 Task: Search one way flight ticket for 4 adults, 1 infant in seat and 1 infant on lap in premium economy from Utqiagvik(barrow): Wiley Postwill Rogers Memorial Airport to Sheridan: Sheridan County Airport on 8-6-2023. Number of bags: 1 checked bag. Price is upto 40000. Outbound departure time preference is 19:15.
Action: Mouse moved to (400, 161)
Screenshot: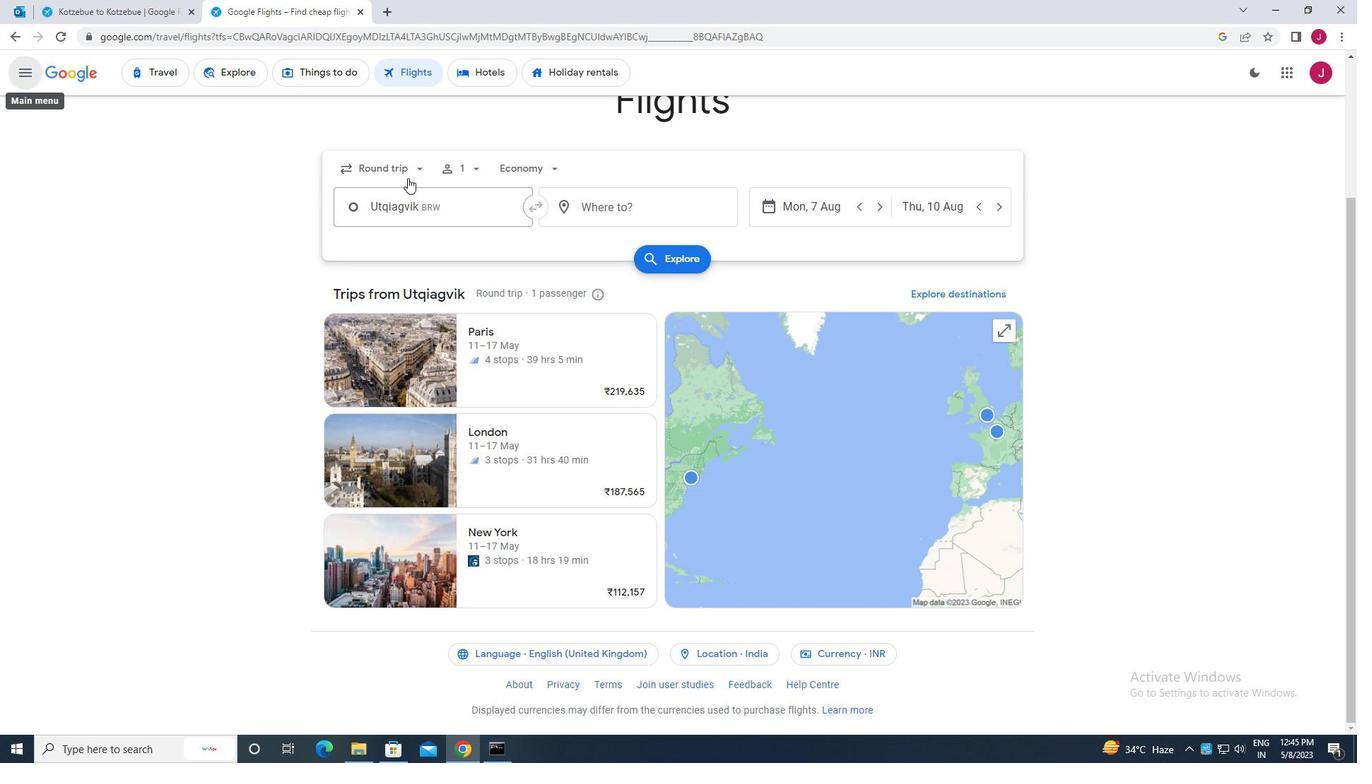 
Action: Mouse pressed left at (400, 161)
Screenshot: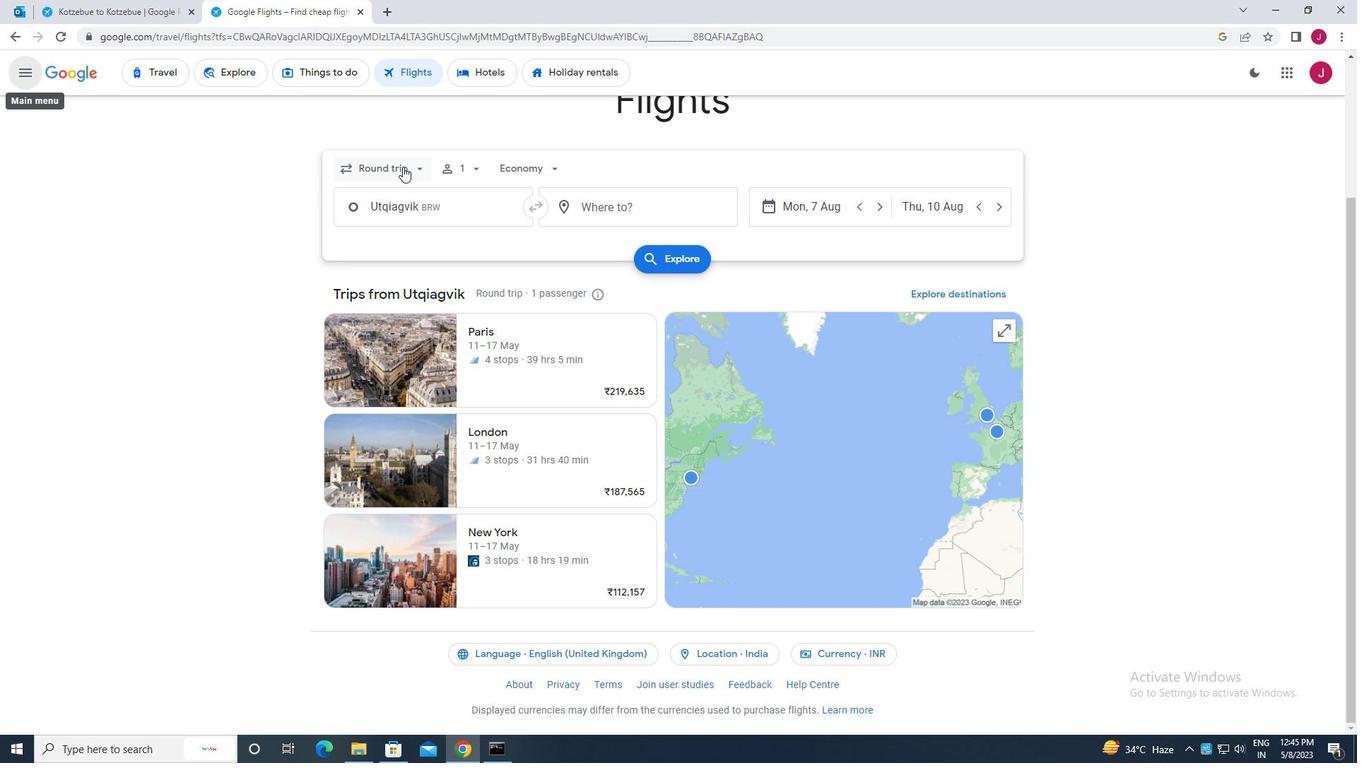 
Action: Mouse moved to (413, 234)
Screenshot: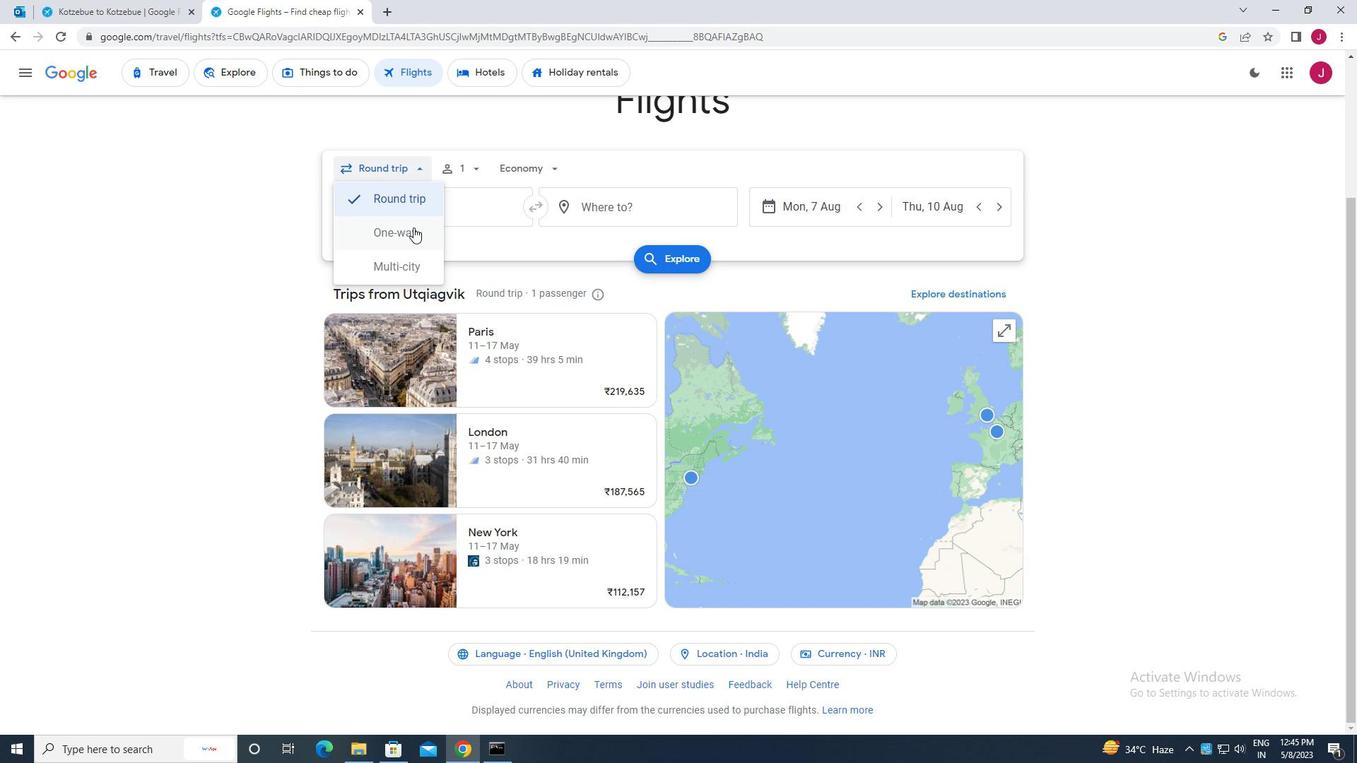 
Action: Mouse pressed left at (413, 234)
Screenshot: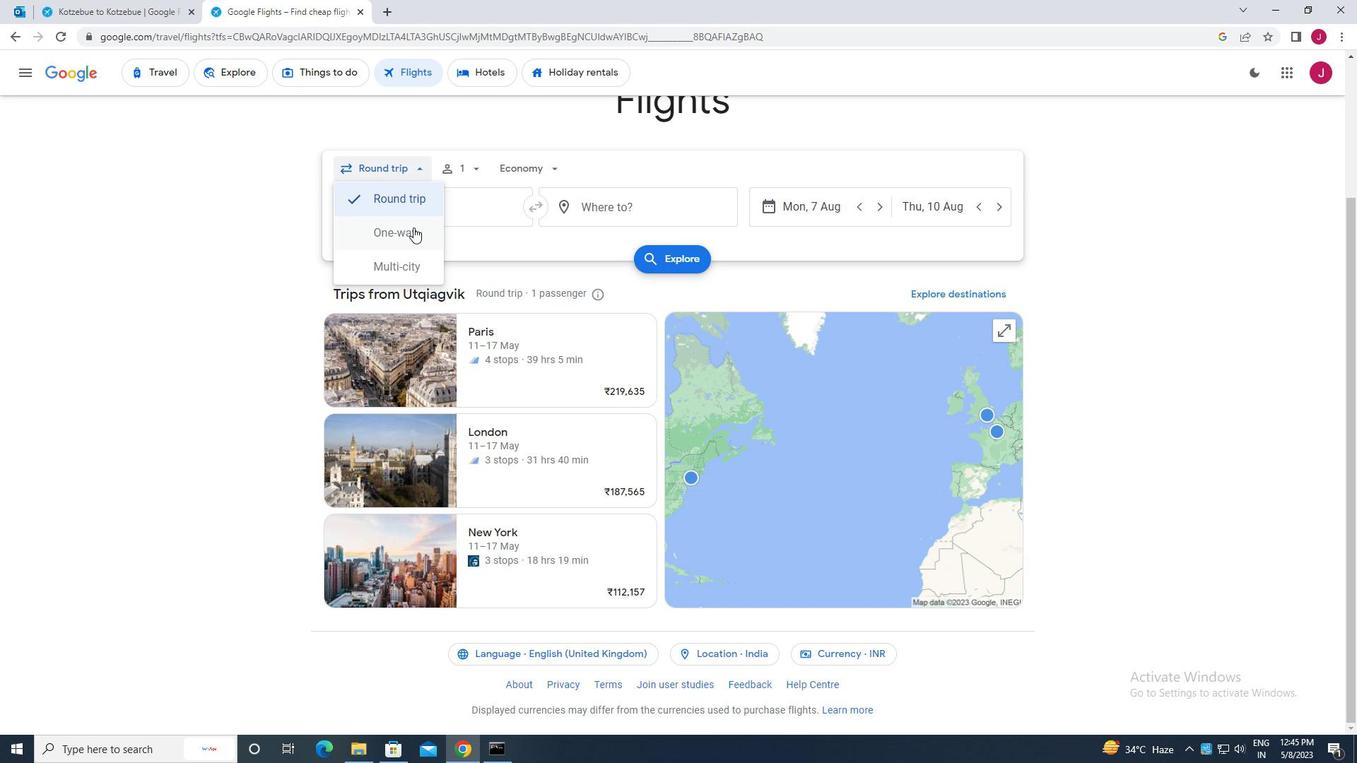 
Action: Mouse moved to (471, 168)
Screenshot: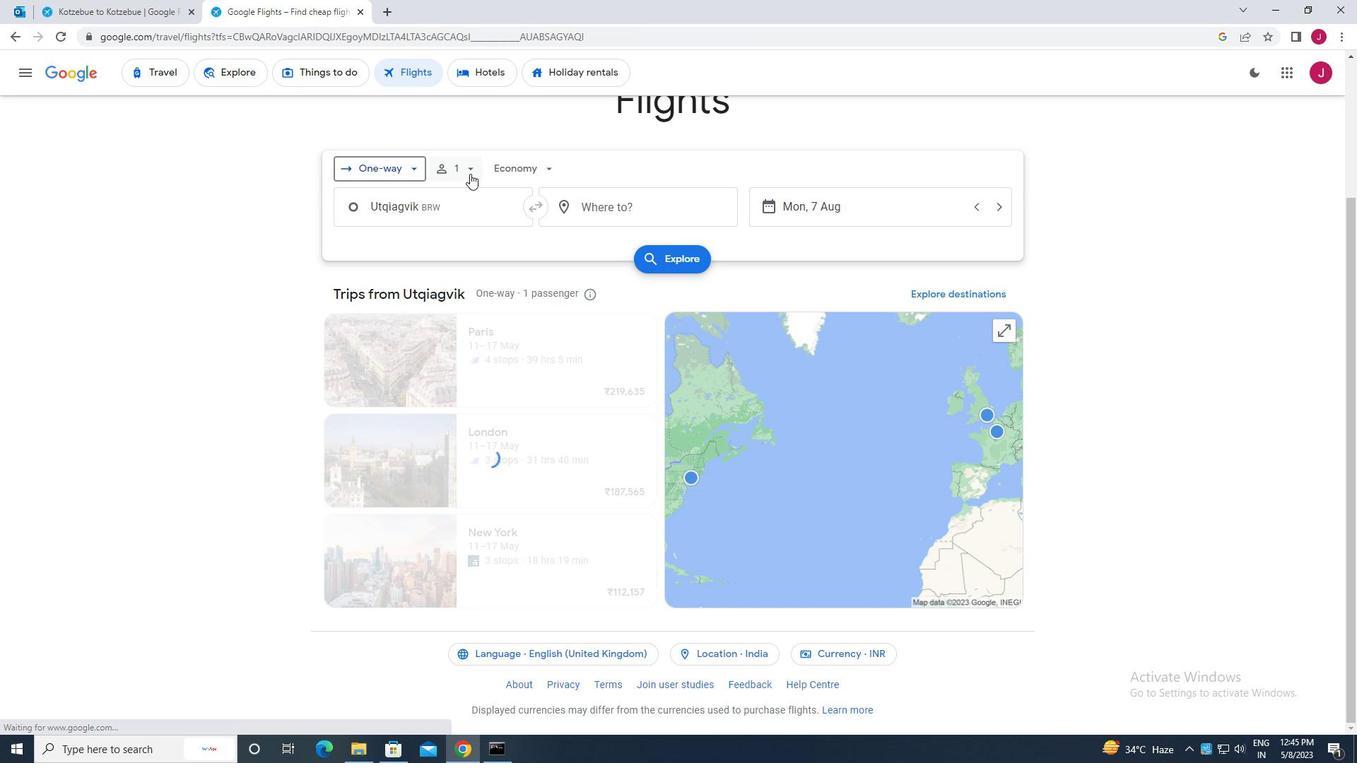 
Action: Mouse pressed left at (471, 168)
Screenshot: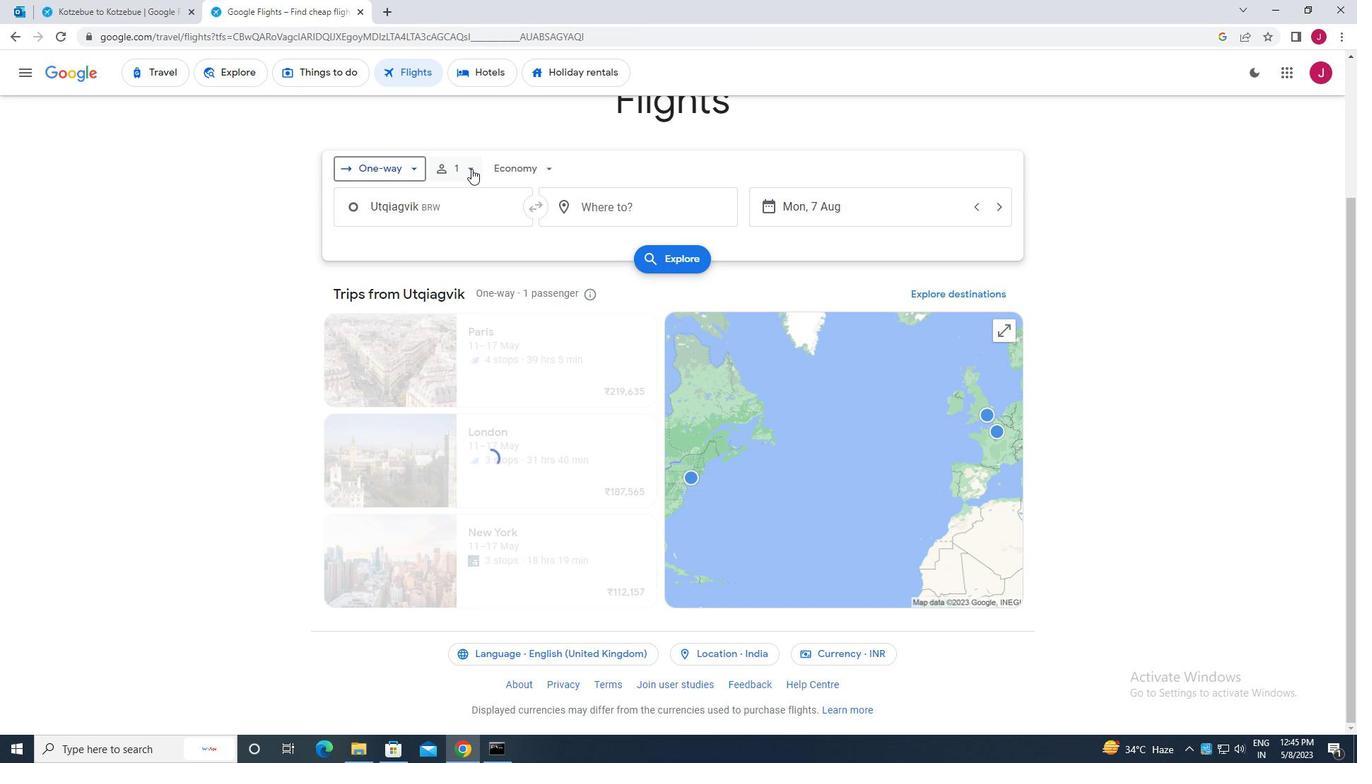 
Action: Mouse moved to (573, 202)
Screenshot: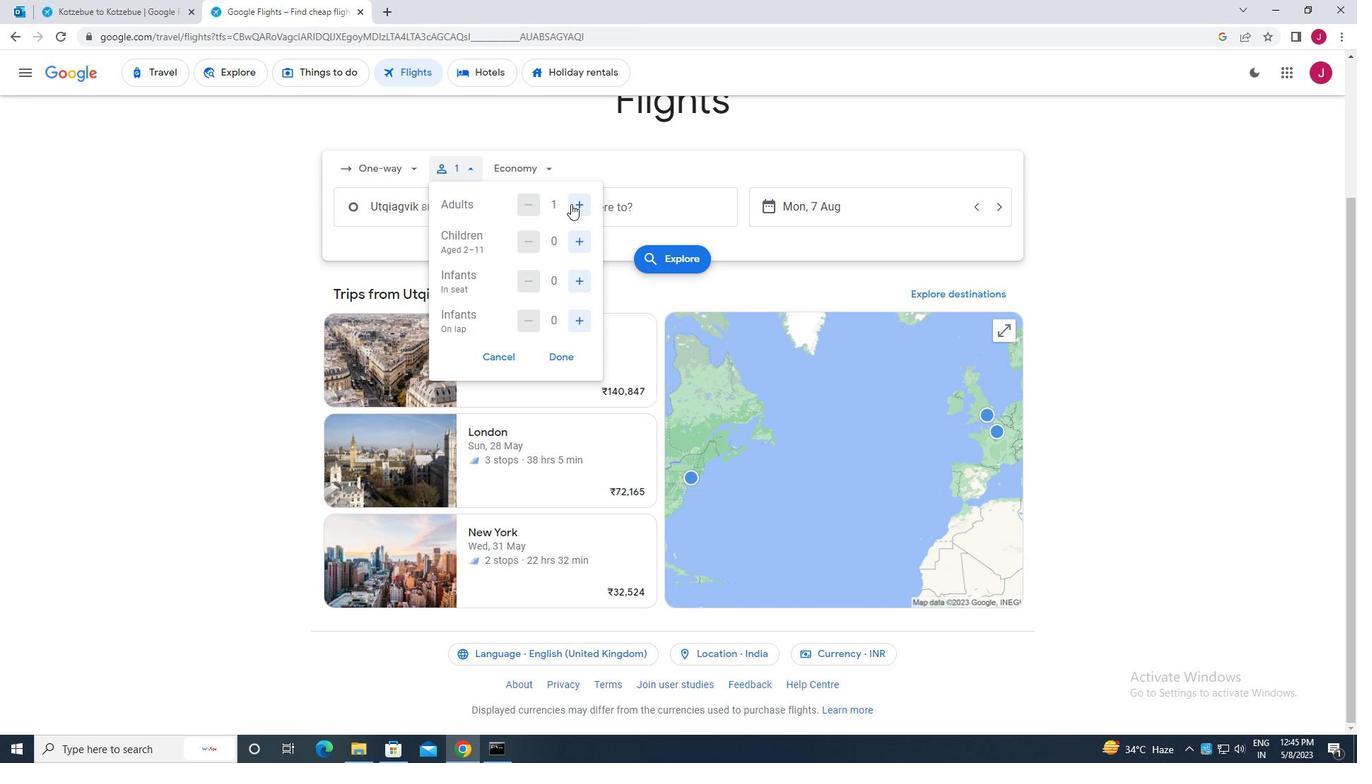 
Action: Mouse pressed left at (573, 202)
Screenshot: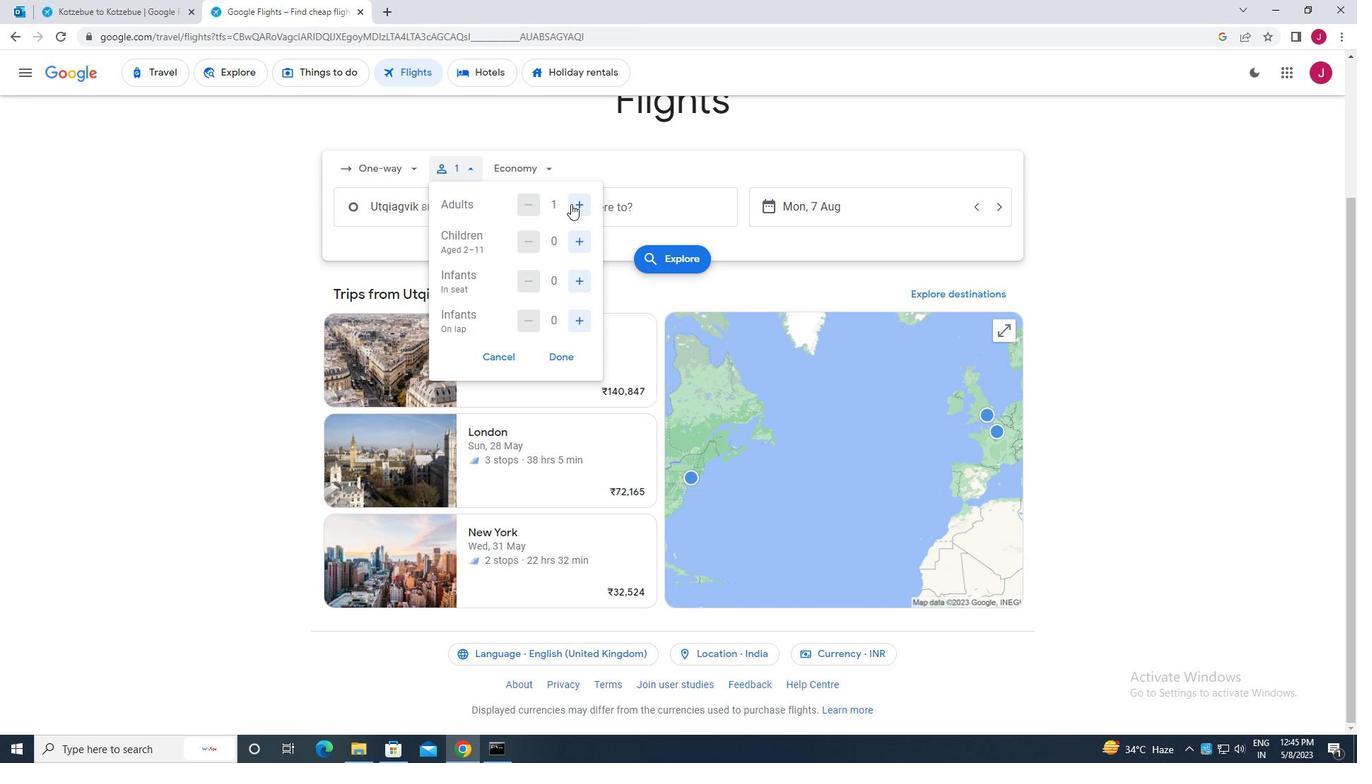 
Action: Mouse moved to (573, 202)
Screenshot: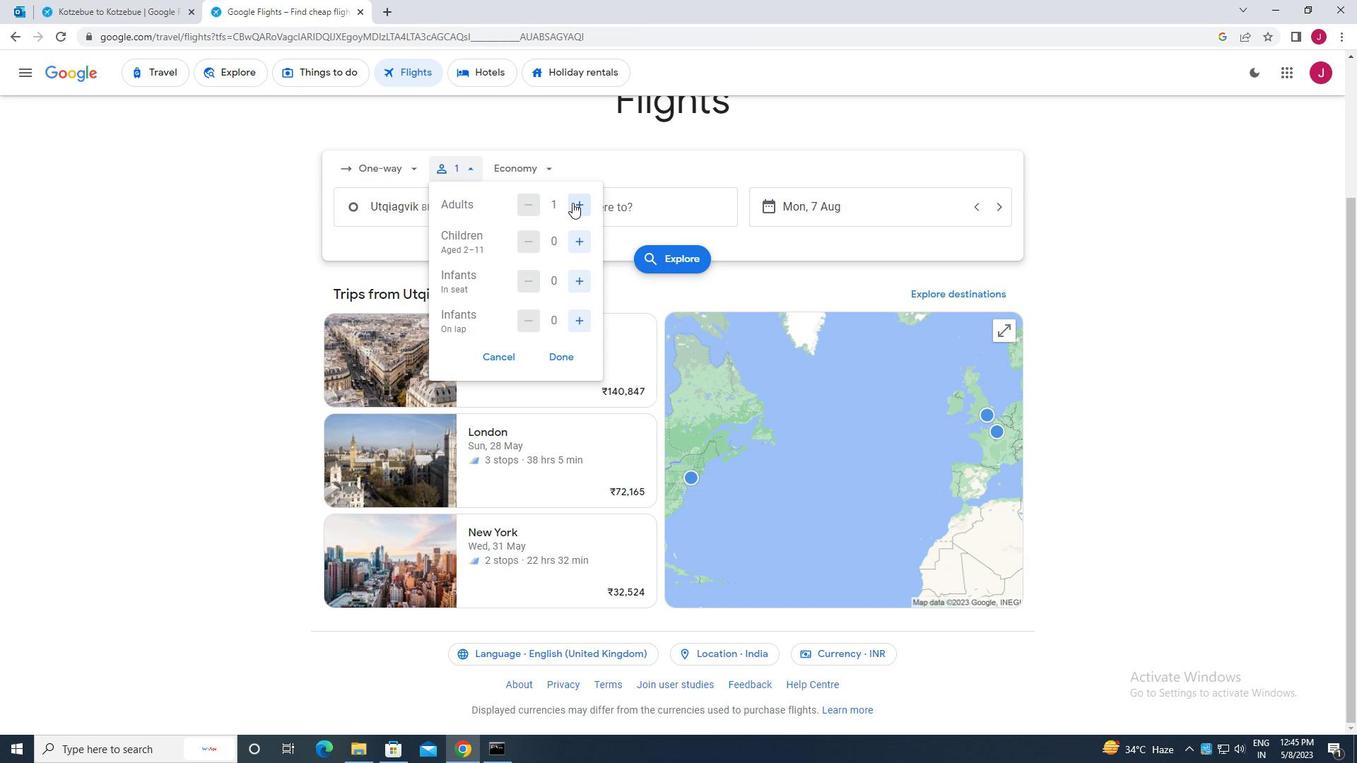 
Action: Mouse pressed left at (573, 202)
Screenshot: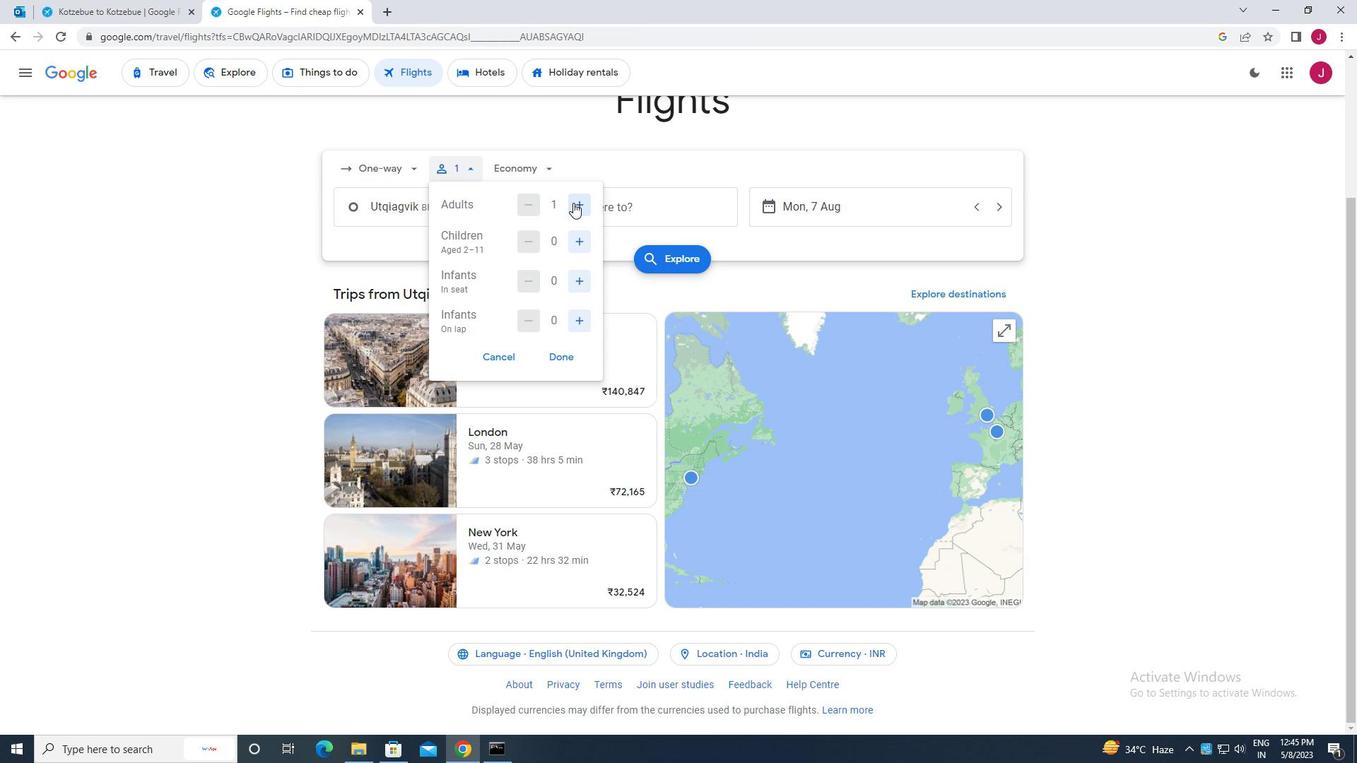 
Action: Mouse pressed left at (573, 202)
Screenshot: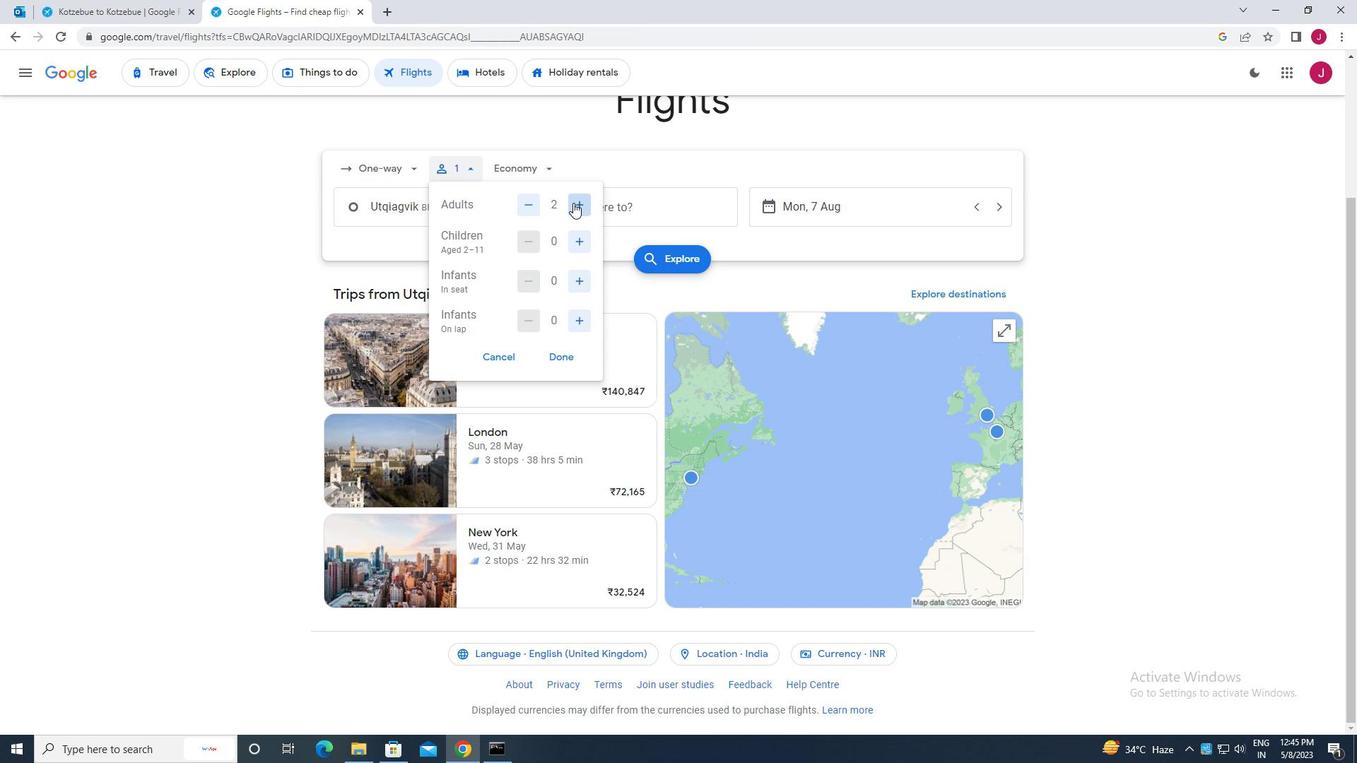 
Action: Mouse moved to (583, 243)
Screenshot: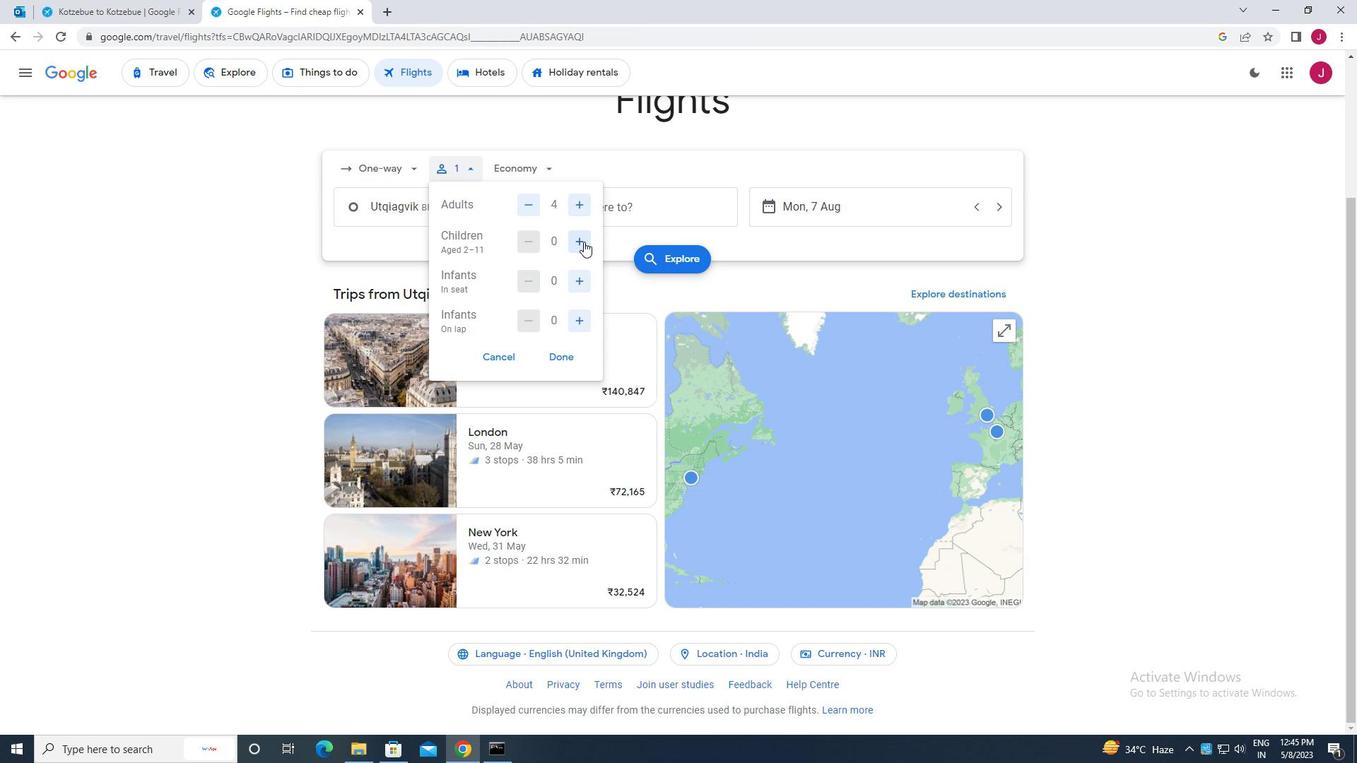 
Action: Mouse pressed left at (583, 243)
Screenshot: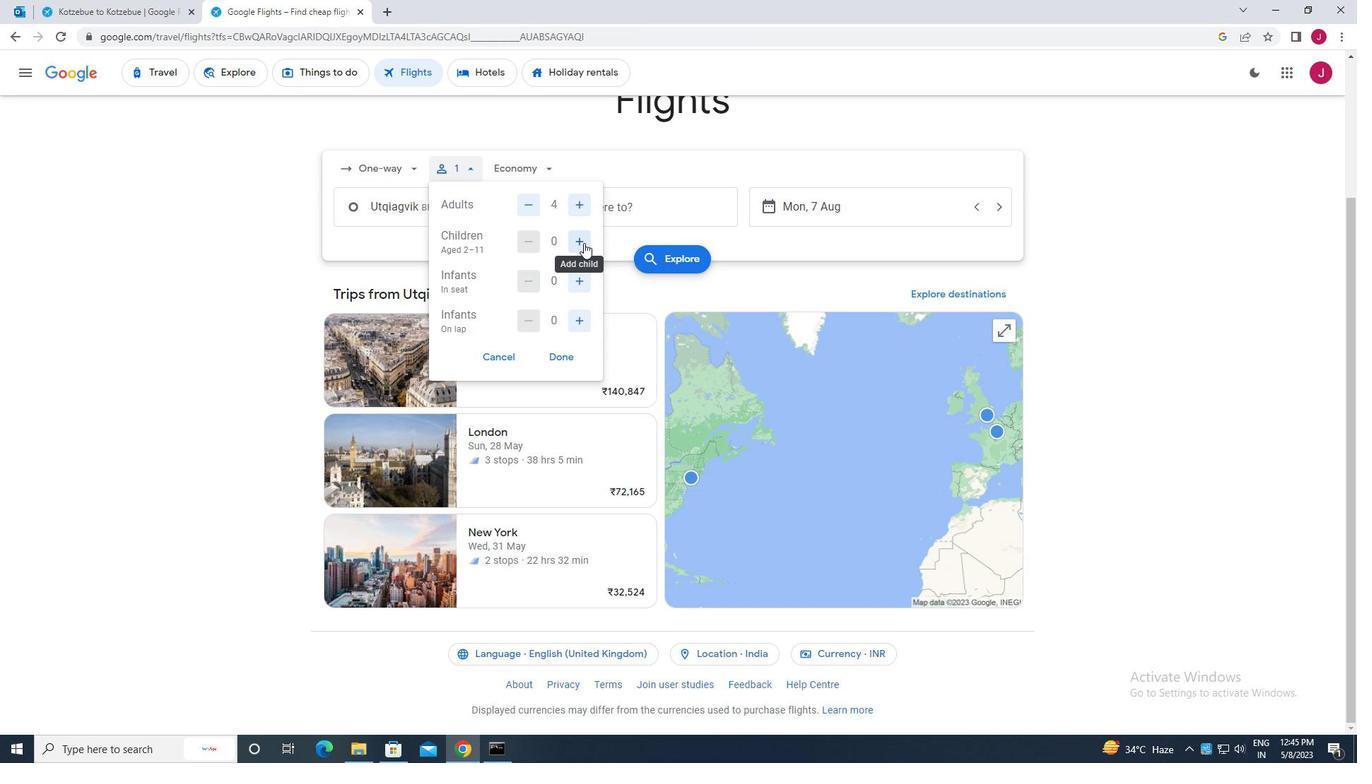 
Action: Mouse moved to (525, 242)
Screenshot: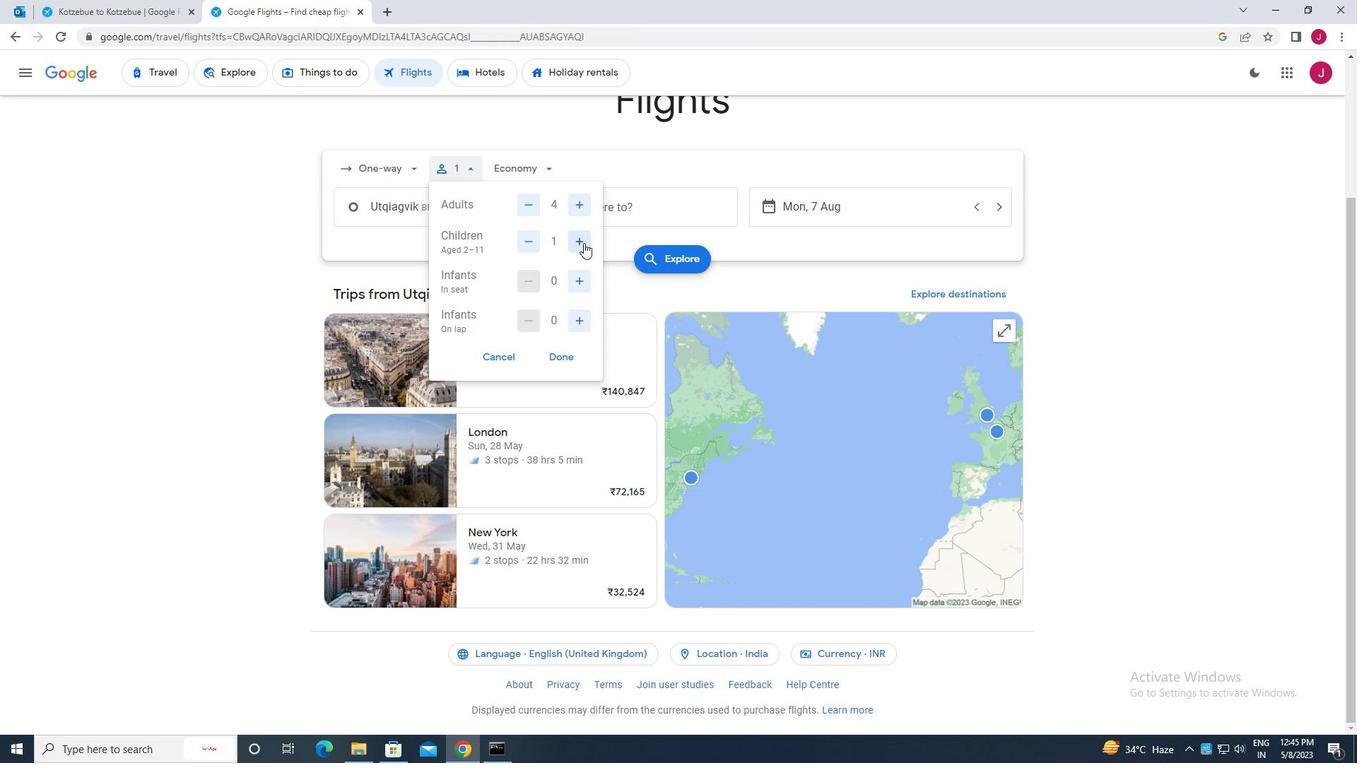 
Action: Mouse pressed left at (525, 242)
Screenshot: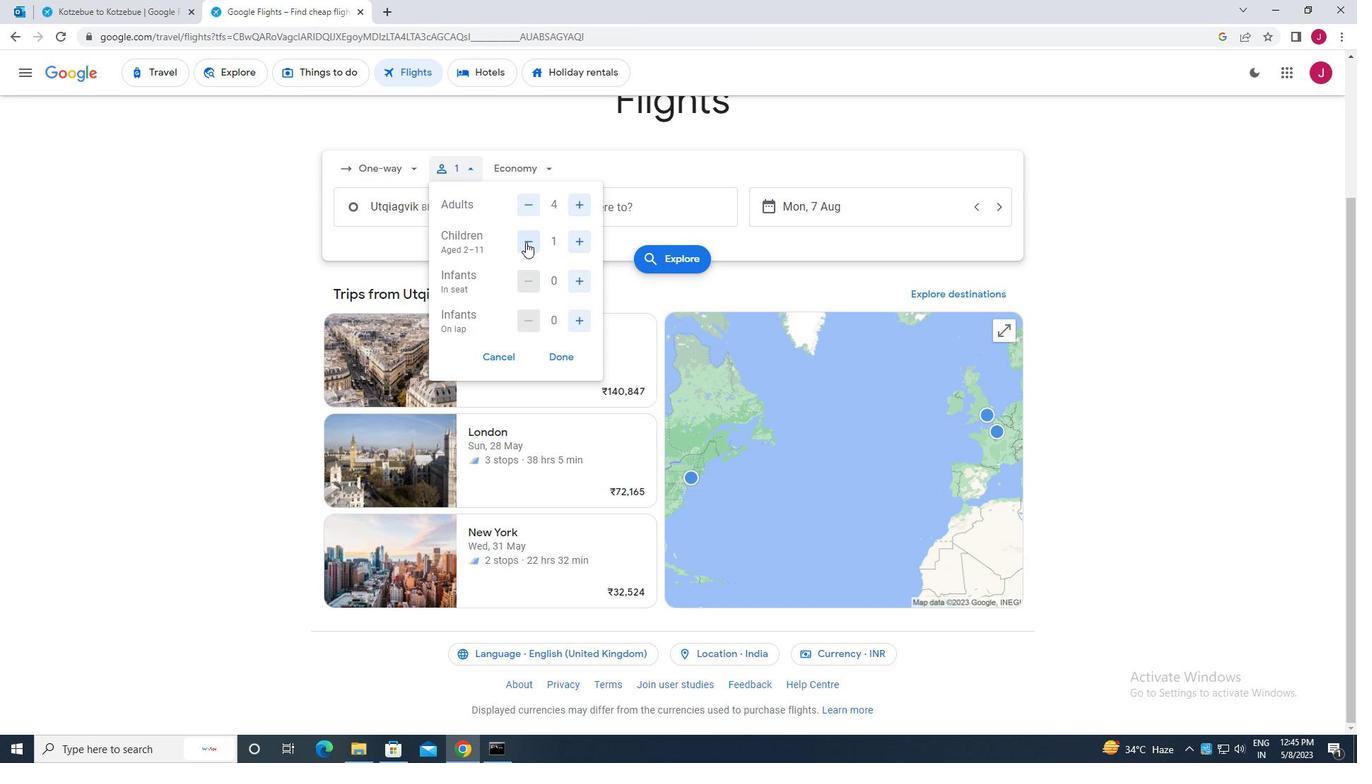 
Action: Mouse moved to (583, 284)
Screenshot: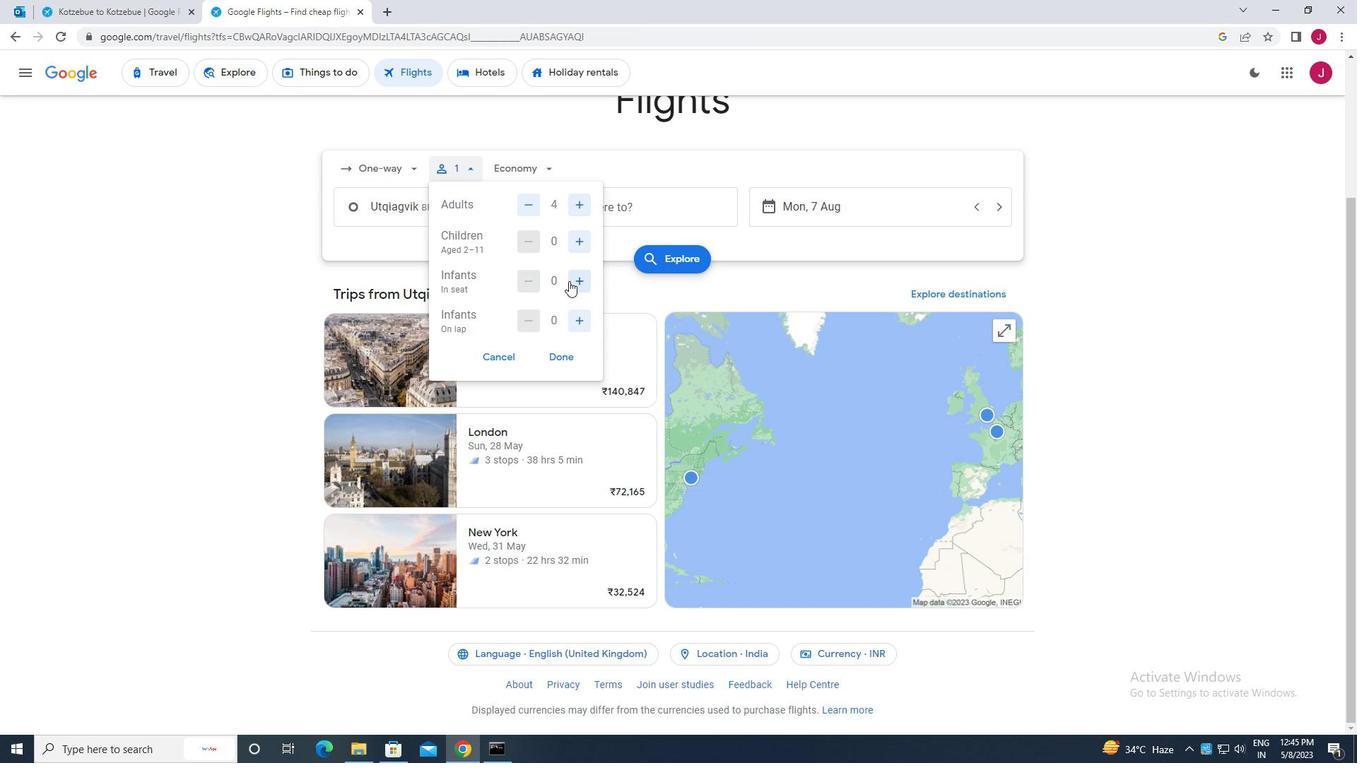 
Action: Mouse pressed left at (583, 284)
Screenshot: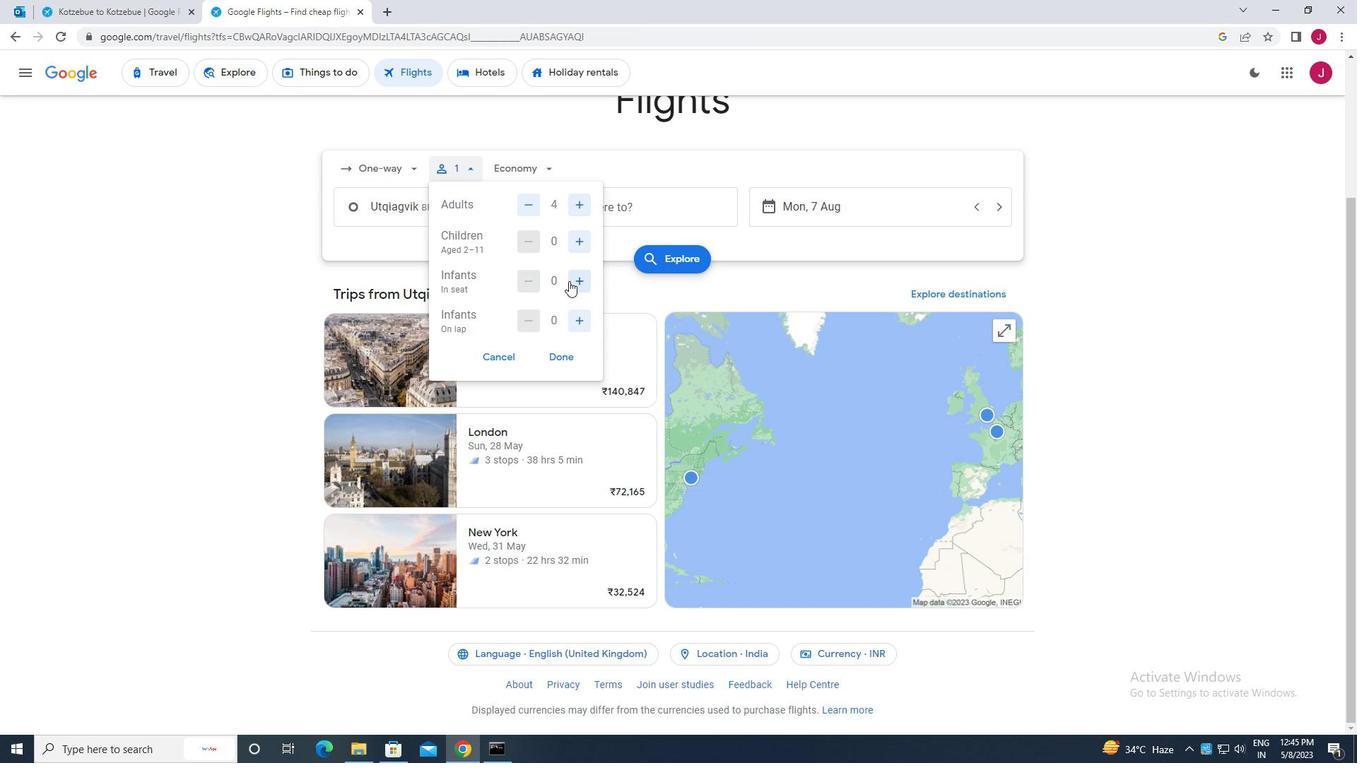 
Action: Mouse moved to (580, 320)
Screenshot: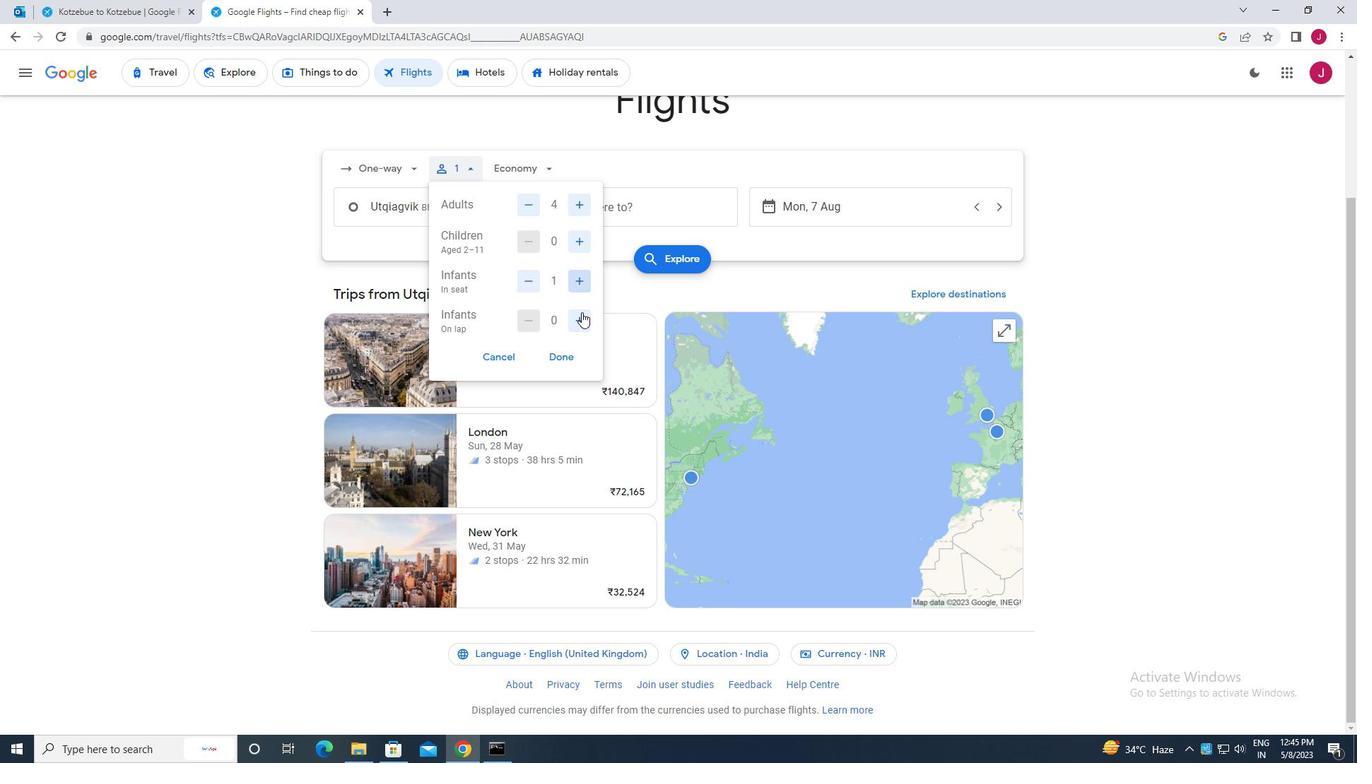 
Action: Mouse pressed left at (580, 320)
Screenshot: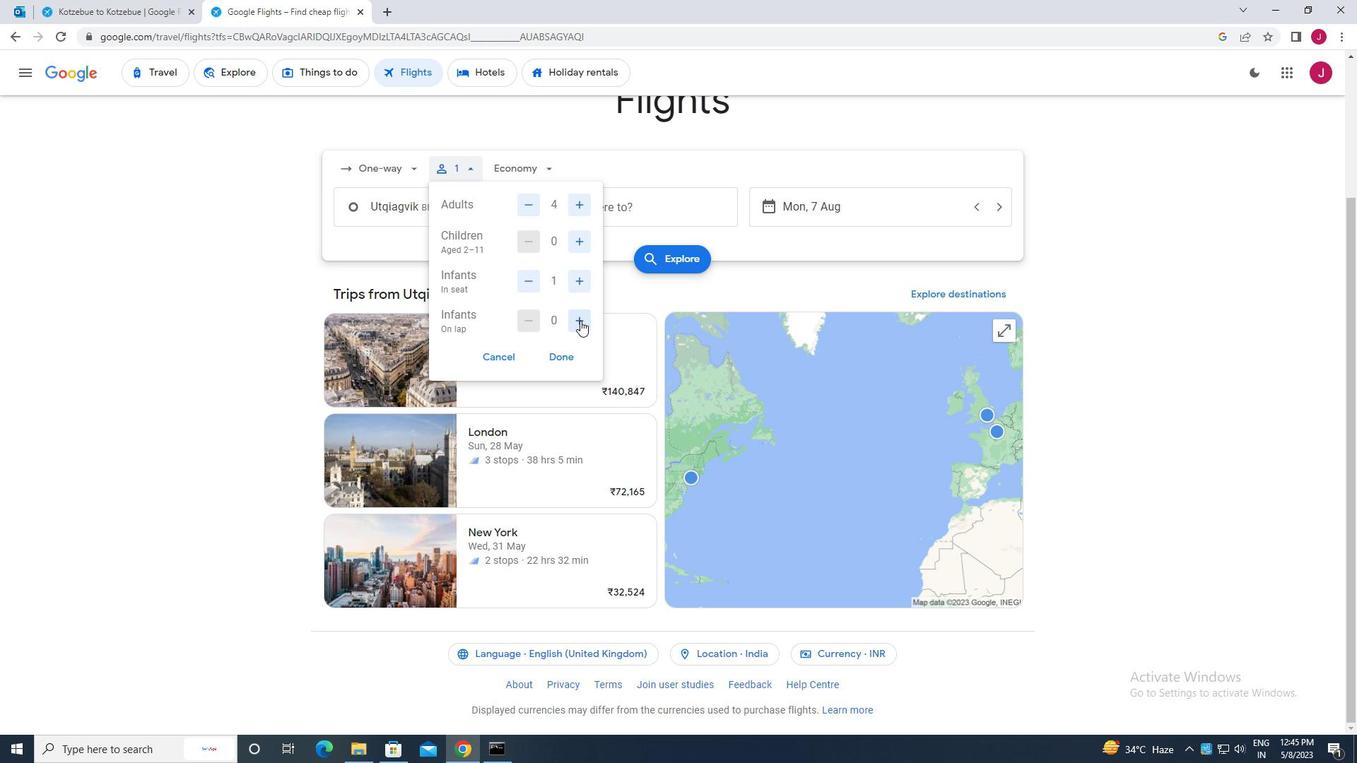 
Action: Mouse moved to (560, 356)
Screenshot: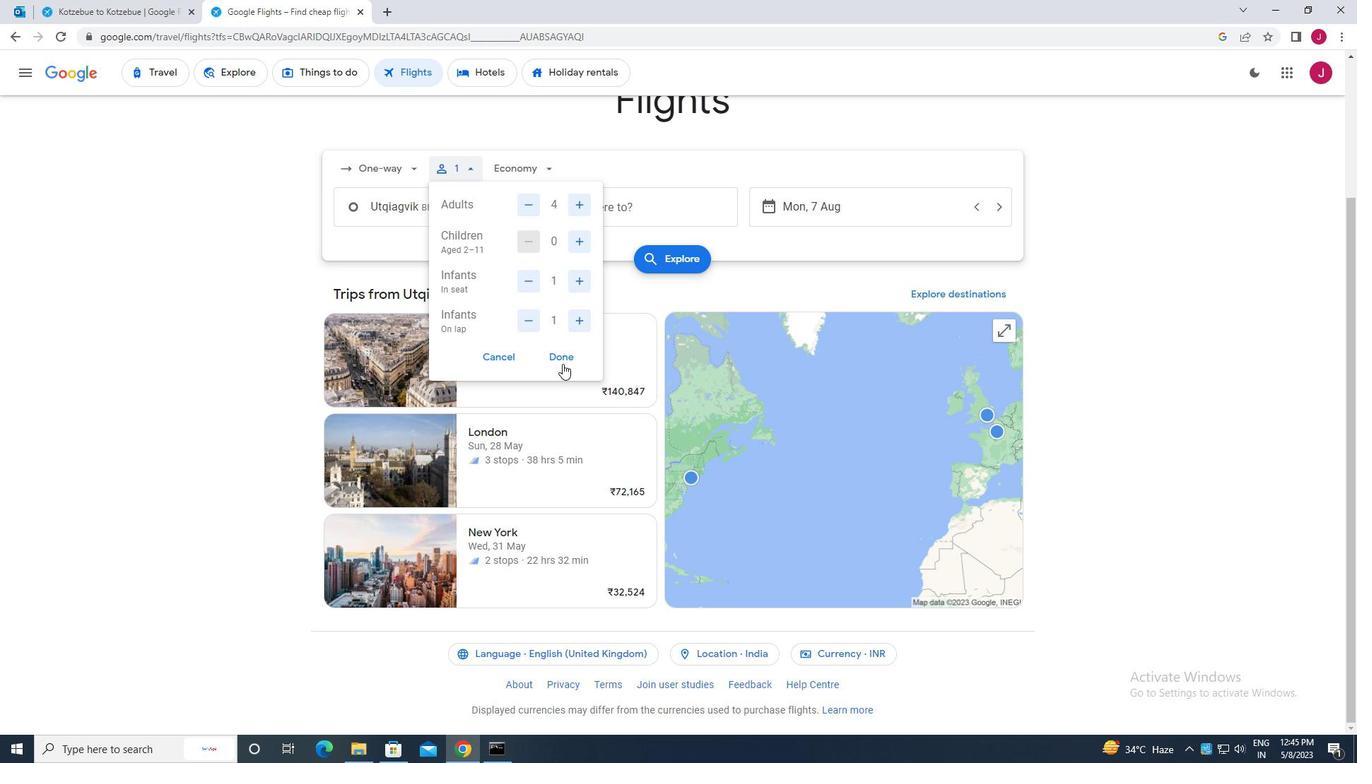 
Action: Mouse pressed left at (560, 356)
Screenshot: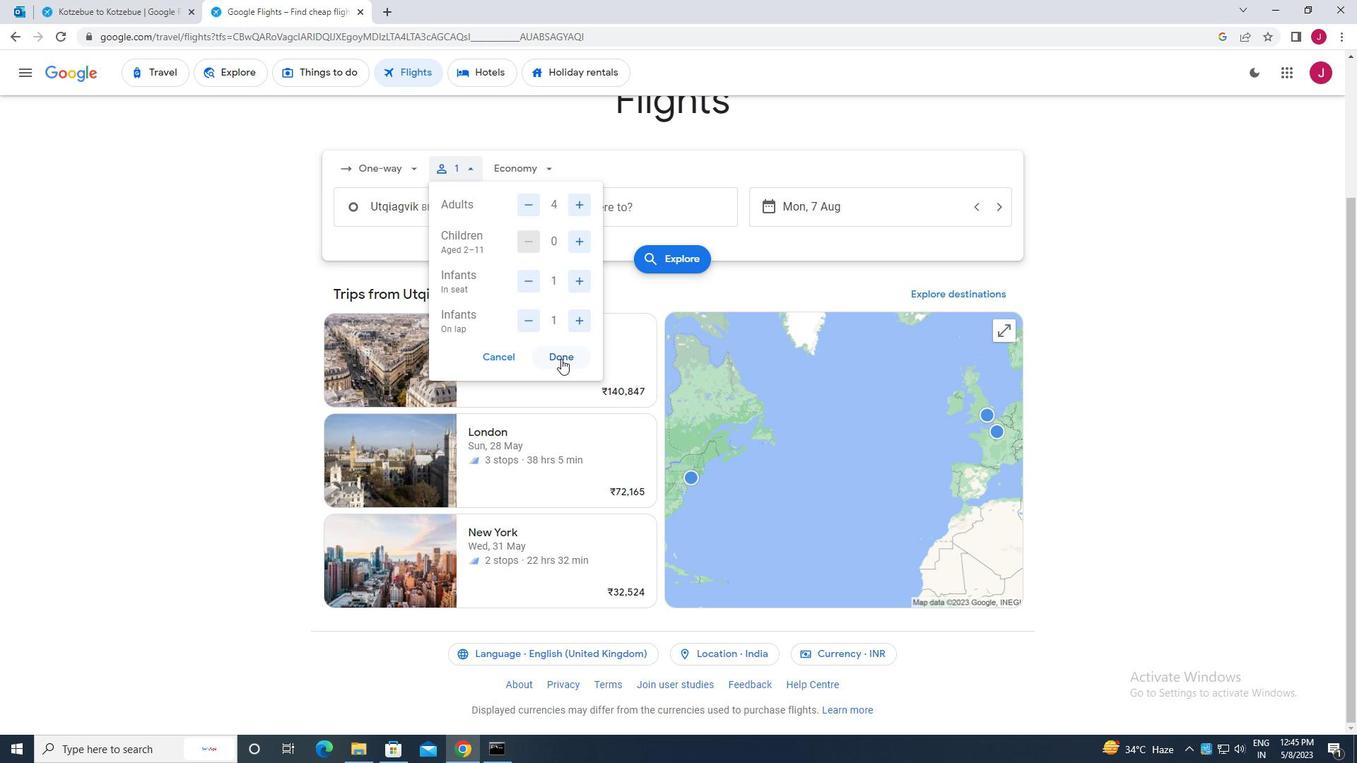 
Action: Mouse moved to (504, 170)
Screenshot: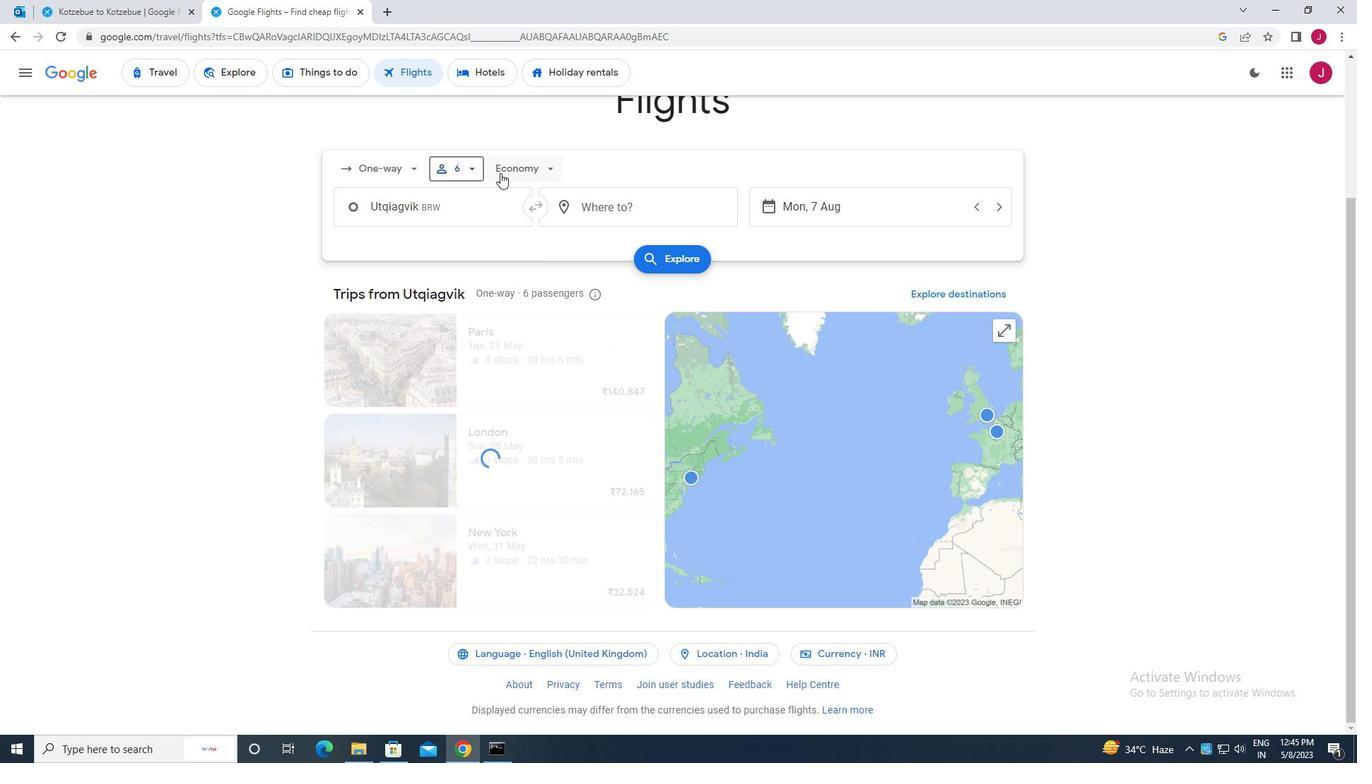 
Action: Mouse pressed left at (504, 170)
Screenshot: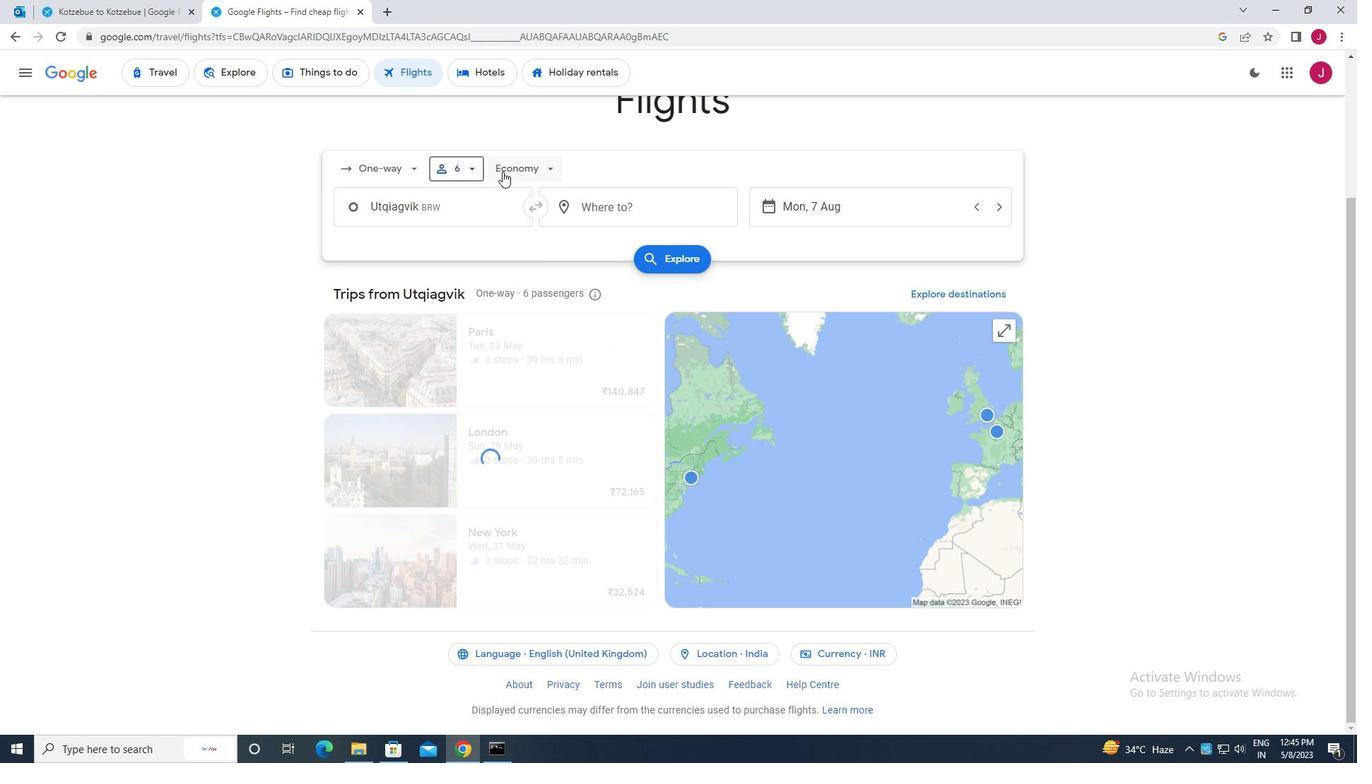 
Action: Mouse moved to (550, 226)
Screenshot: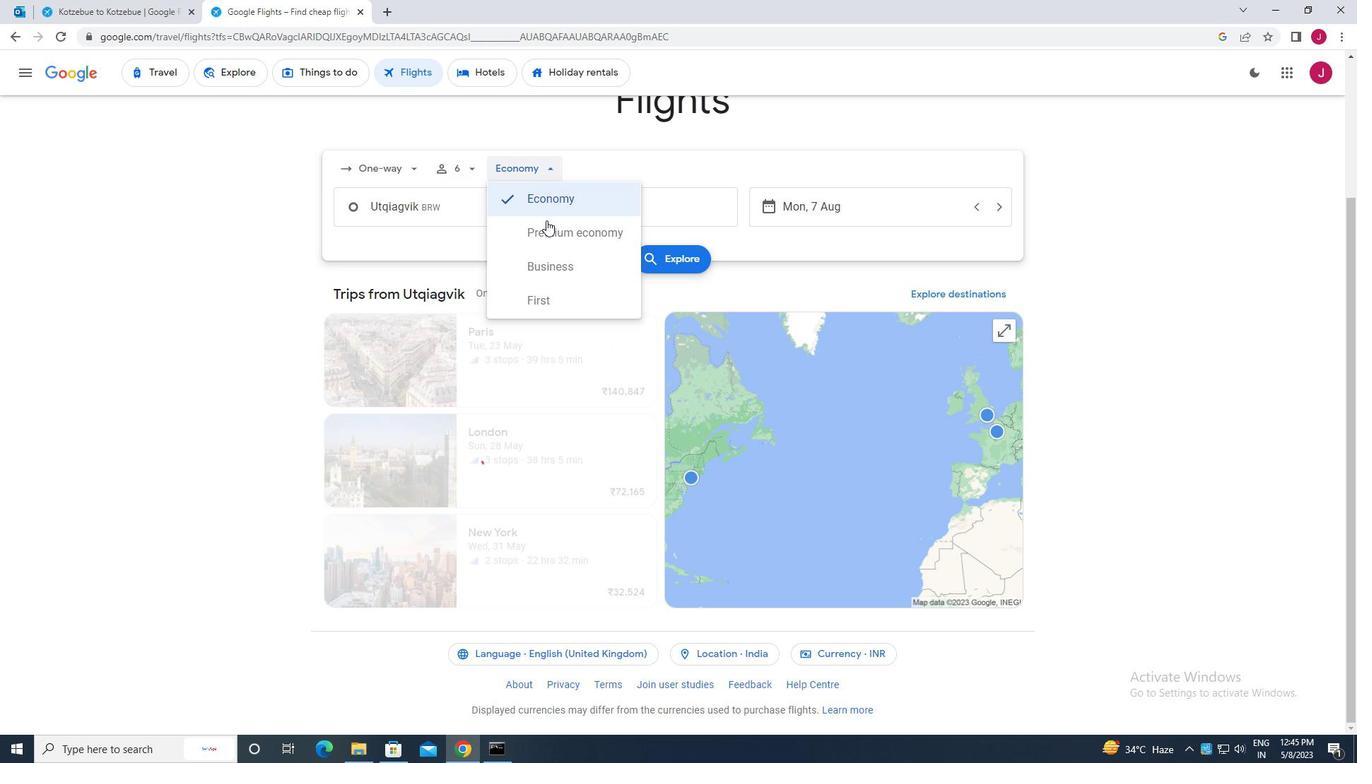 
Action: Mouse pressed left at (550, 226)
Screenshot: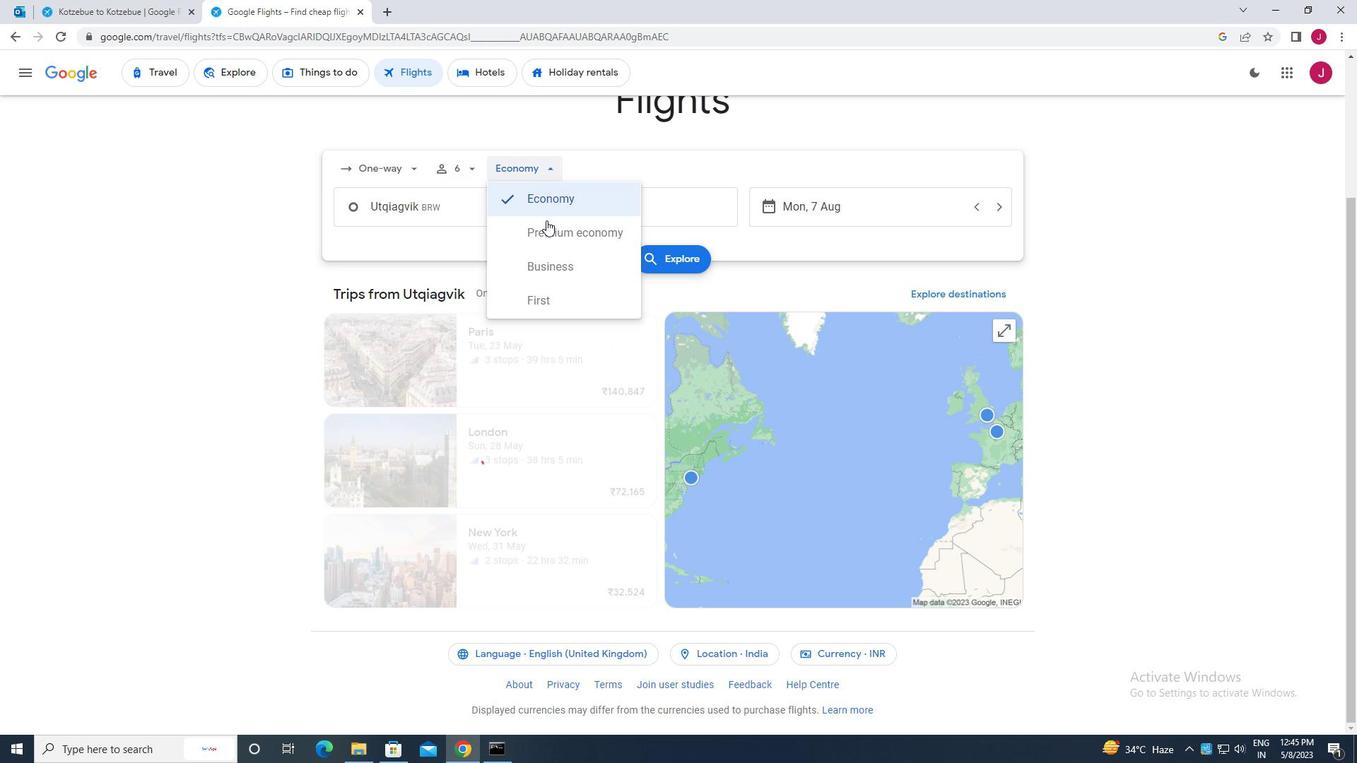 
Action: Mouse moved to (448, 212)
Screenshot: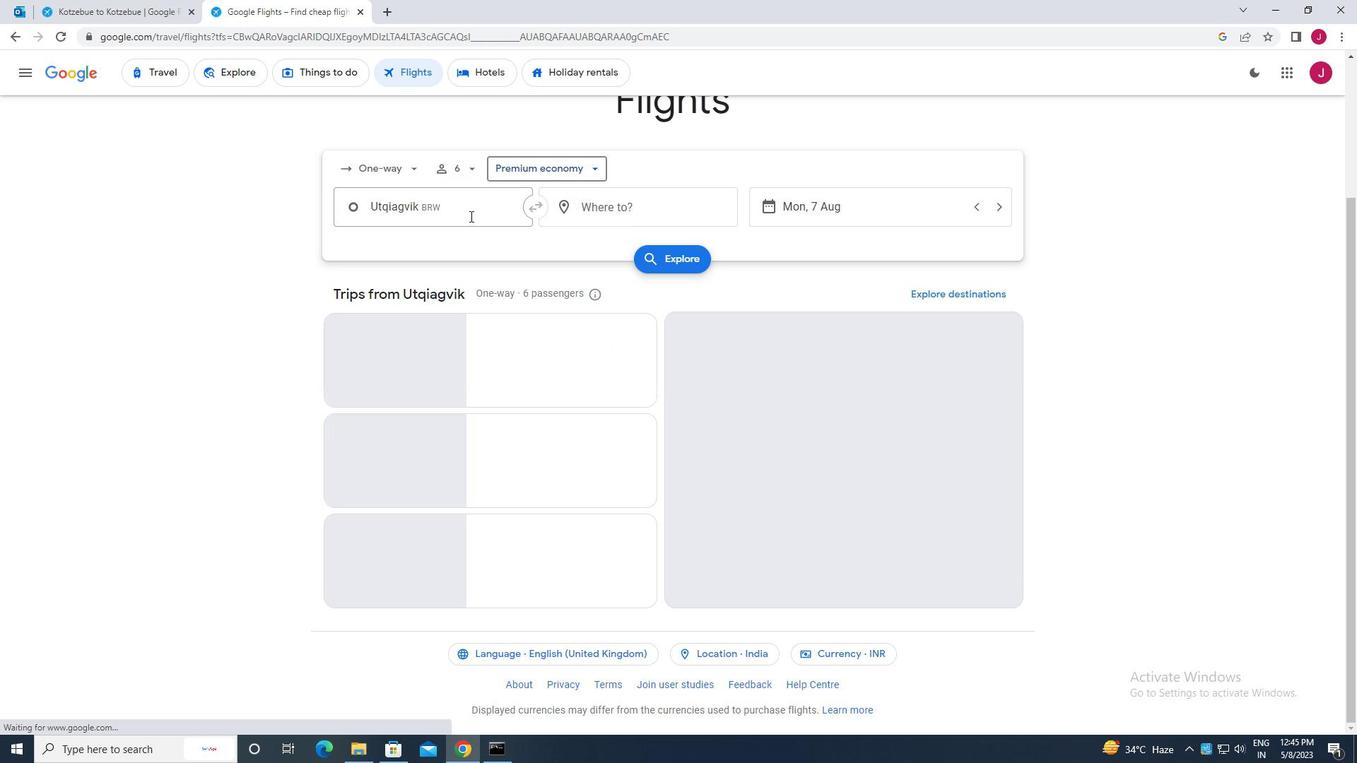
Action: Mouse pressed left at (448, 212)
Screenshot: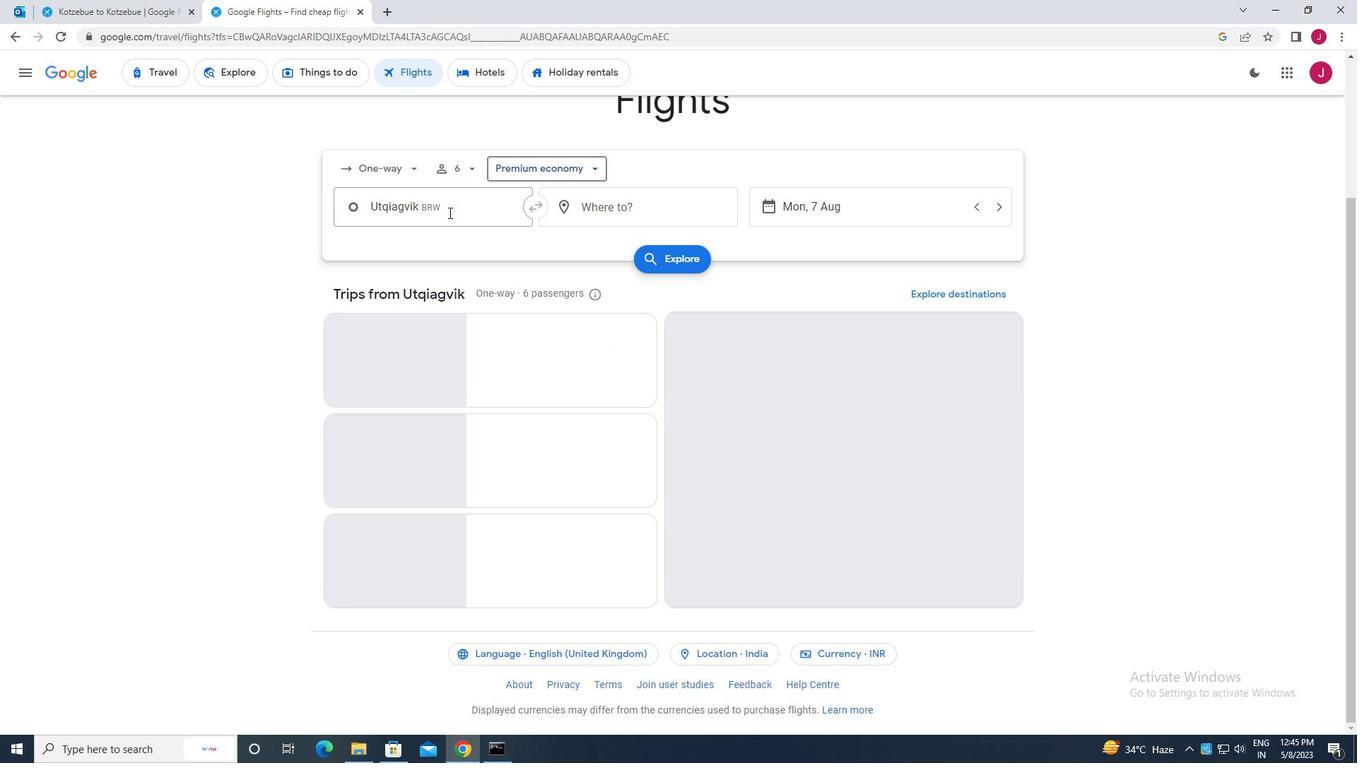 
Action: Key pressed utqiag
Screenshot: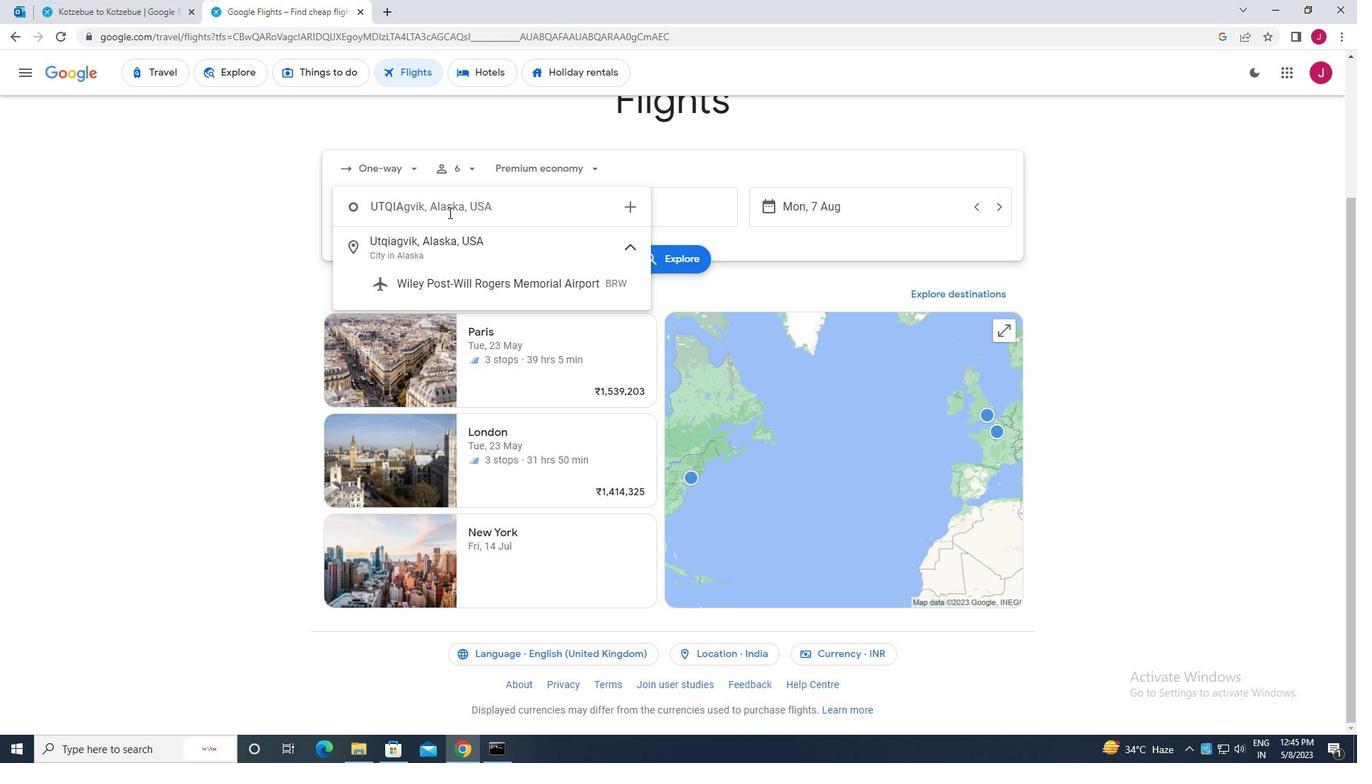 
Action: Mouse moved to (468, 284)
Screenshot: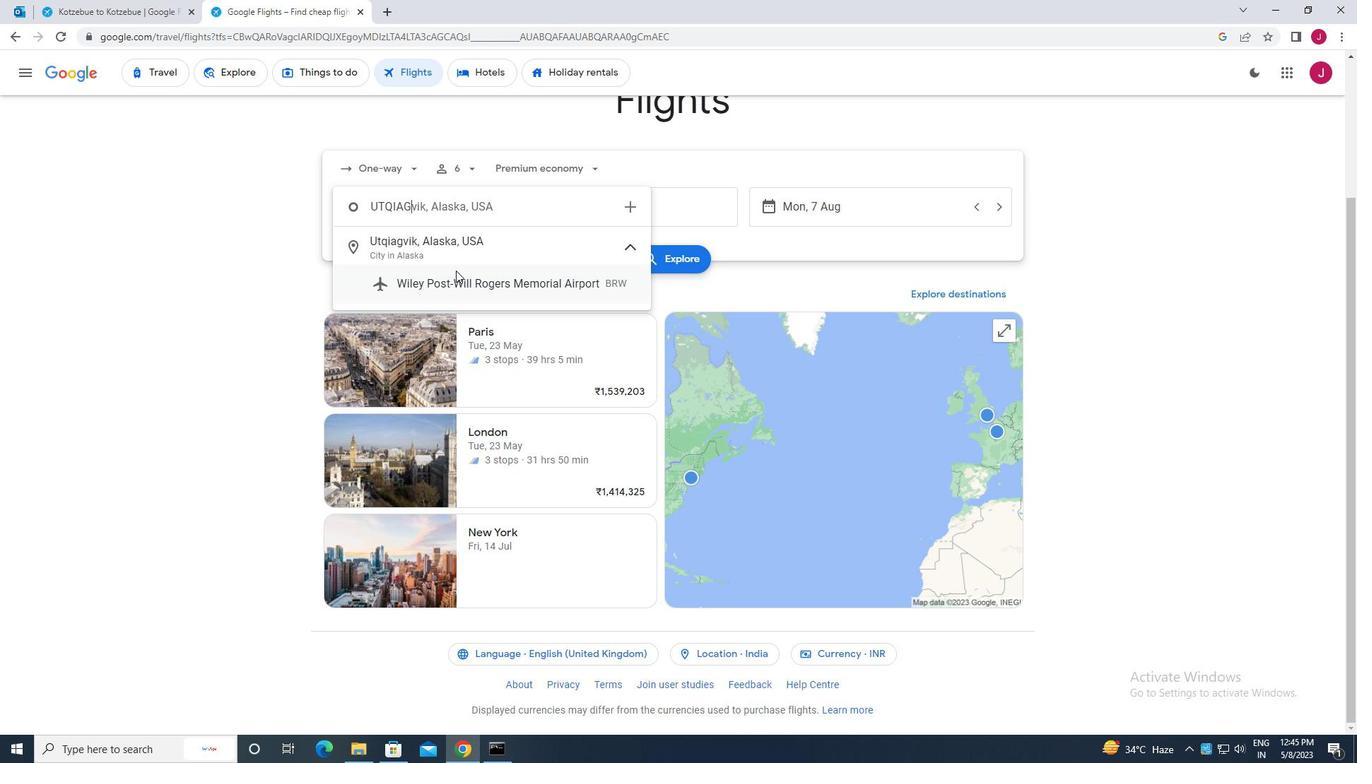 
Action: Mouse pressed left at (468, 284)
Screenshot: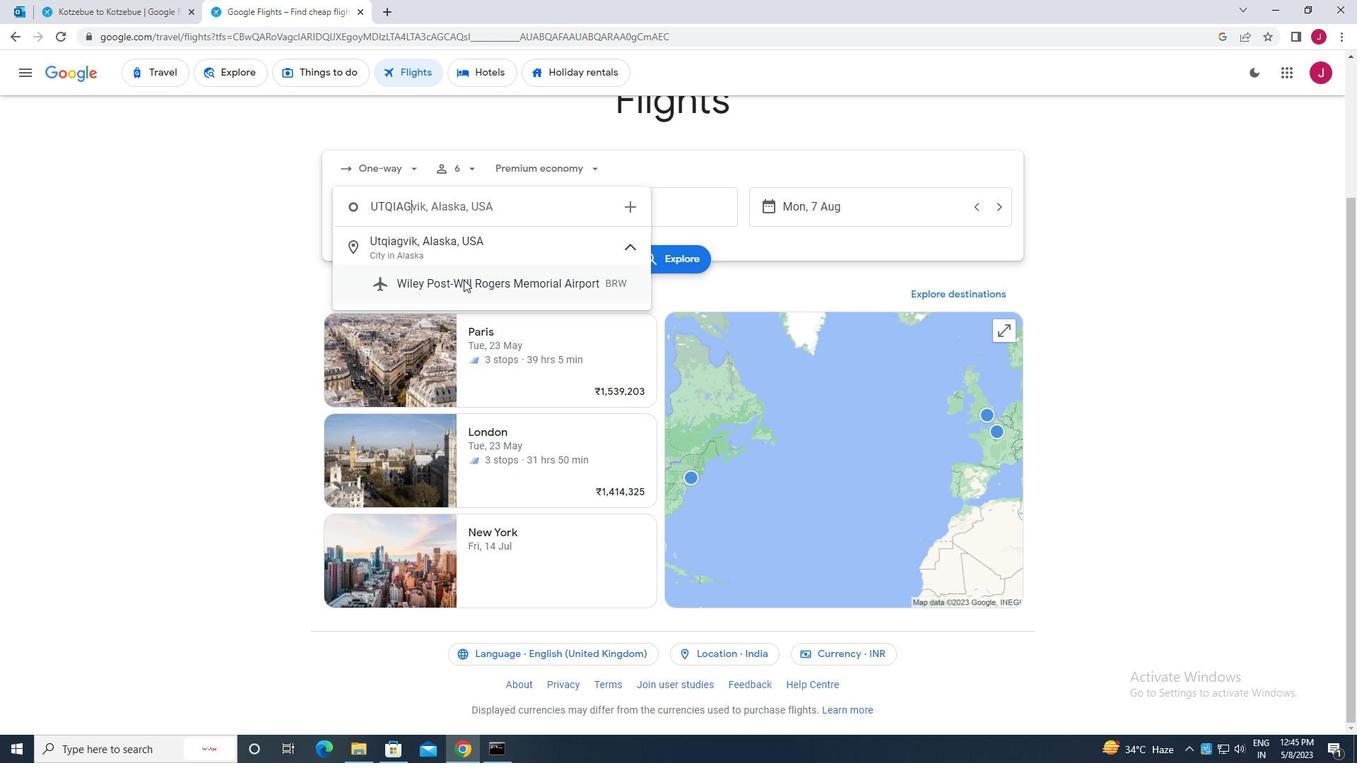 
Action: Mouse moved to (686, 213)
Screenshot: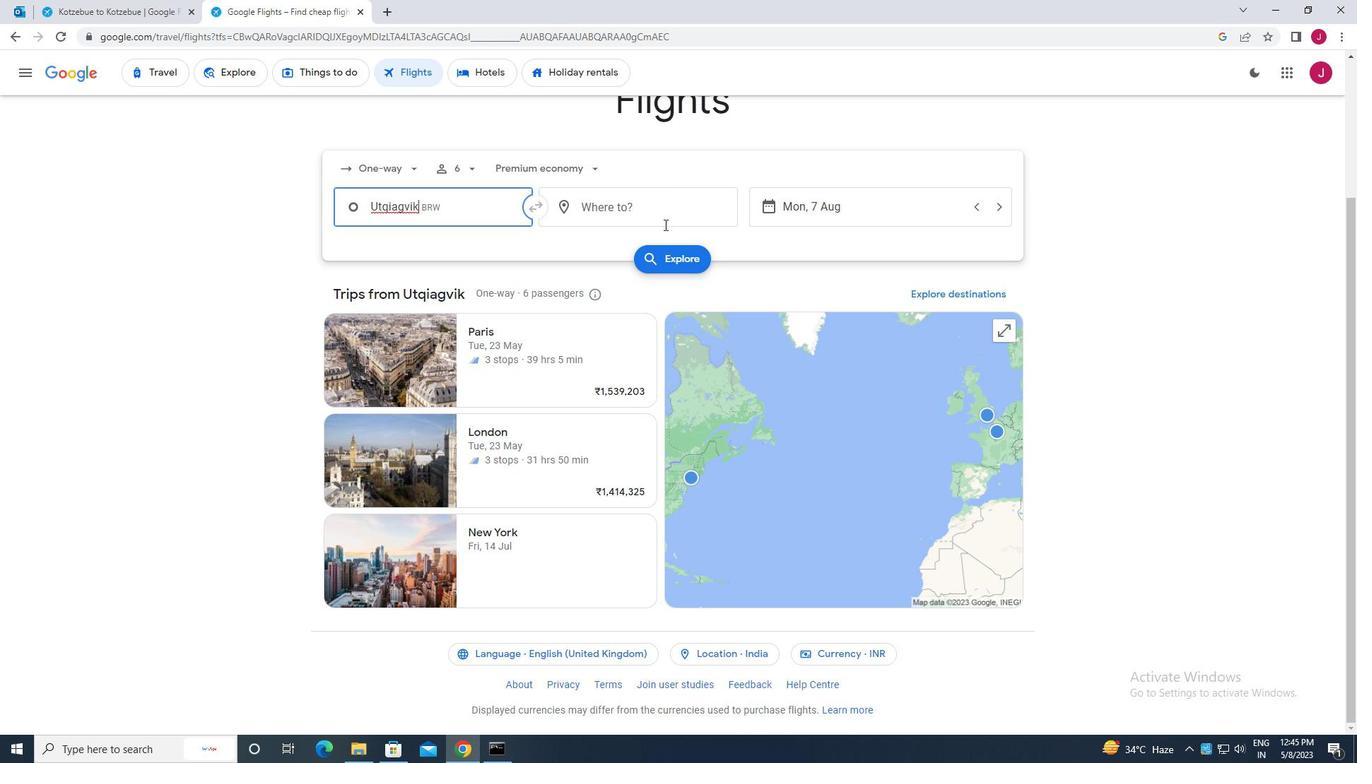 
Action: Mouse pressed left at (686, 213)
Screenshot: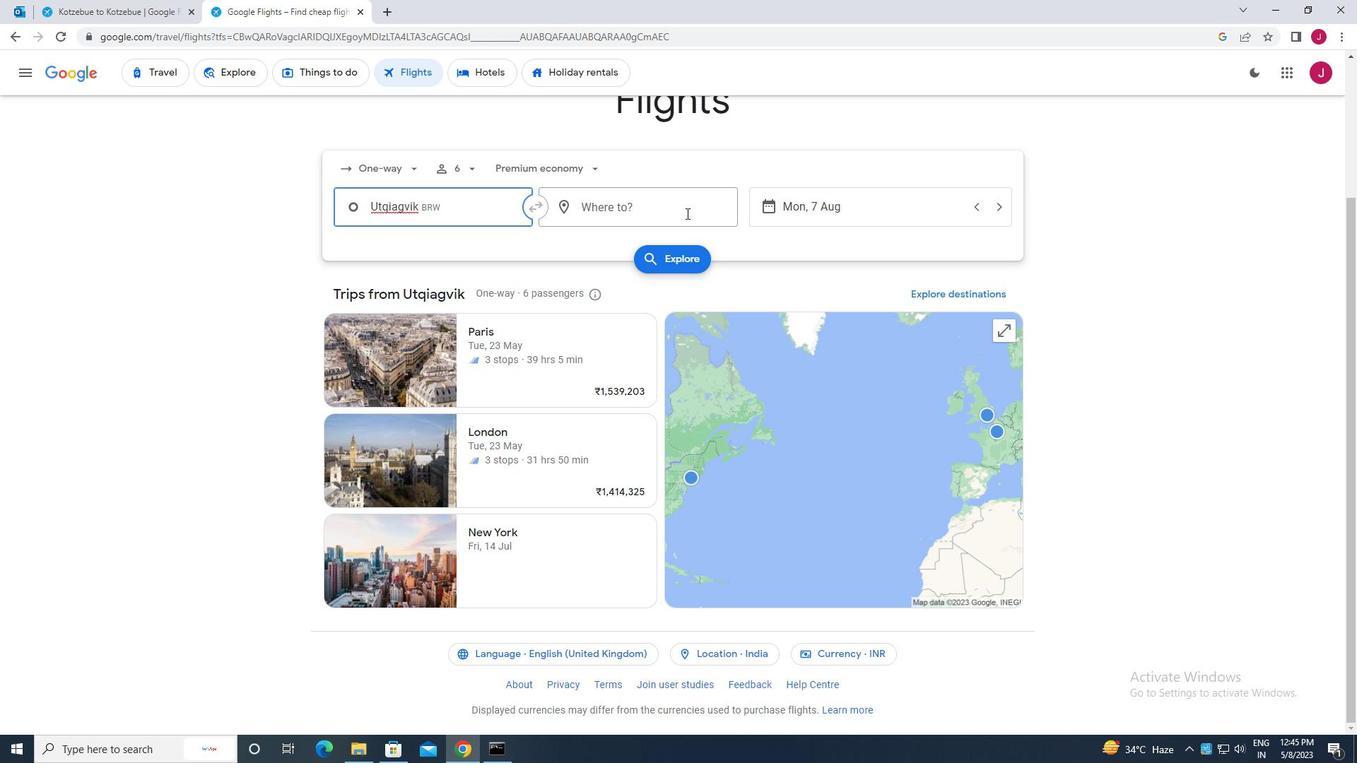 
Action: Key pressed sherid
Screenshot: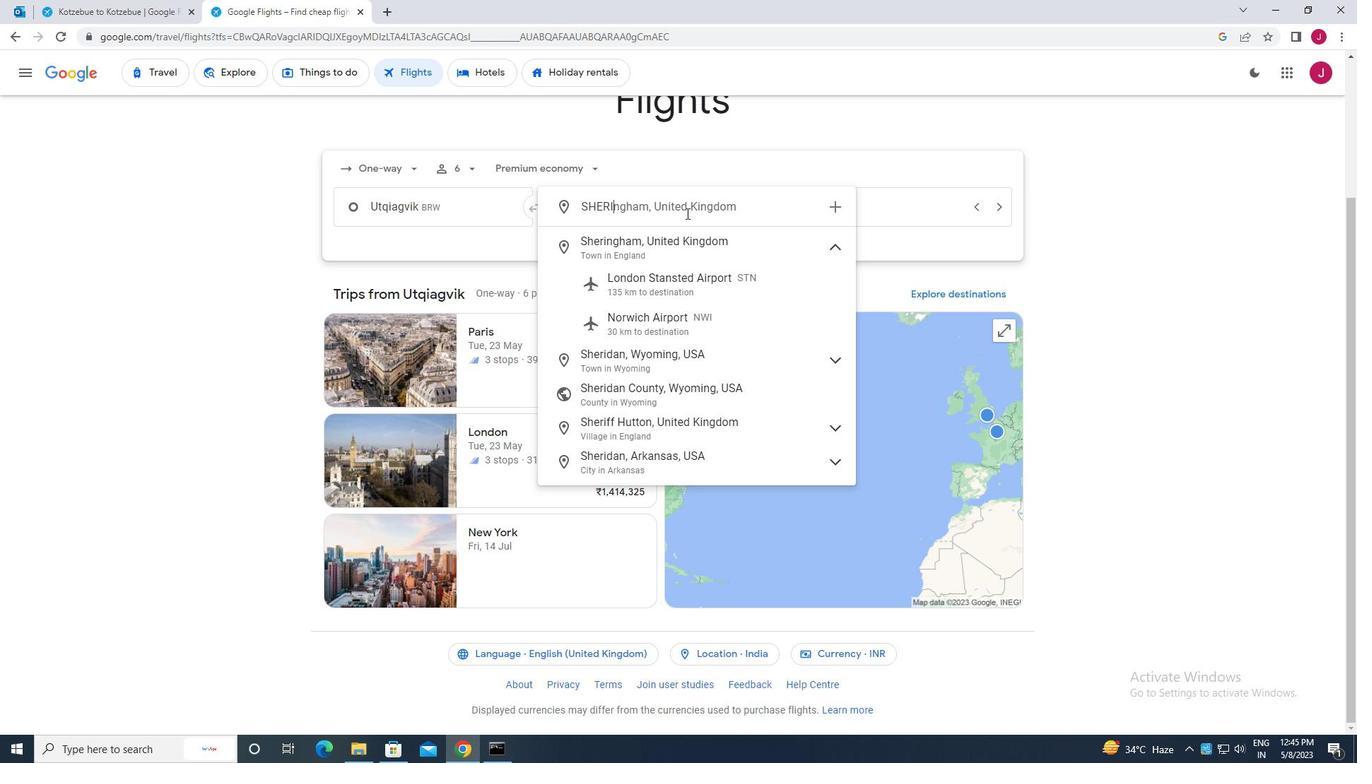 
Action: Mouse moved to (713, 286)
Screenshot: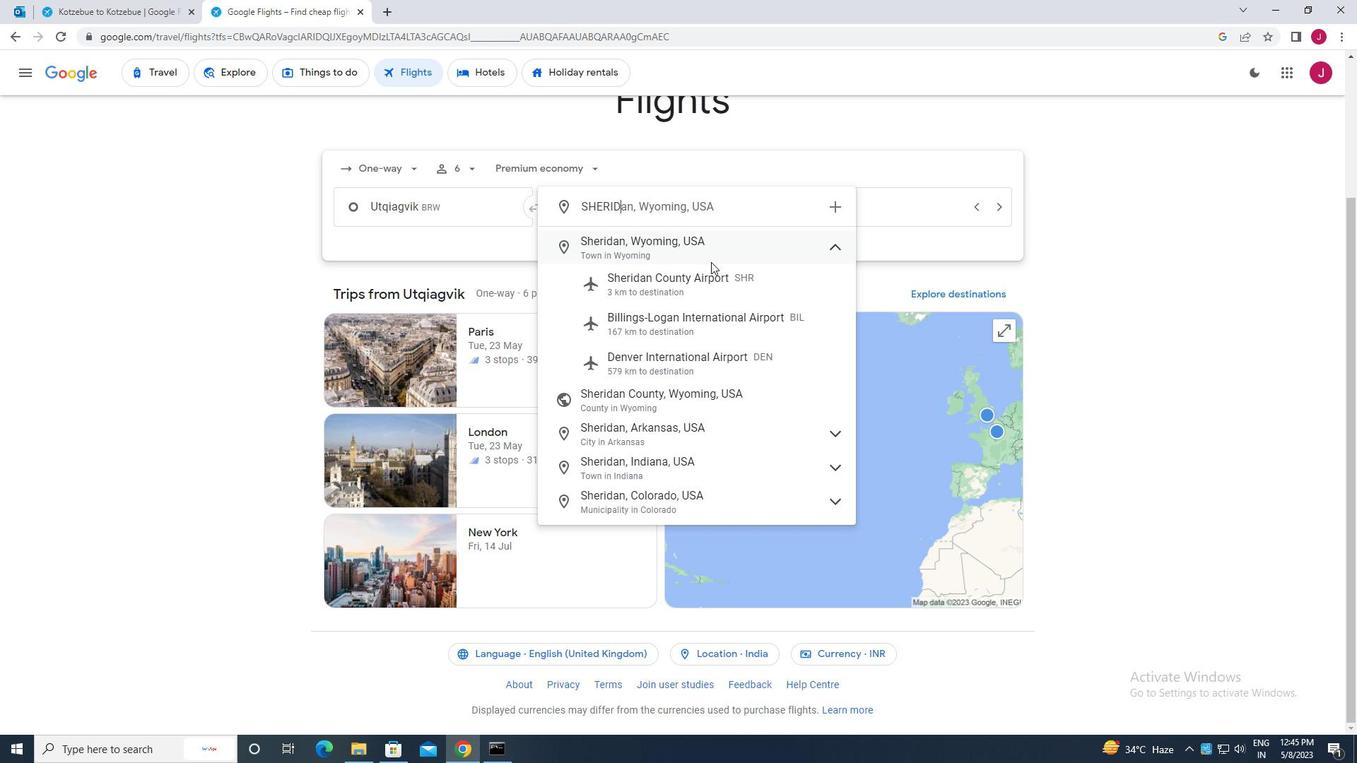 
Action: Mouse pressed left at (713, 286)
Screenshot: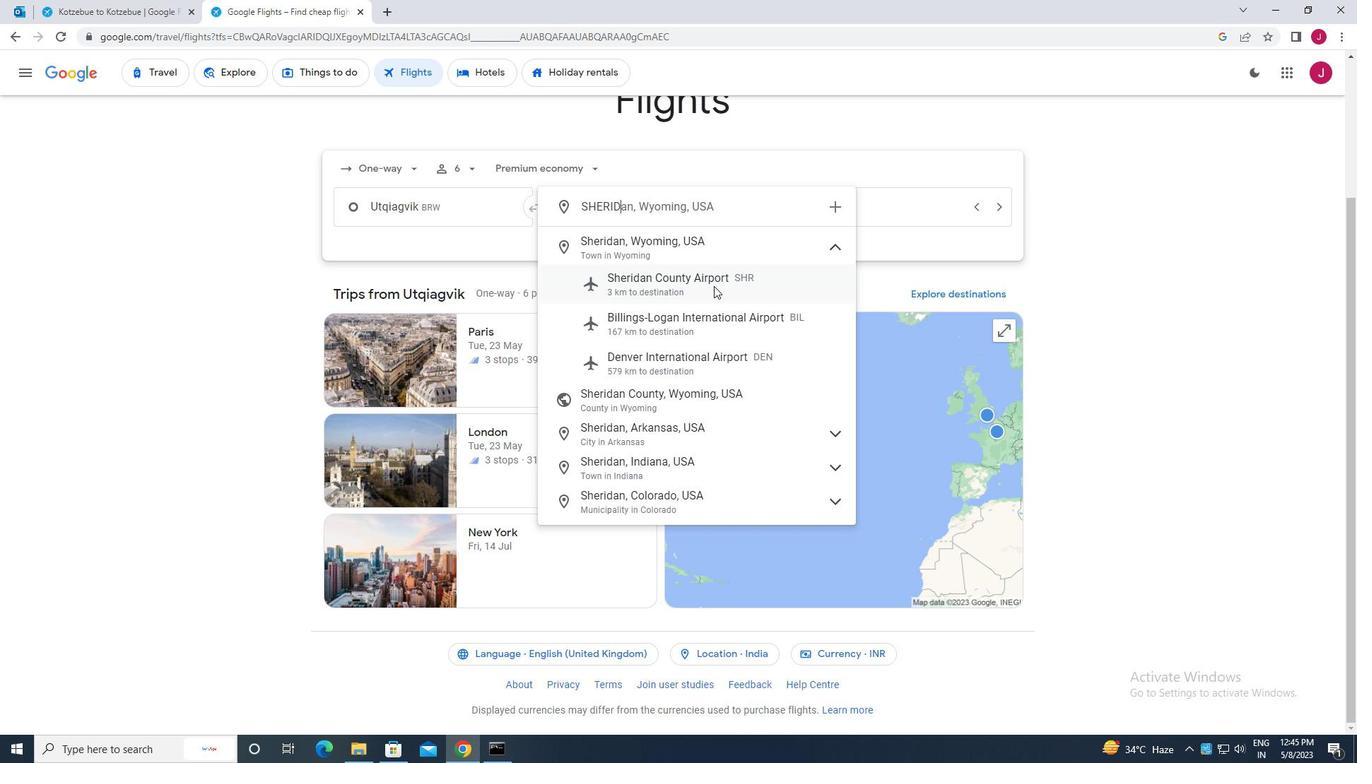 
Action: Mouse moved to (835, 219)
Screenshot: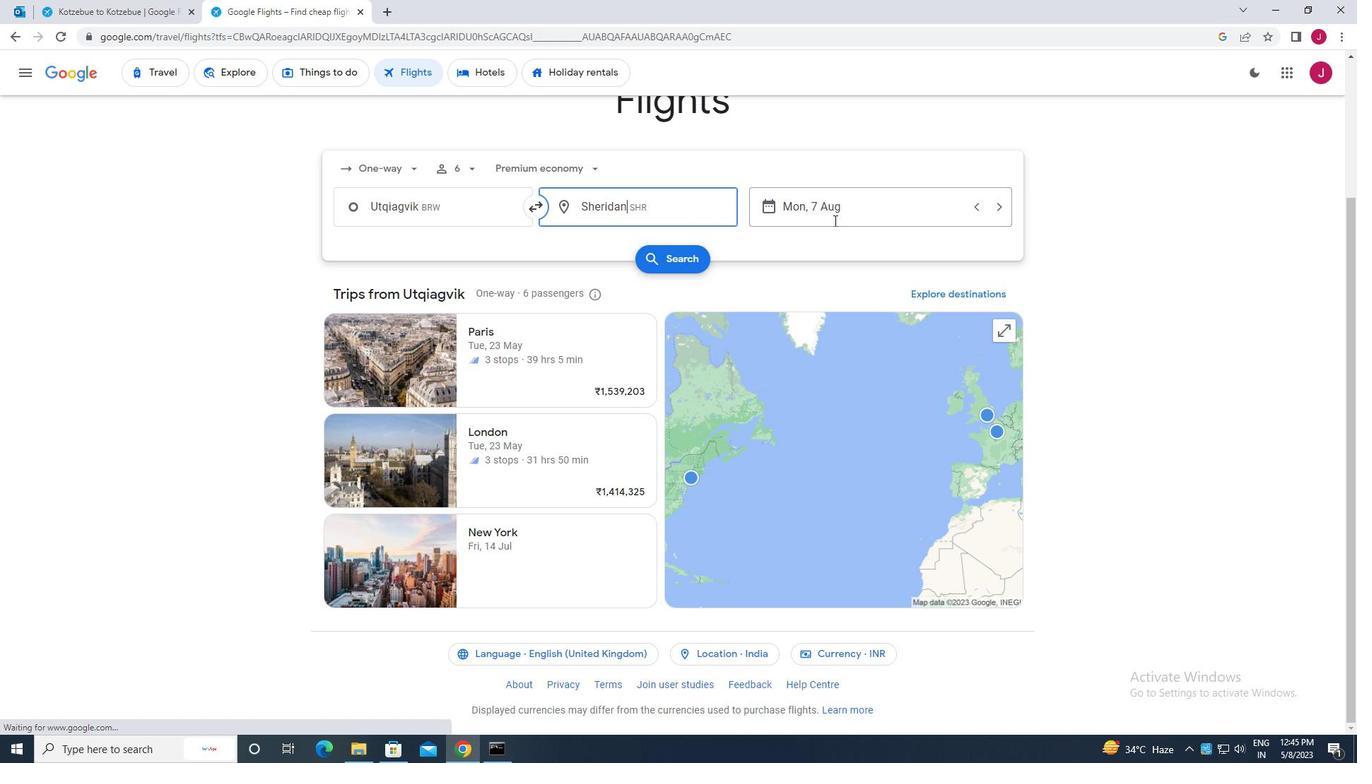 
Action: Mouse pressed left at (835, 219)
Screenshot: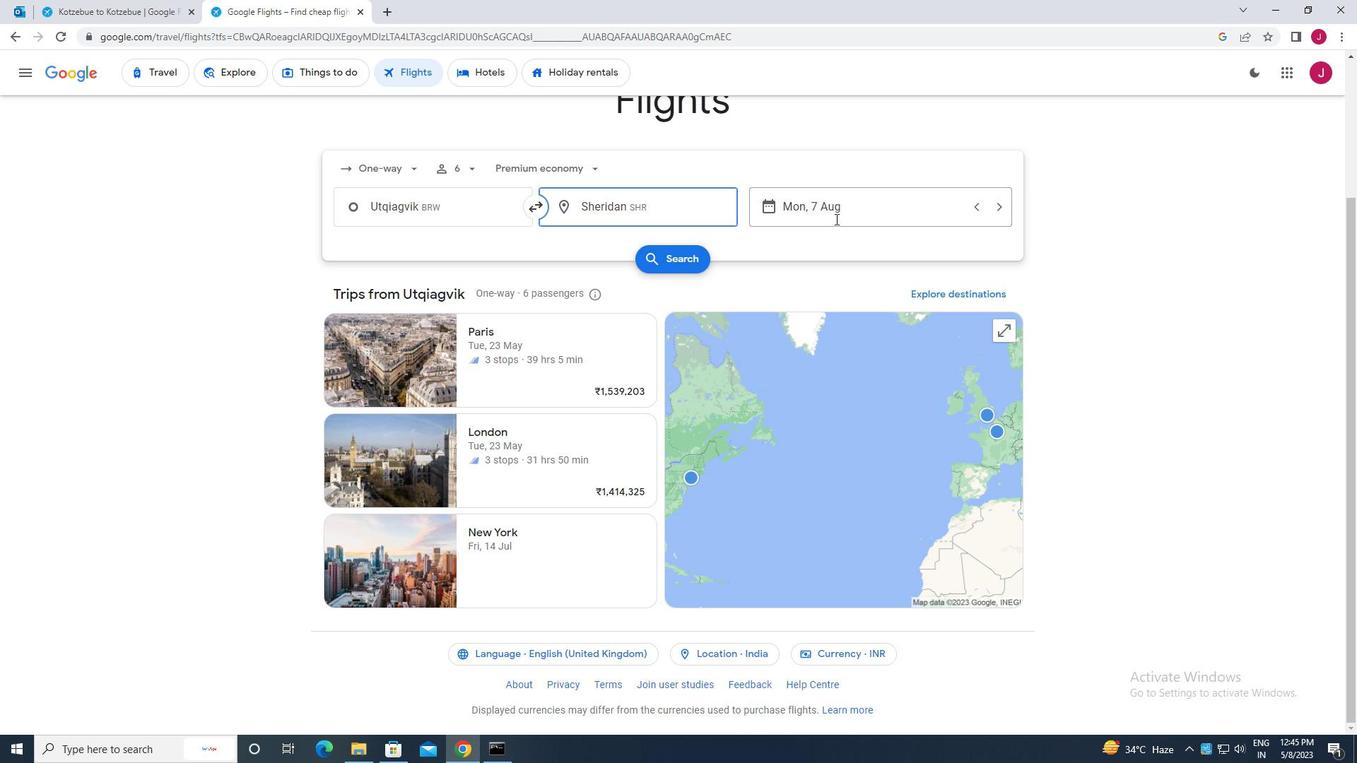 
Action: Mouse moved to (513, 355)
Screenshot: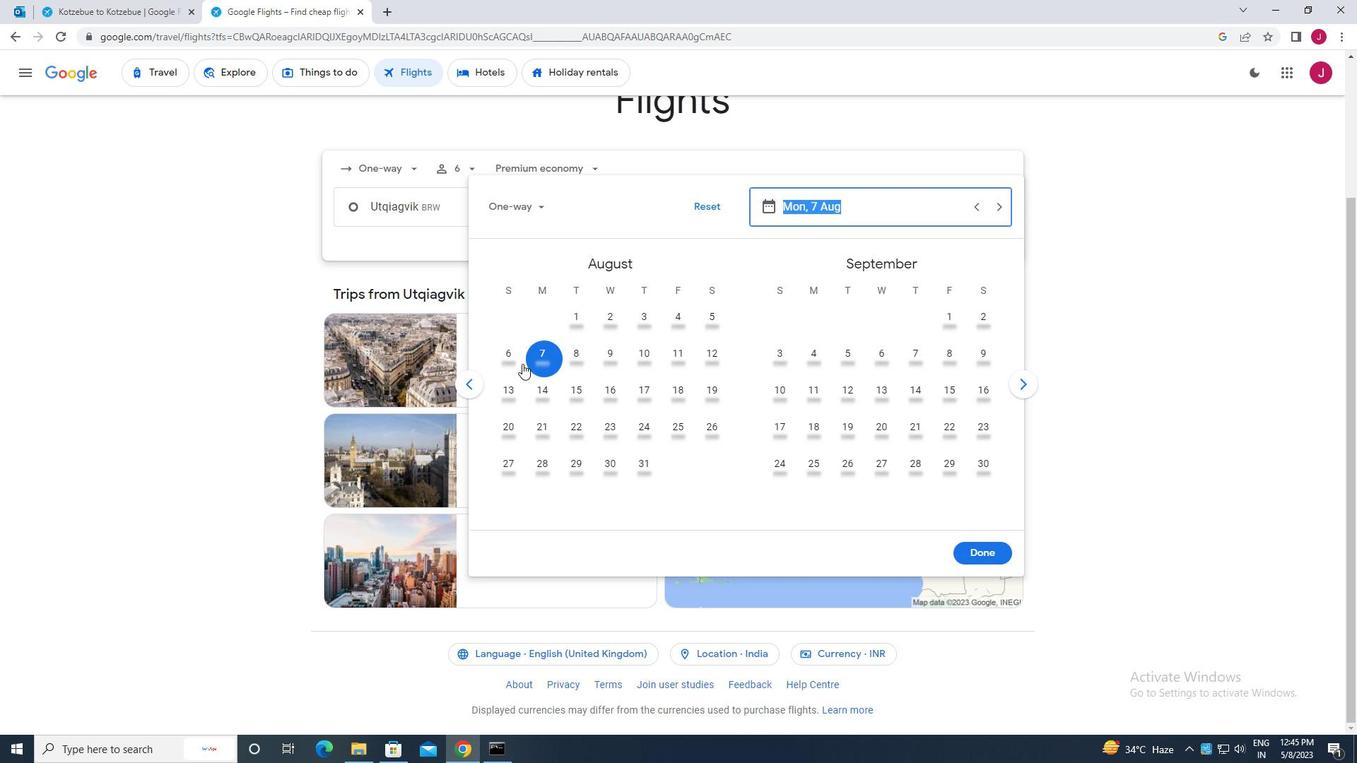 
Action: Mouse pressed left at (513, 355)
Screenshot: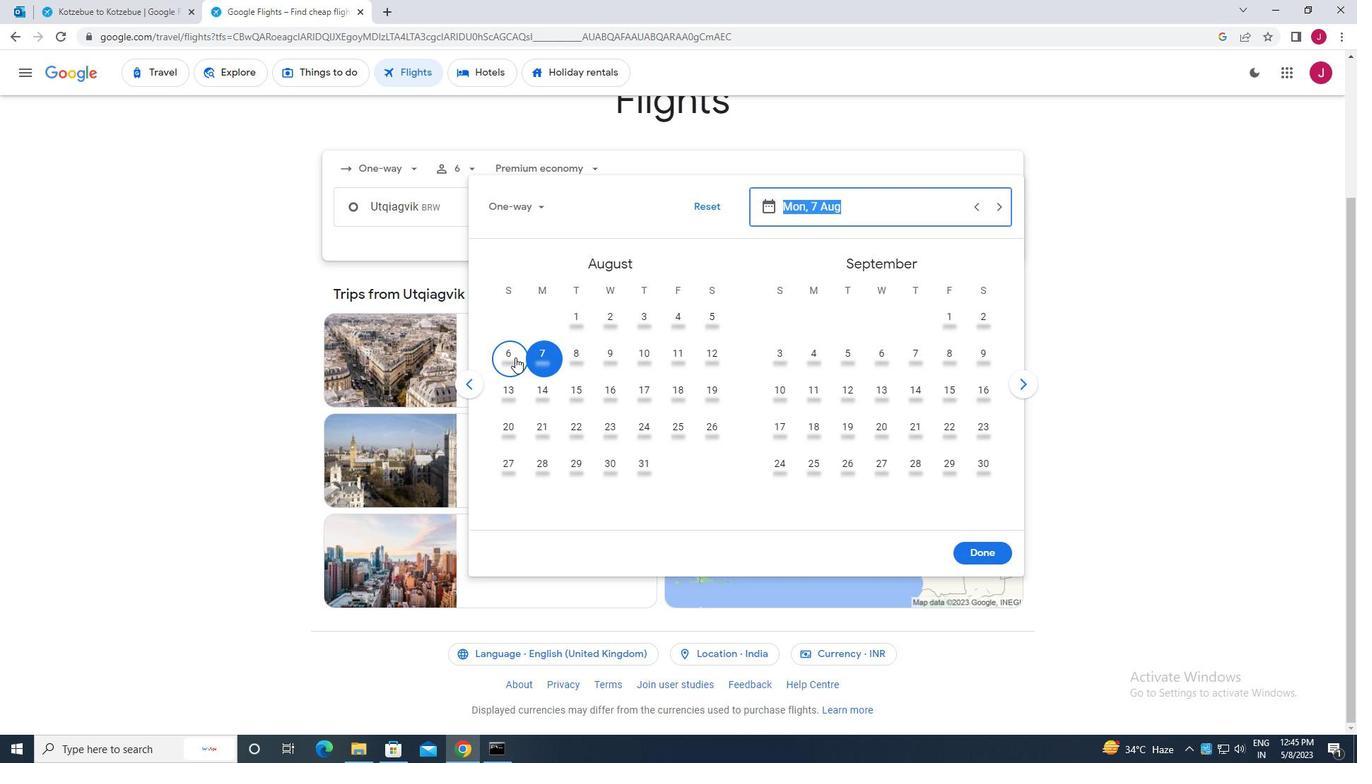 
Action: Mouse moved to (988, 552)
Screenshot: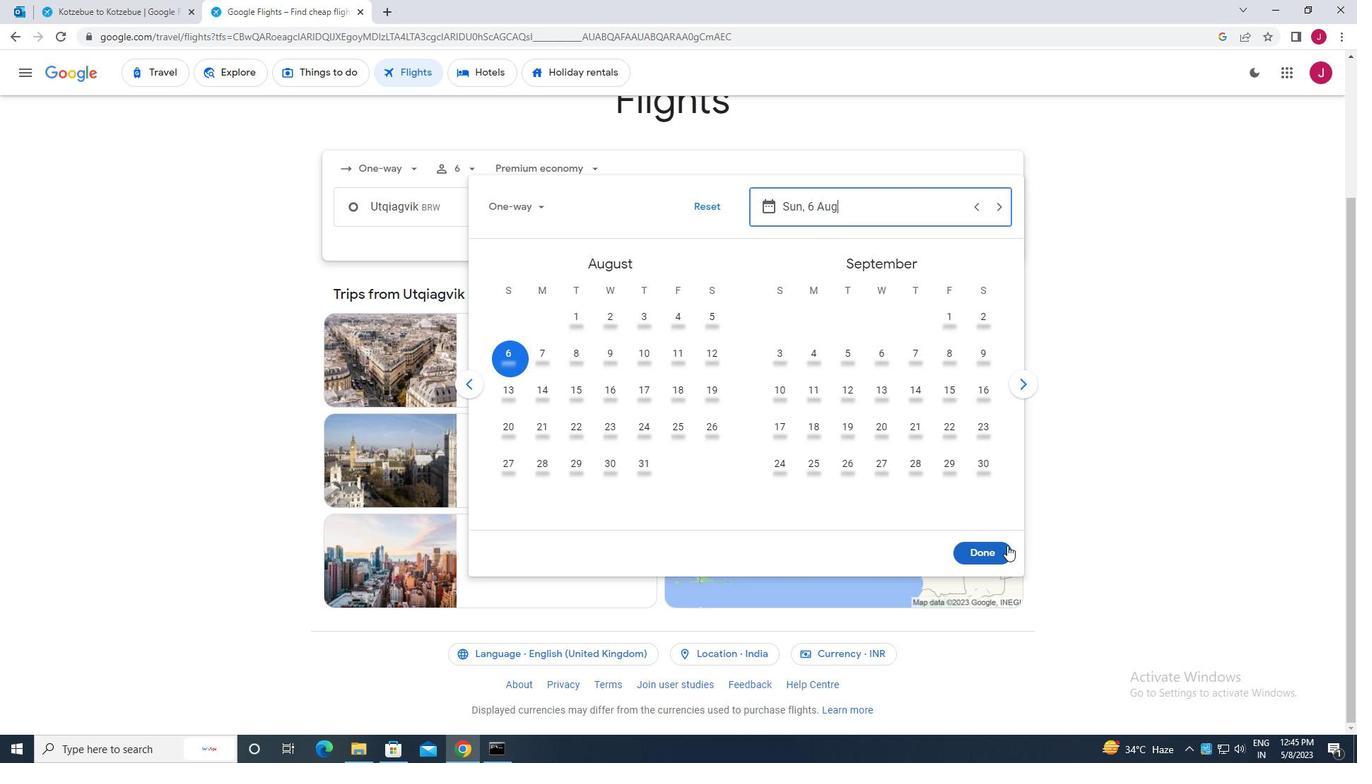 
Action: Mouse pressed left at (988, 552)
Screenshot: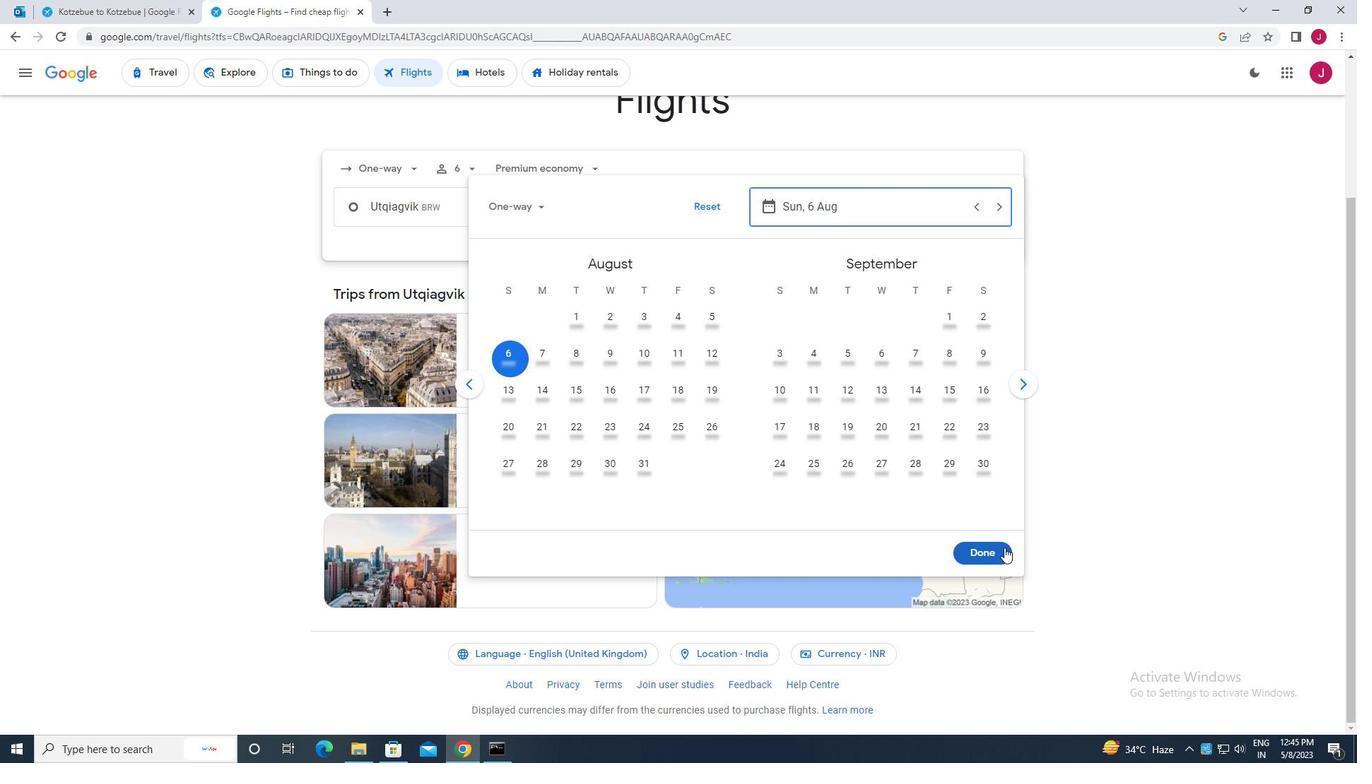 
Action: Mouse moved to (675, 256)
Screenshot: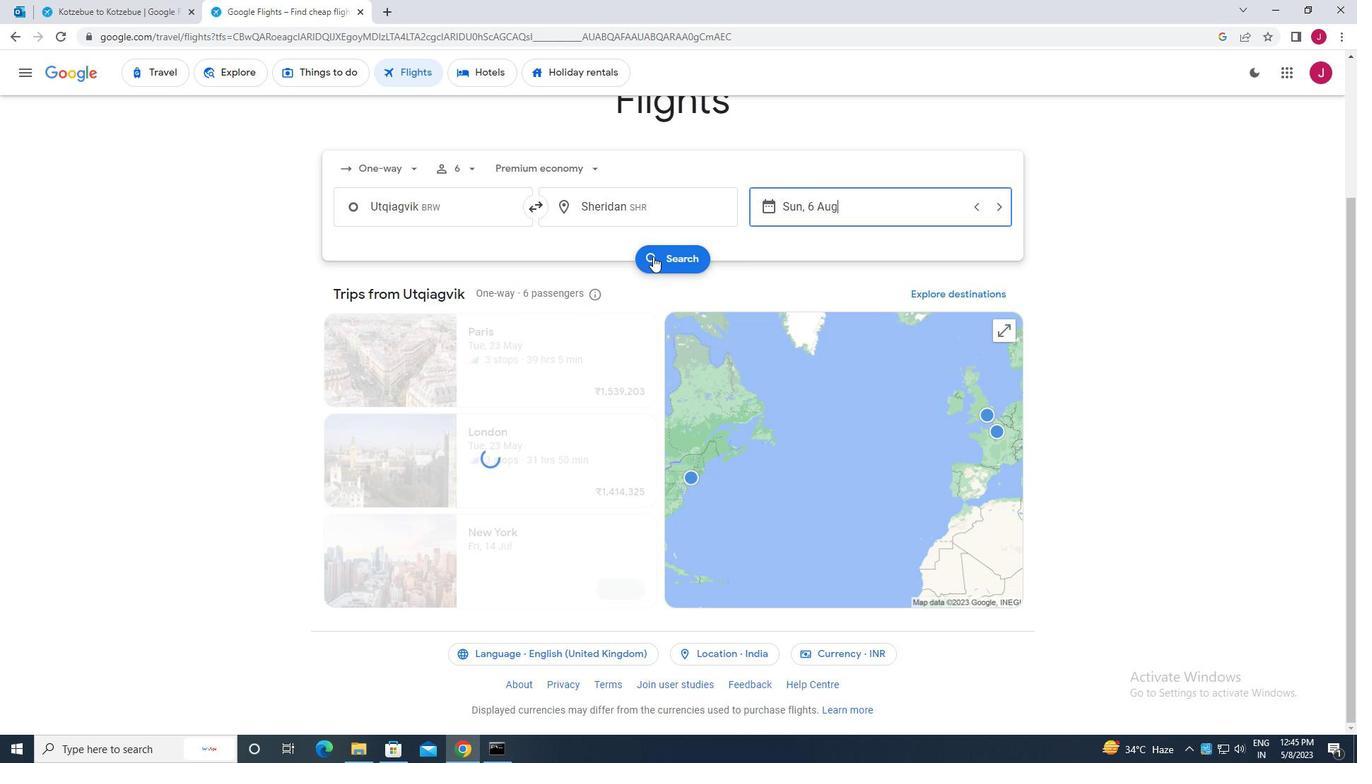 
Action: Mouse pressed left at (675, 256)
Screenshot: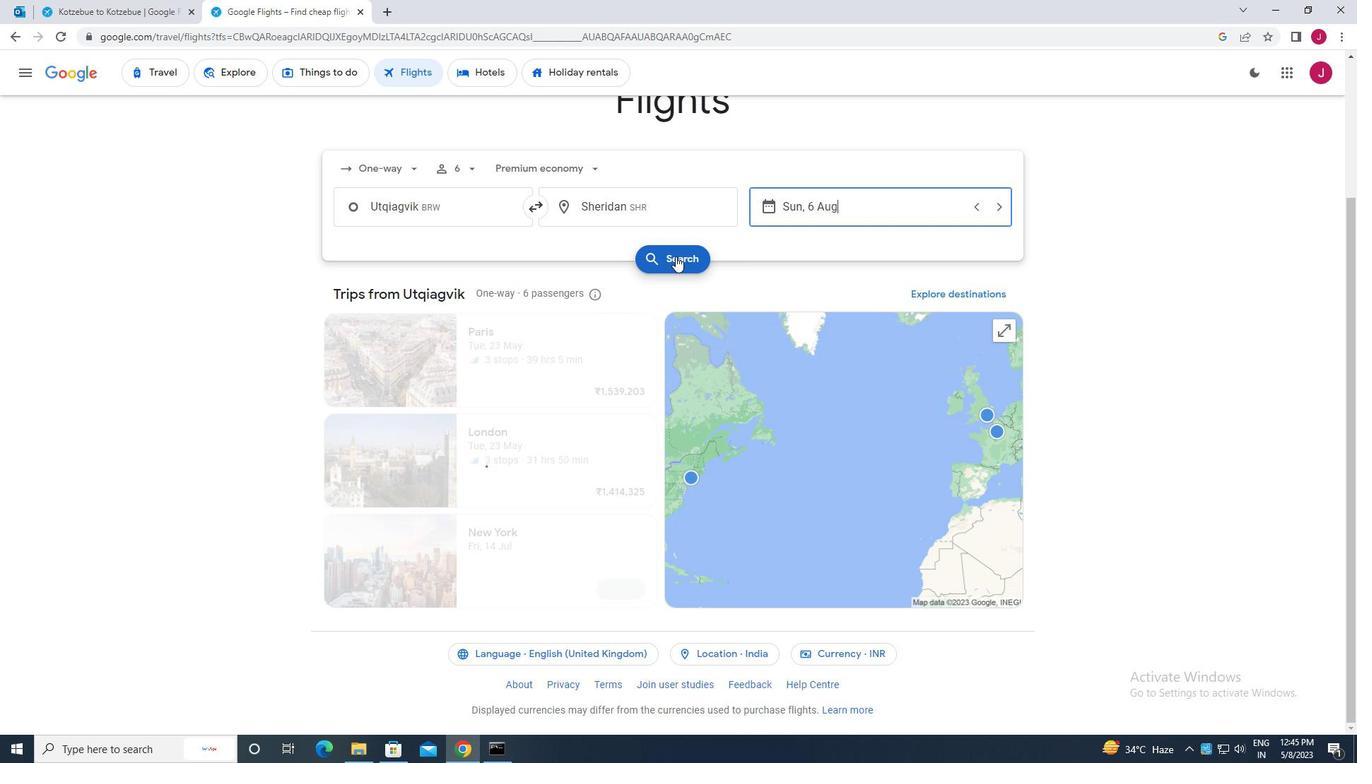
Action: Mouse moved to (373, 200)
Screenshot: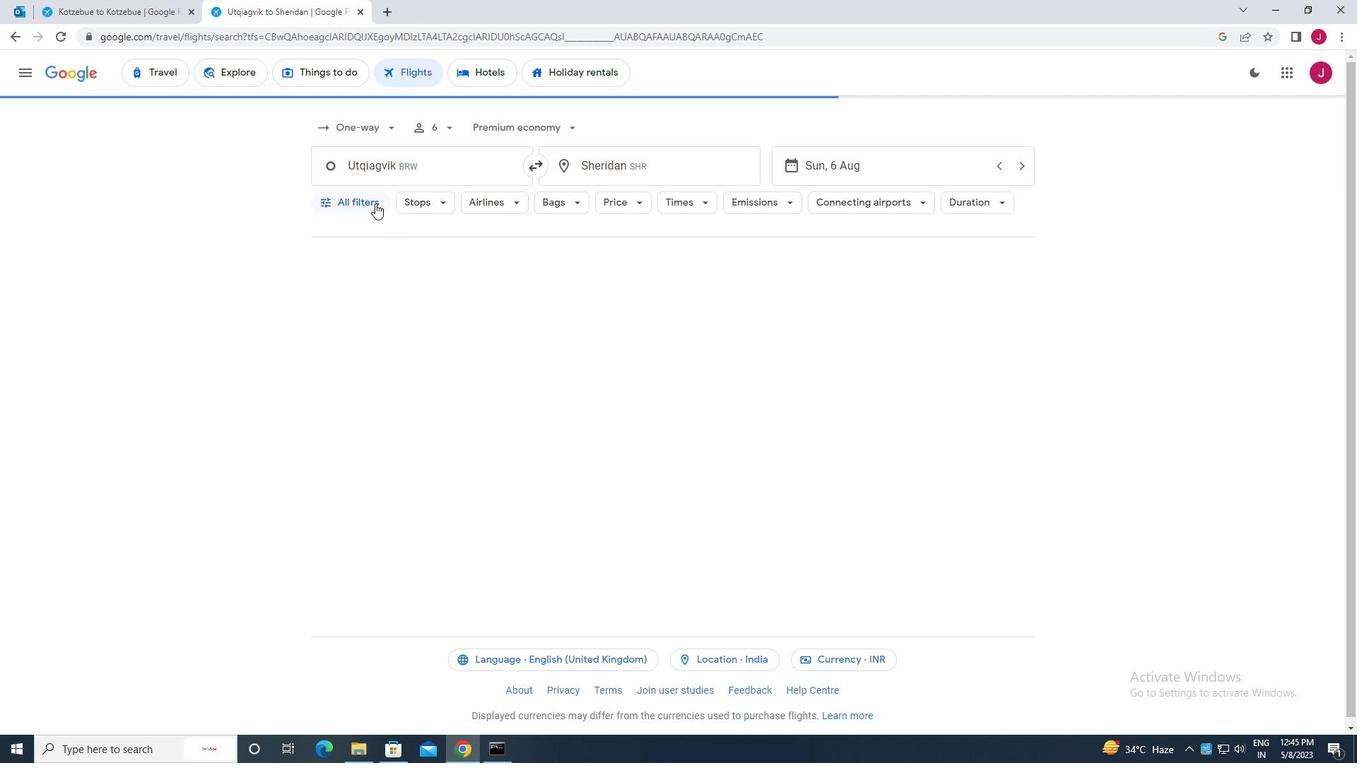 
Action: Mouse pressed left at (373, 200)
Screenshot: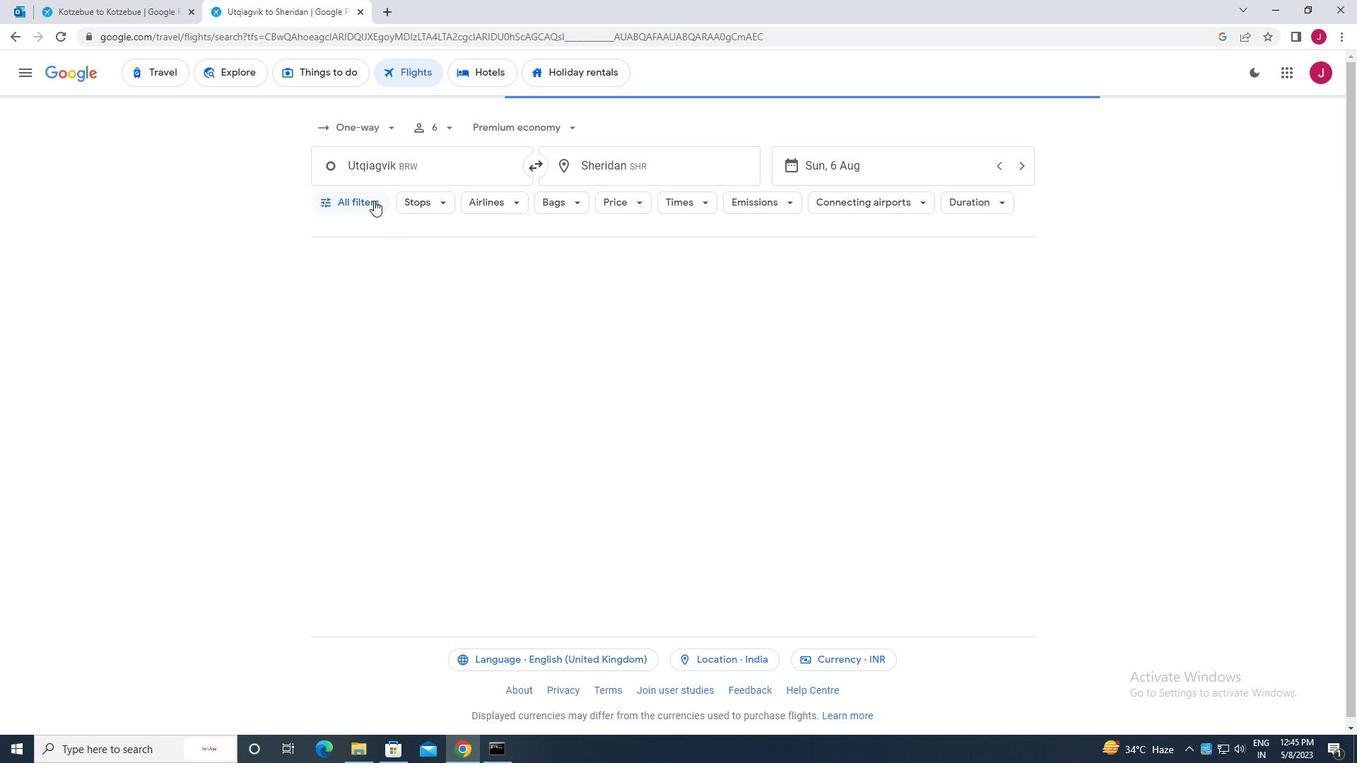 
Action: Mouse moved to (485, 309)
Screenshot: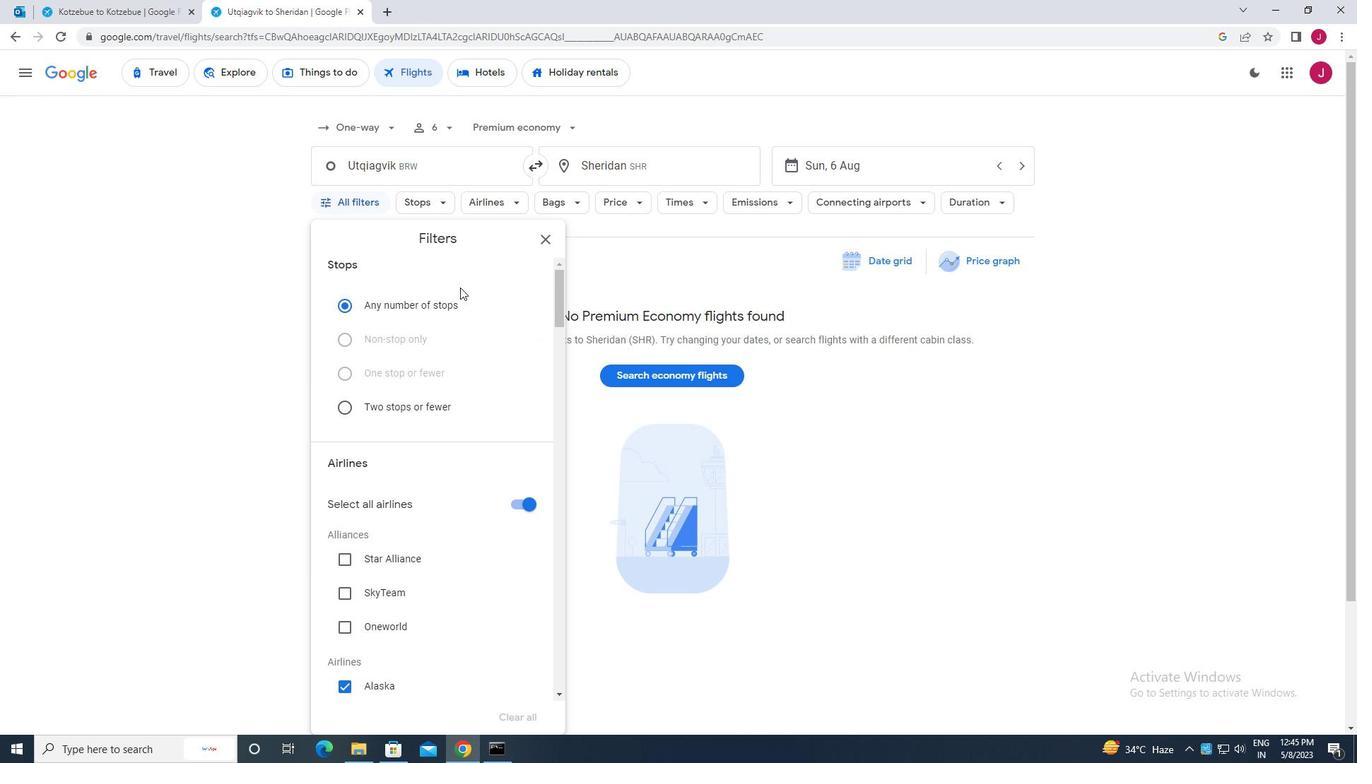 
Action: Mouse scrolled (485, 308) with delta (0, 0)
Screenshot: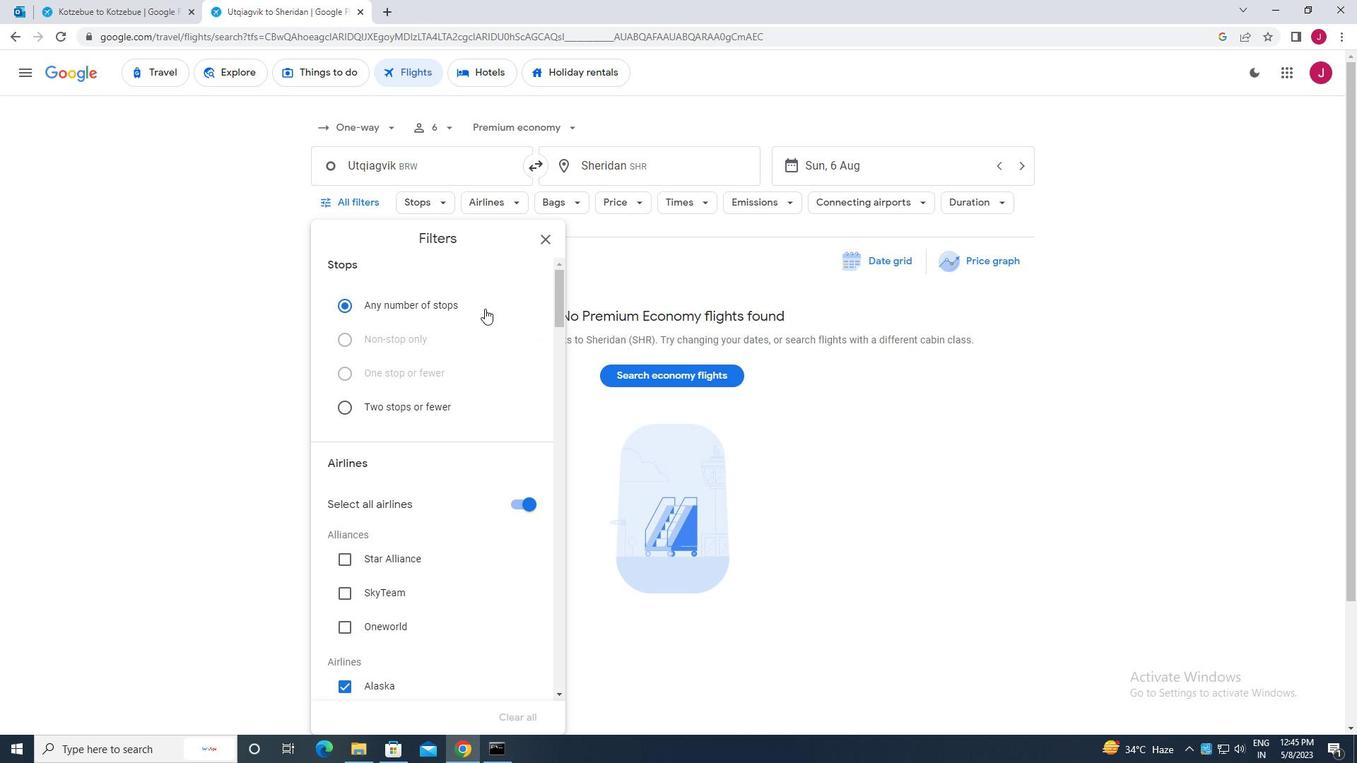 
Action: Mouse scrolled (485, 308) with delta (0, 0)
Screenshot: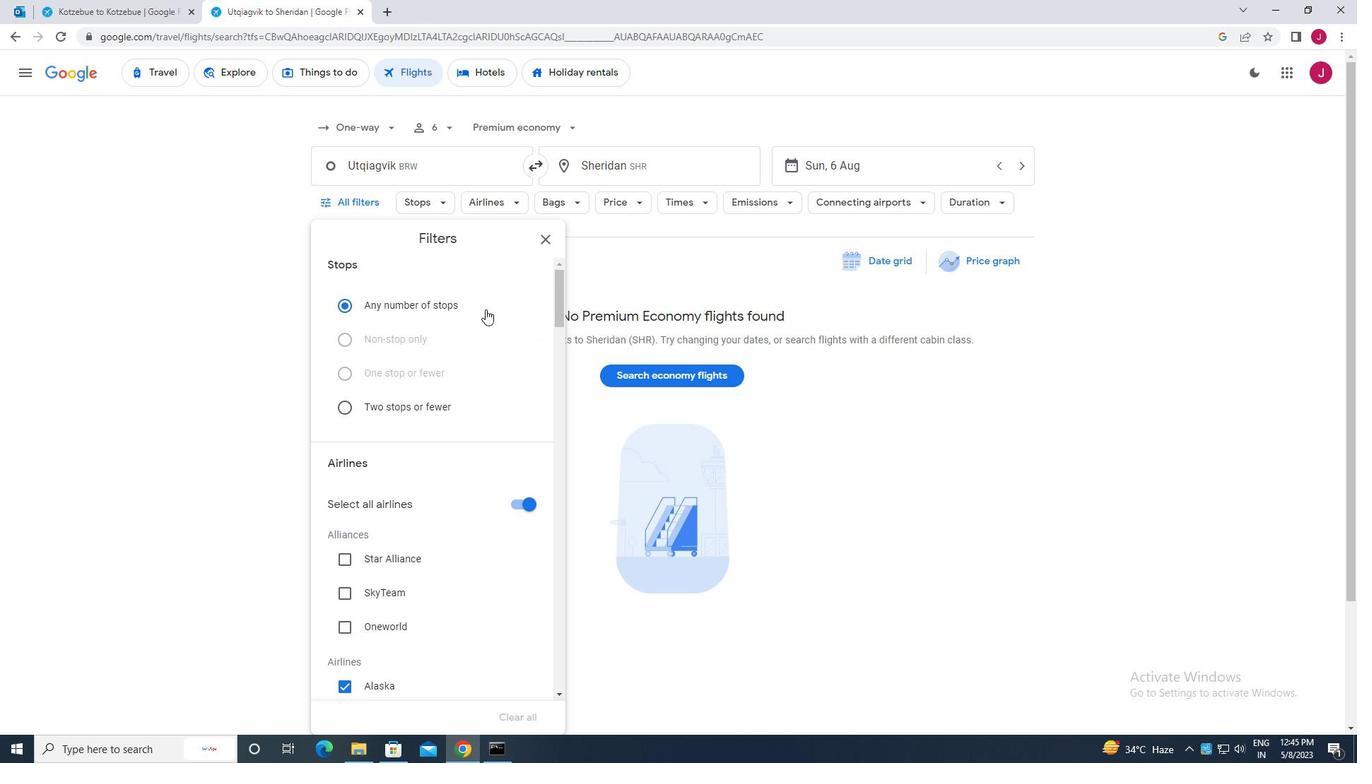 
Action: Mouse scrolled (485, 308) with delta (0, 0)
Screenshot: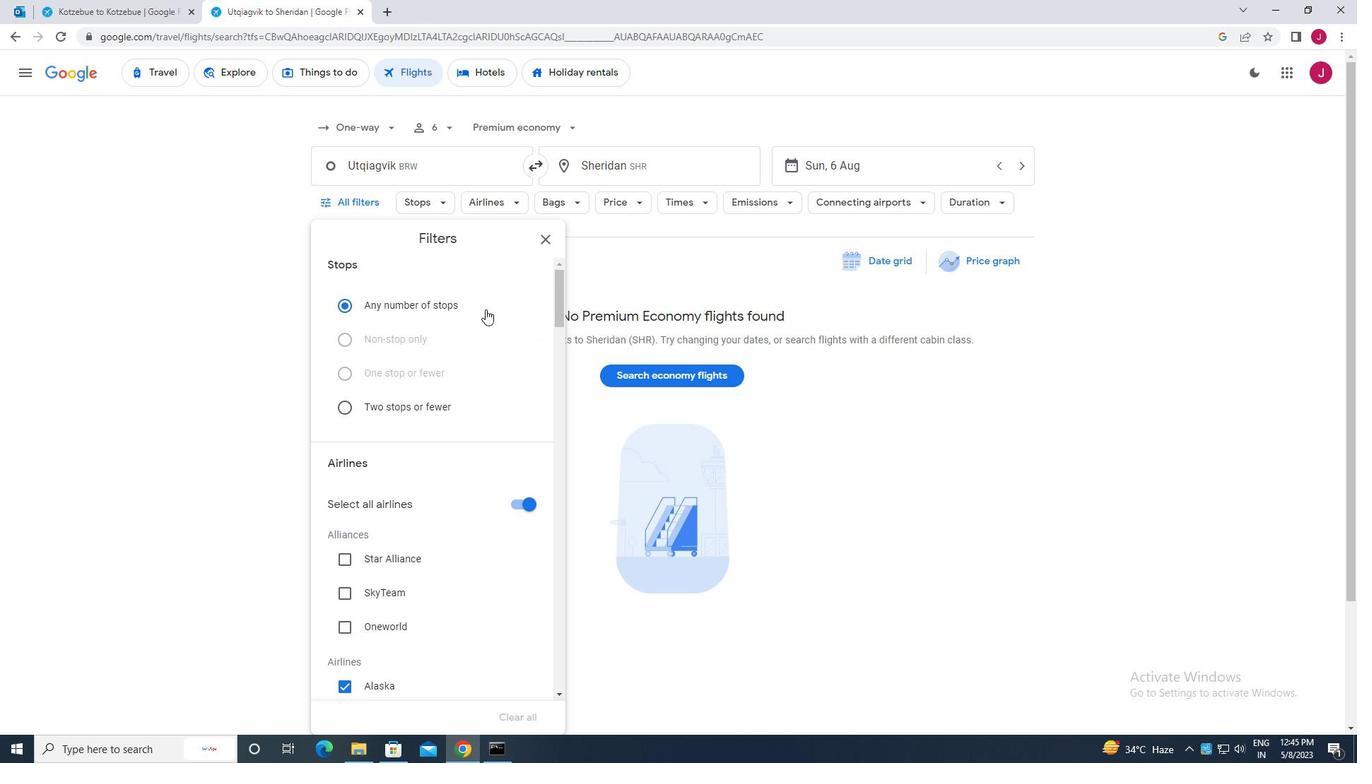
Action: Mouse moved to (523, 291)
Screenshot: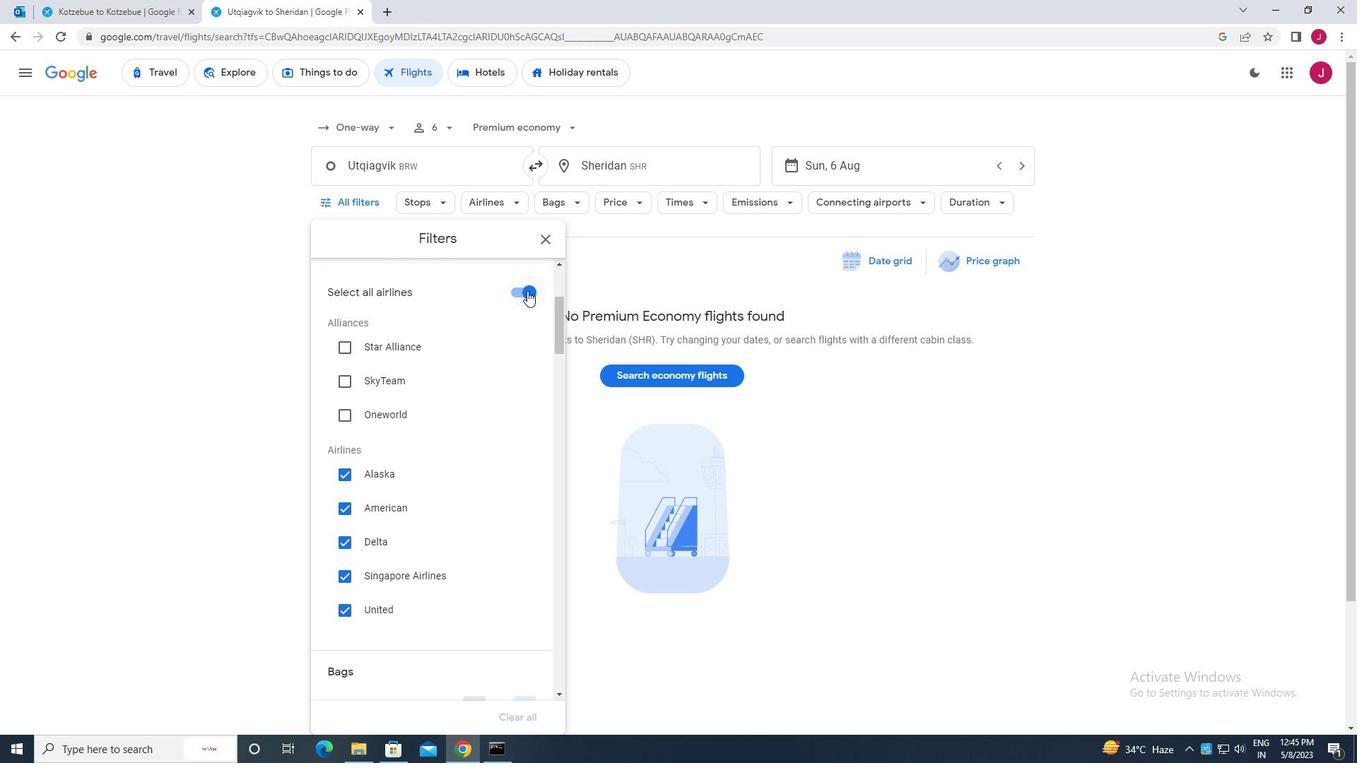 
Action: Mouse pressed left at (523, 291)
Screenshot: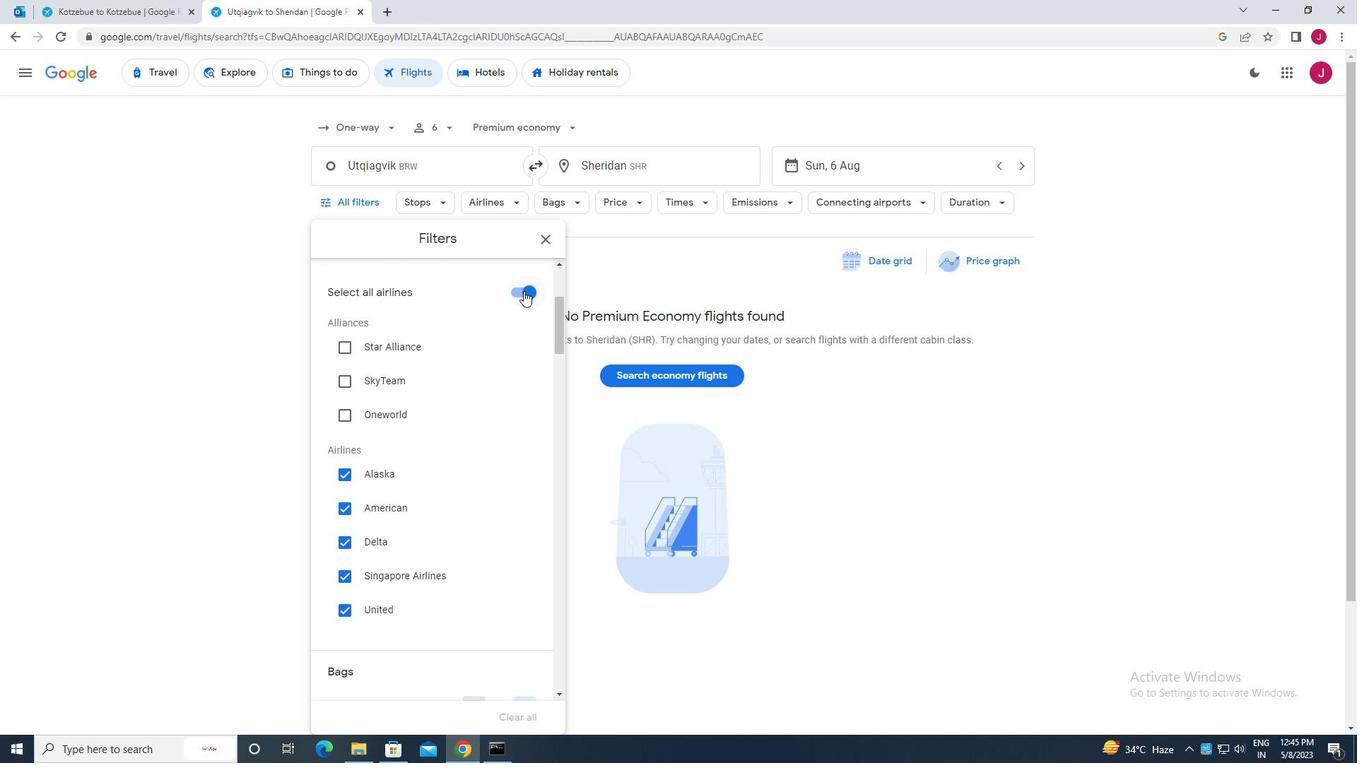
Action: Mouse moved to (503, 320)
Screenshot: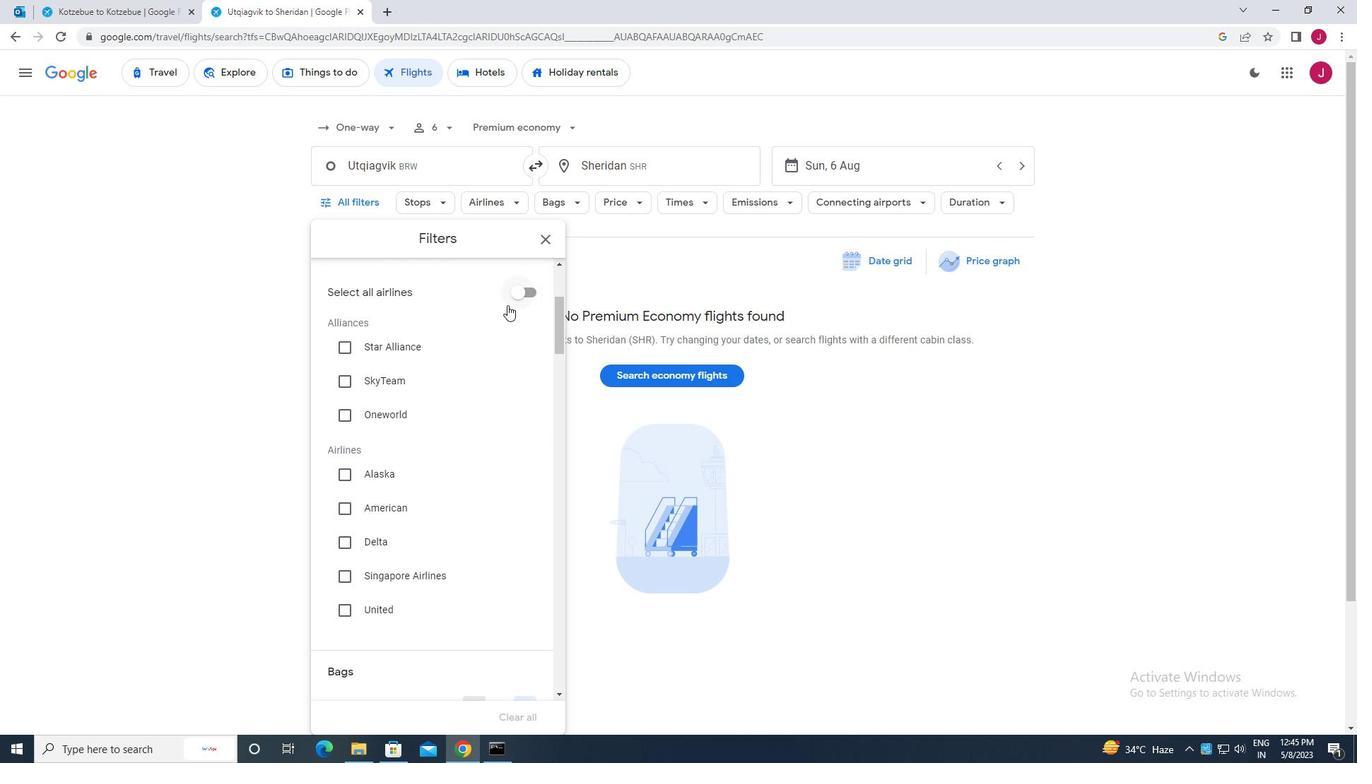 
Action: Mouse scrolled (503, 319) with delta (0, 0)
Screenshot: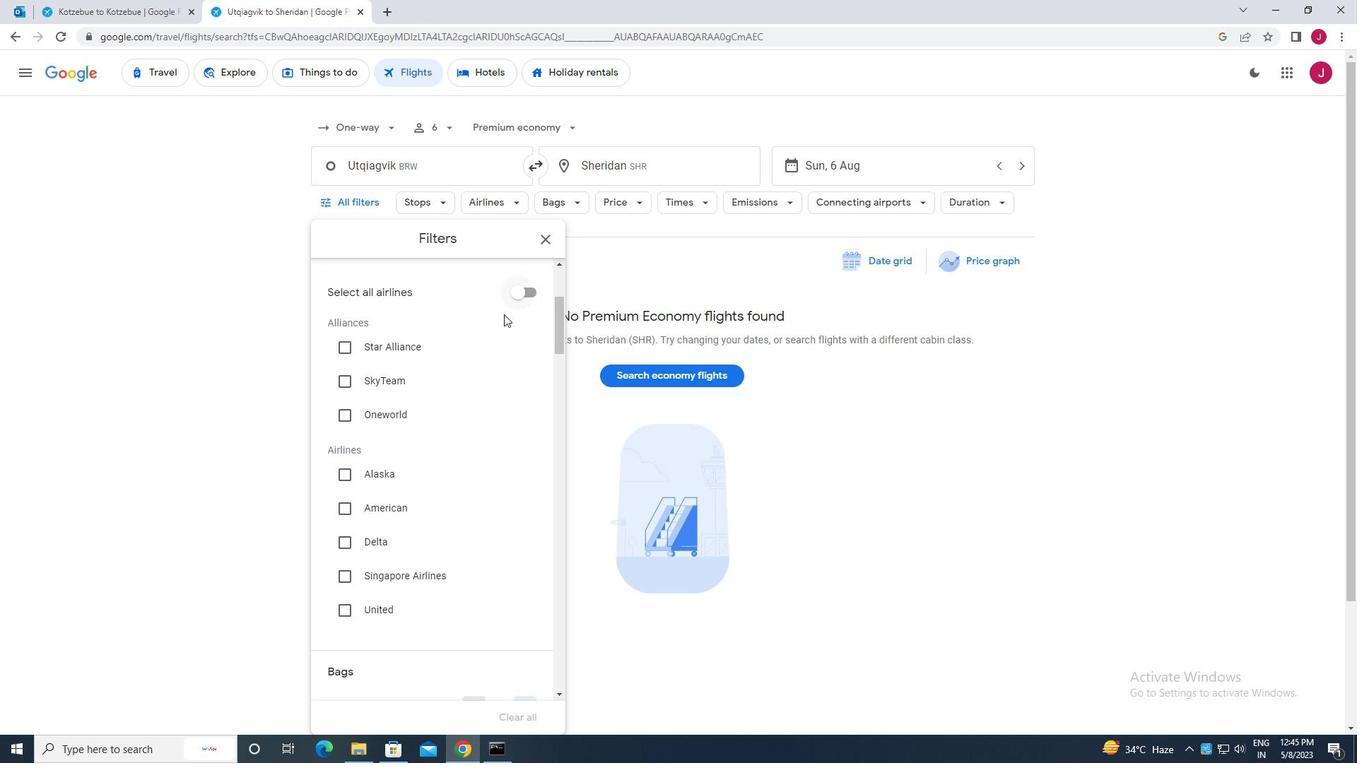 
Action: Mouse moved to (502, 321)
Screenshot: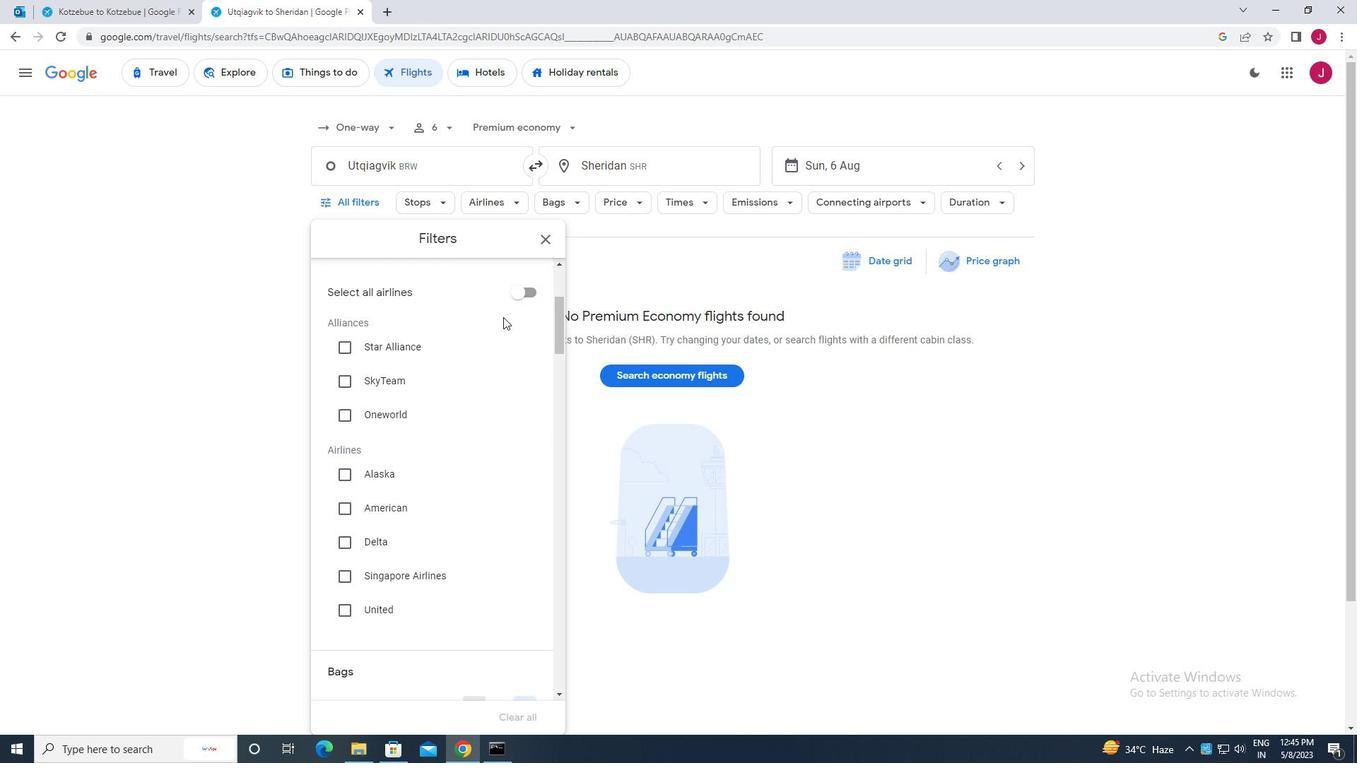 
Action: Mouse scrolled (502, 320) with delta (0, 0)
Screenshot: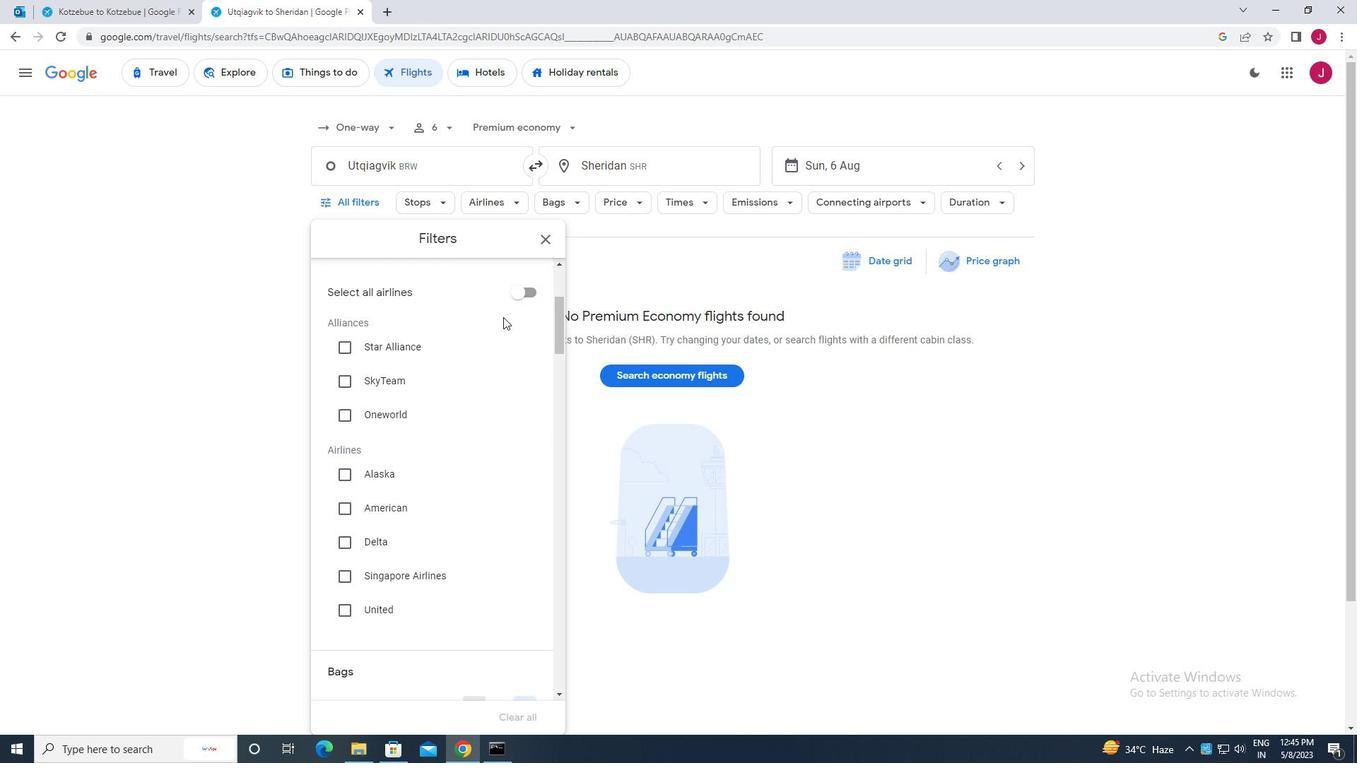 
Action: Mouse moved to (494, 328)
Screenshot: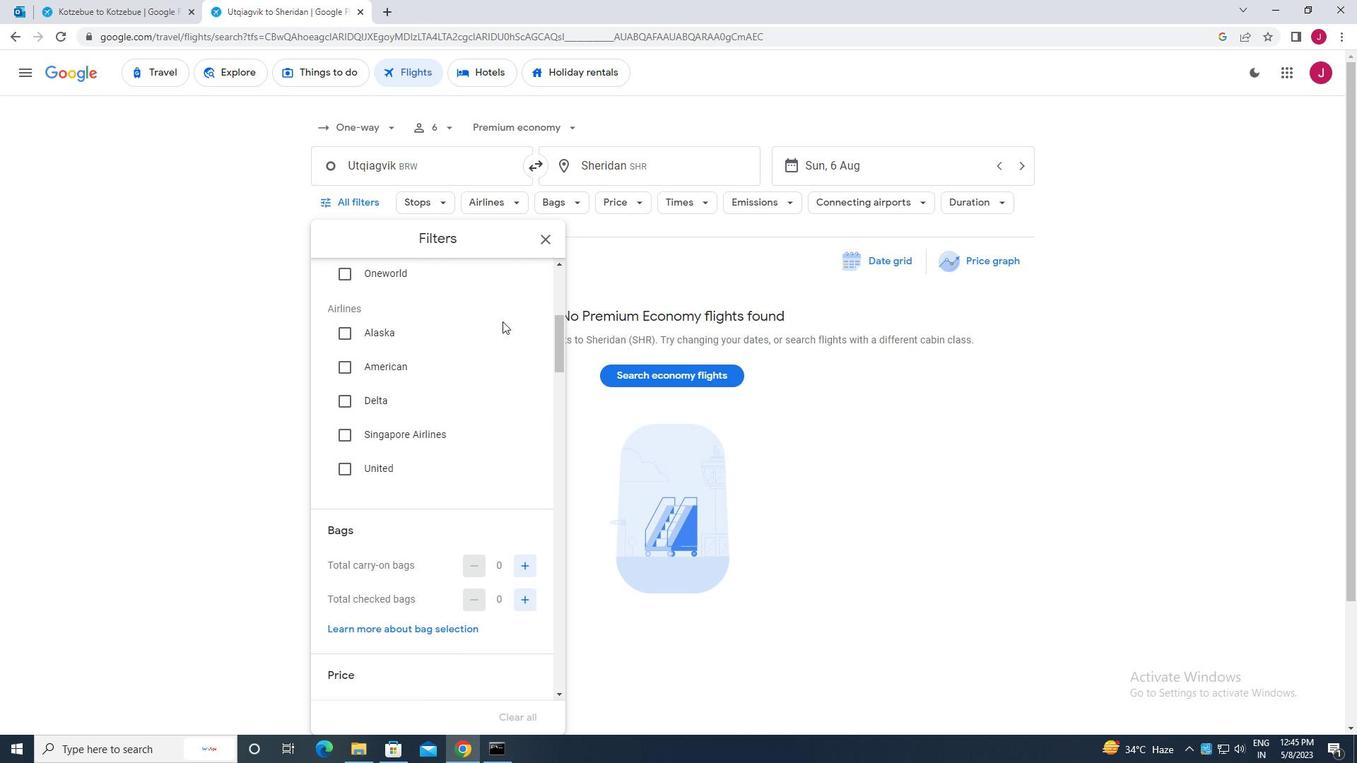 
Action: Mouse scrolled (494, 329) with delta (0, 0)
Screenshot: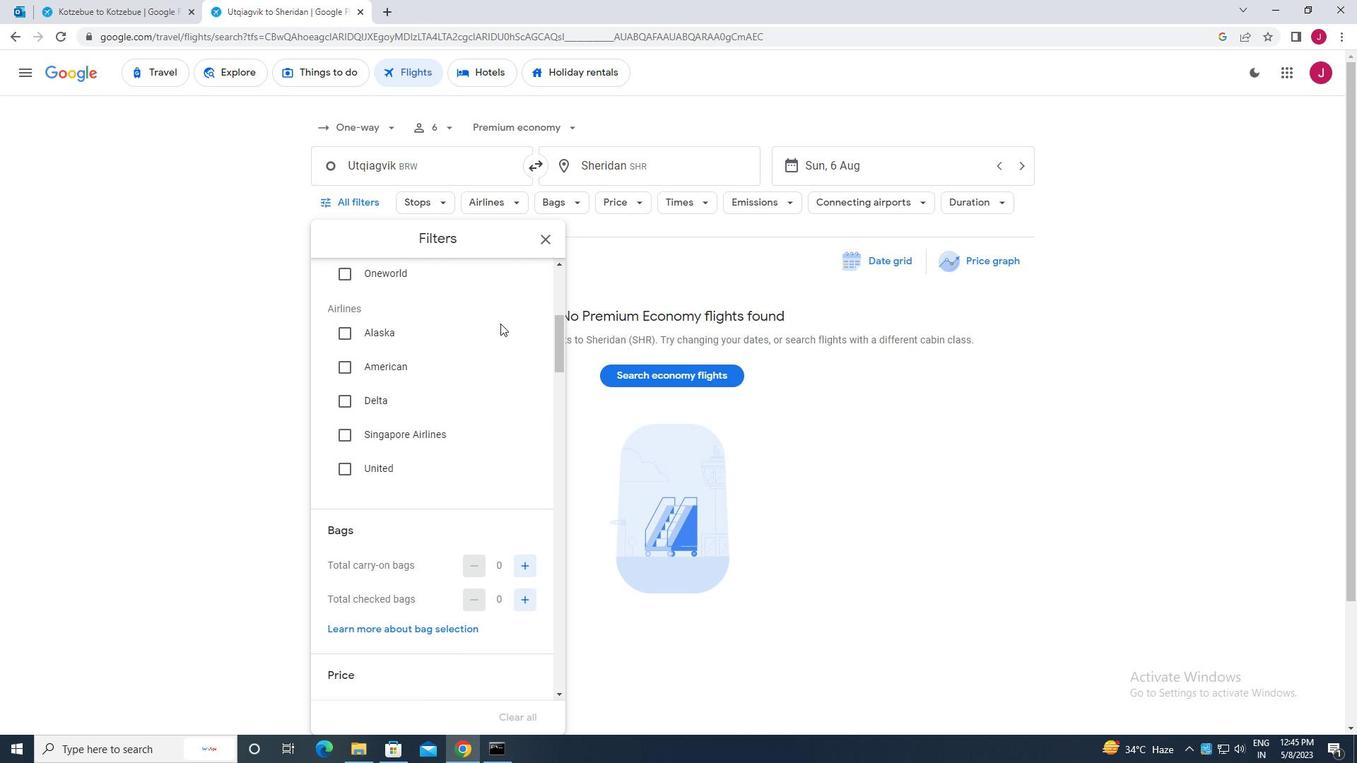 
Action: Mouse scrolled (494, 329) with delta (0, 0)
Screenshot: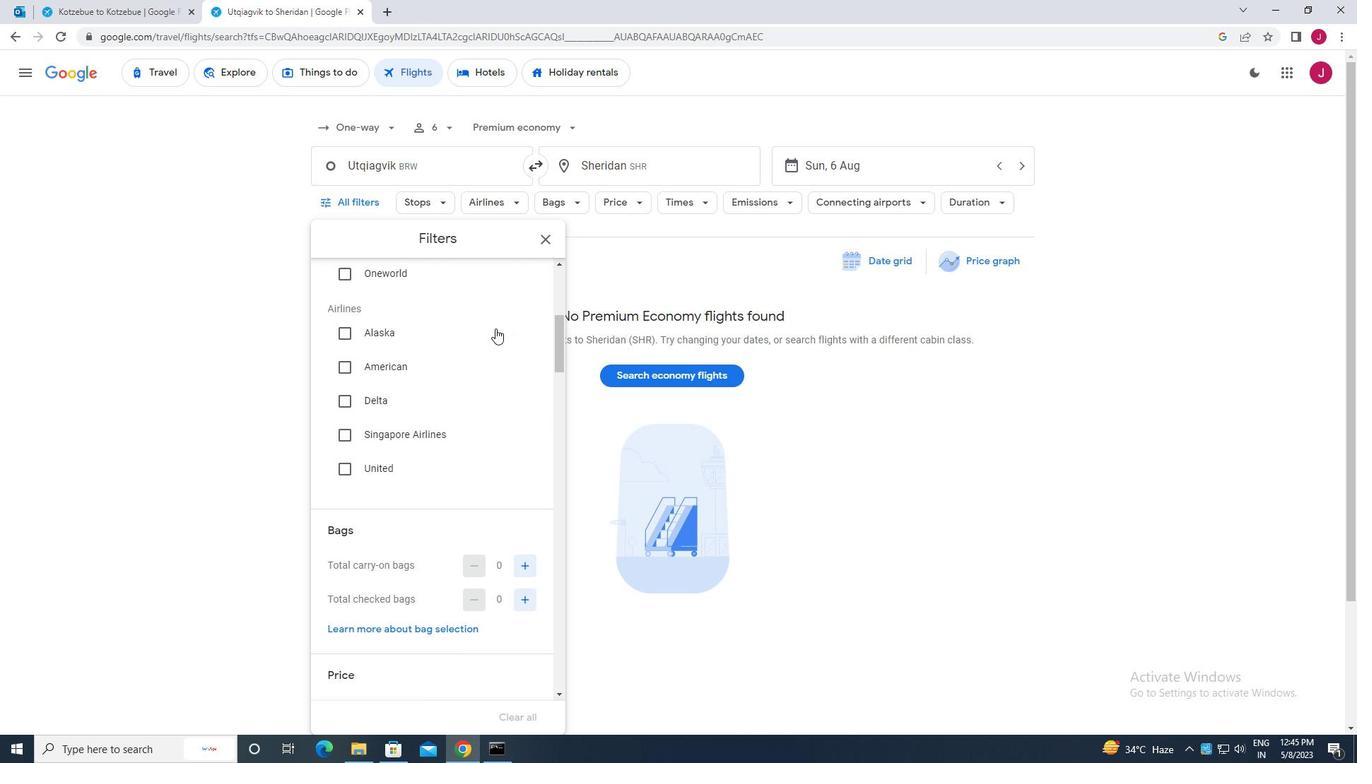 
Action: Mouse moved to (454, 347)
Screenshot: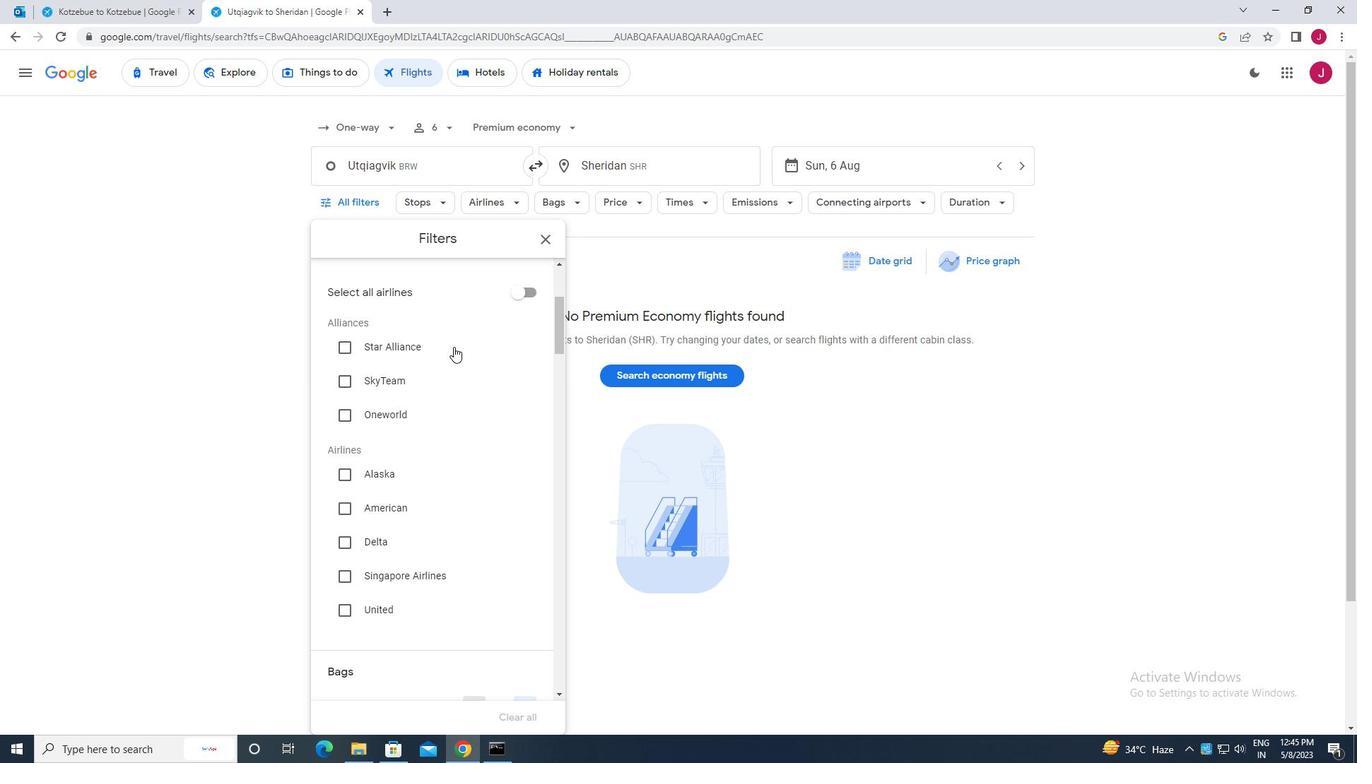 
Action: Mouse scrolled (454, 346) with delta (0, 0)
Screenshot: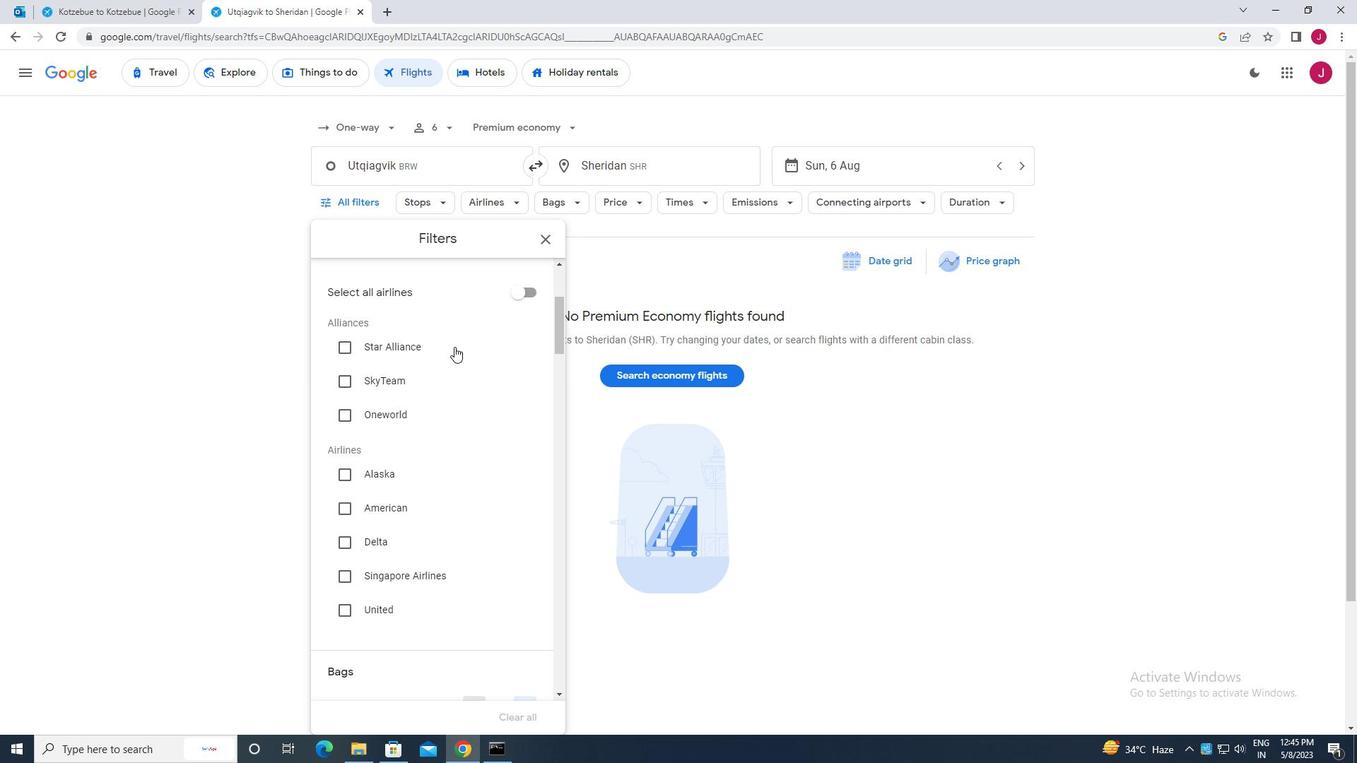 
Action: Mouse scrolled (454, 346) with delta (0, 0)
Screenshot: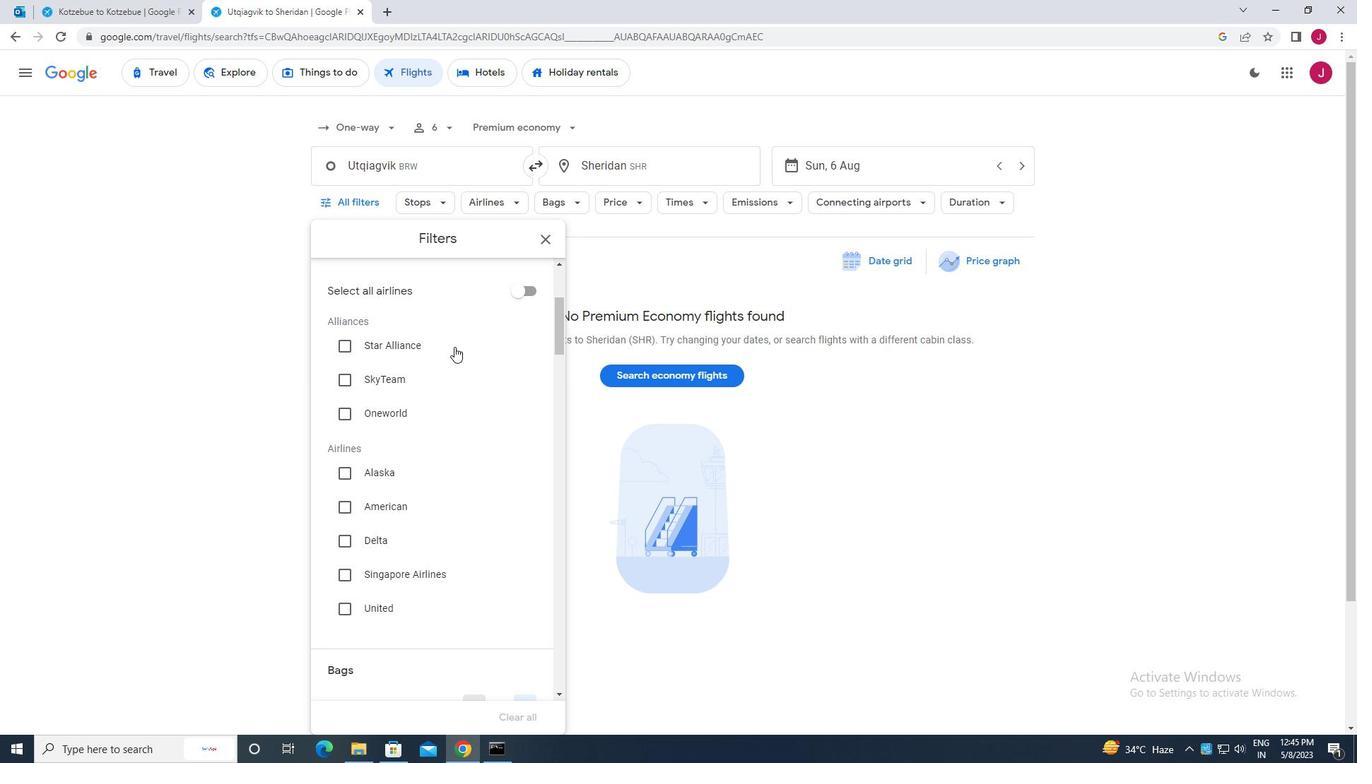 
Action: Mouse scrolled (454, 346) with delta (0, 0)
Screenshot: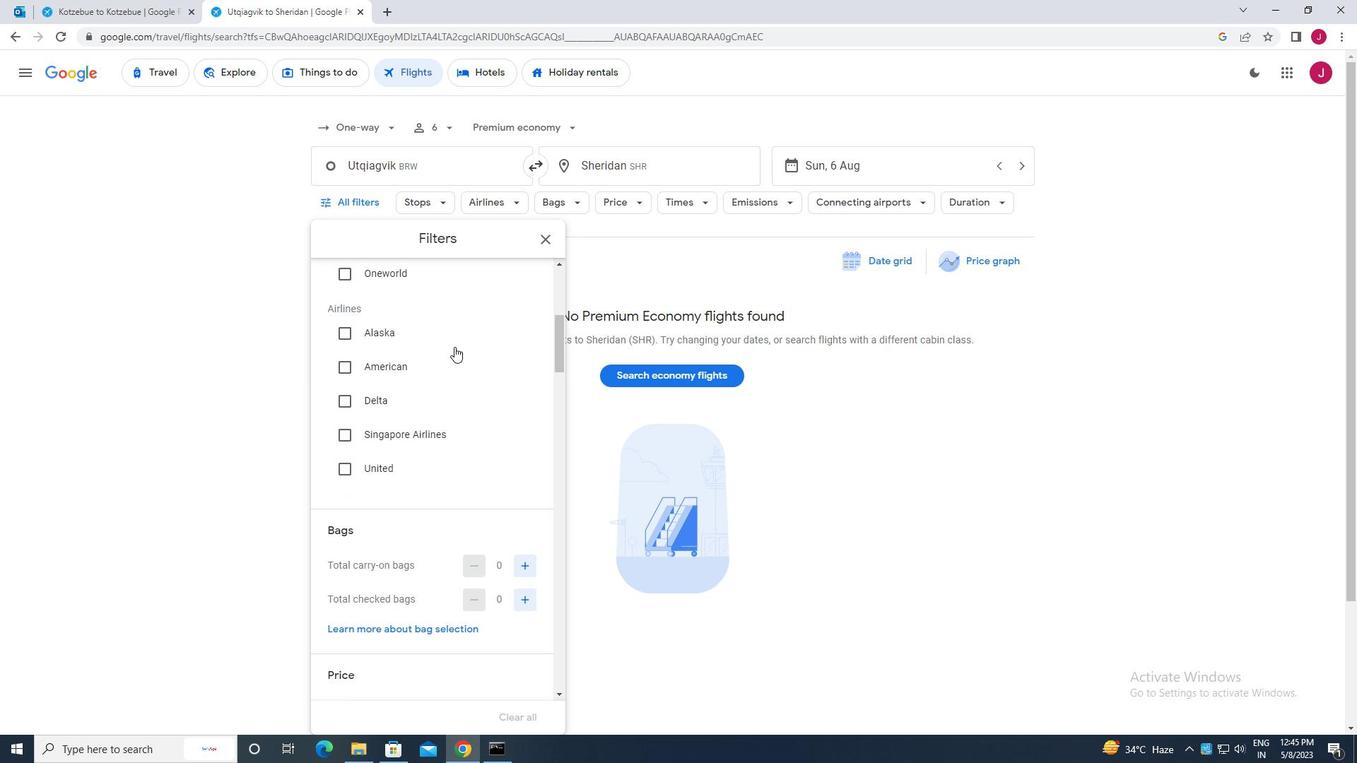
Action: Mouse scrolled (454, 346) with delta (0, 0)
Screenshot: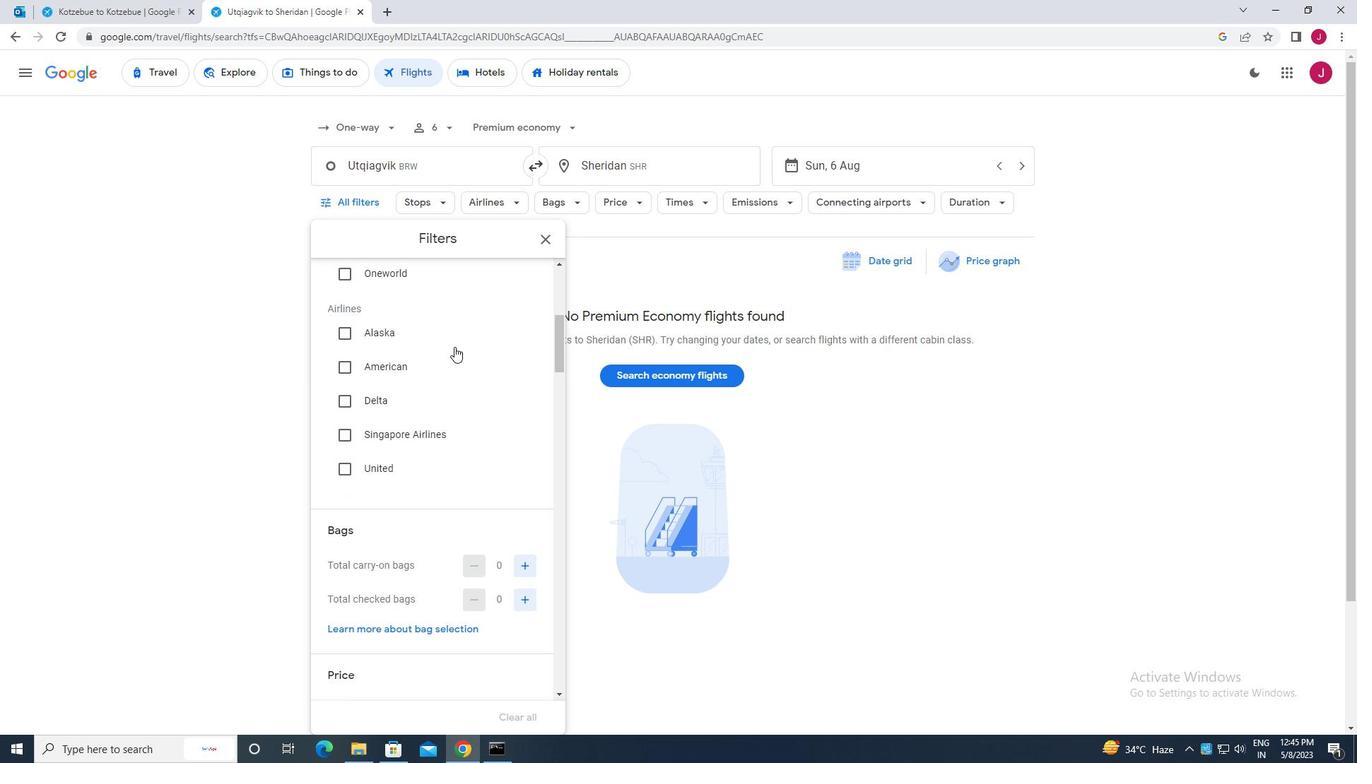 
Action: Mouse scrolled (454, 346) with delta (0, 0)
Screenshot: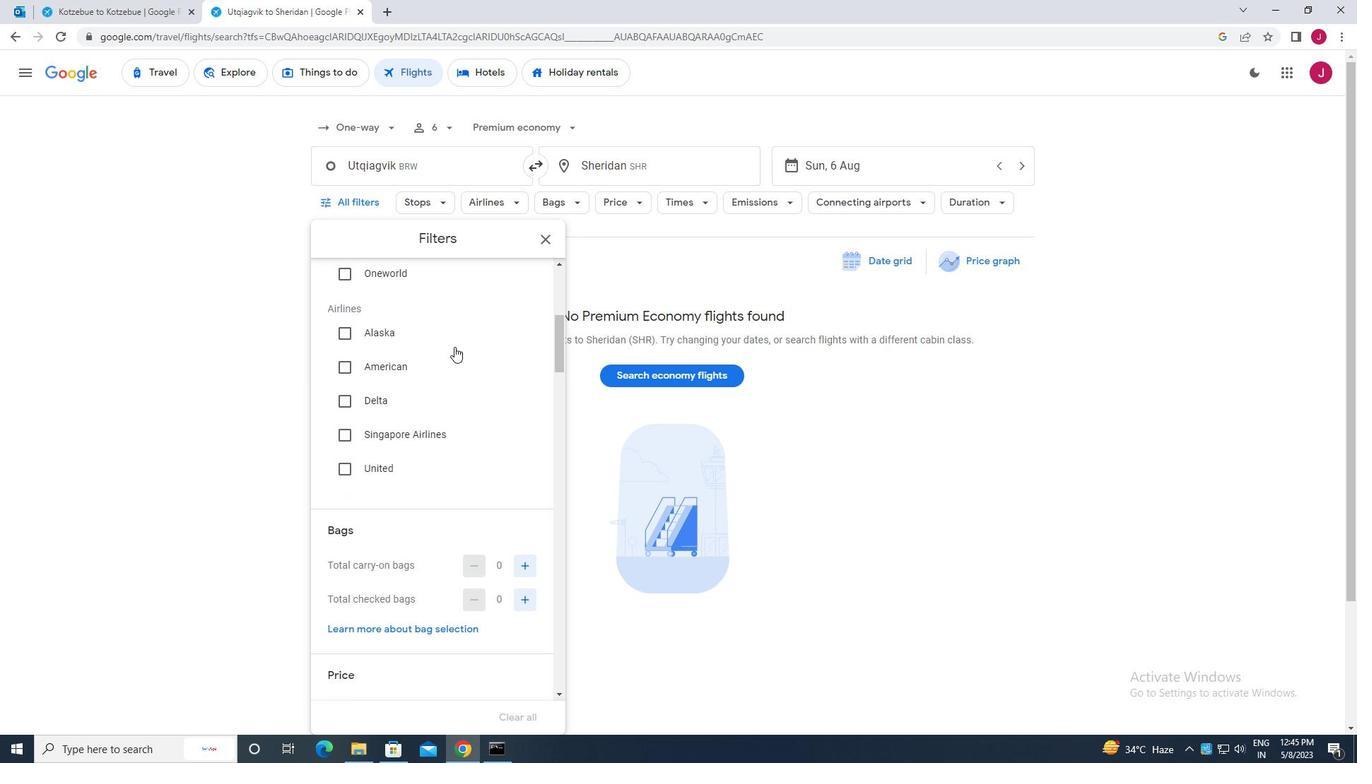 
Action: Mouse scrolled (454, 346) with delta (0, 0)
Screenshot: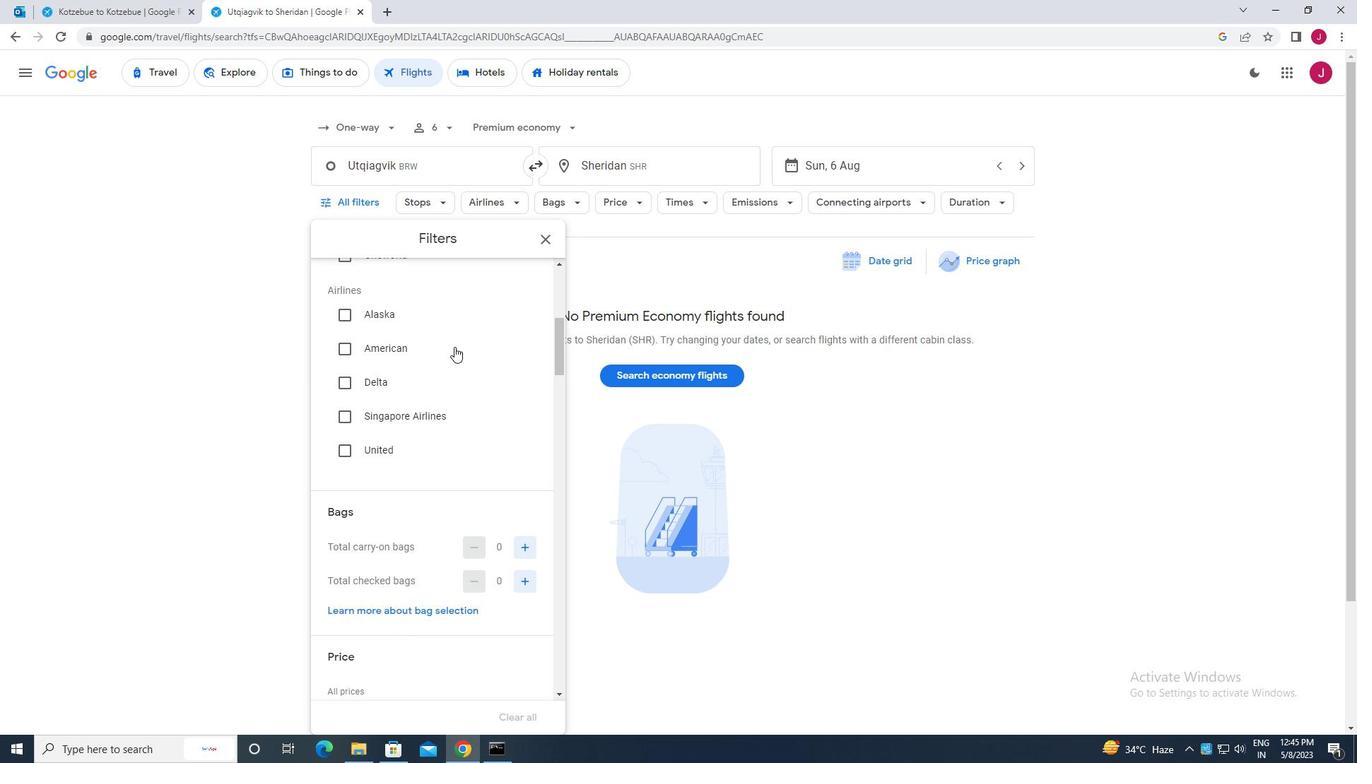 
Action: Mouse moved to (516, 318)
Screenshot: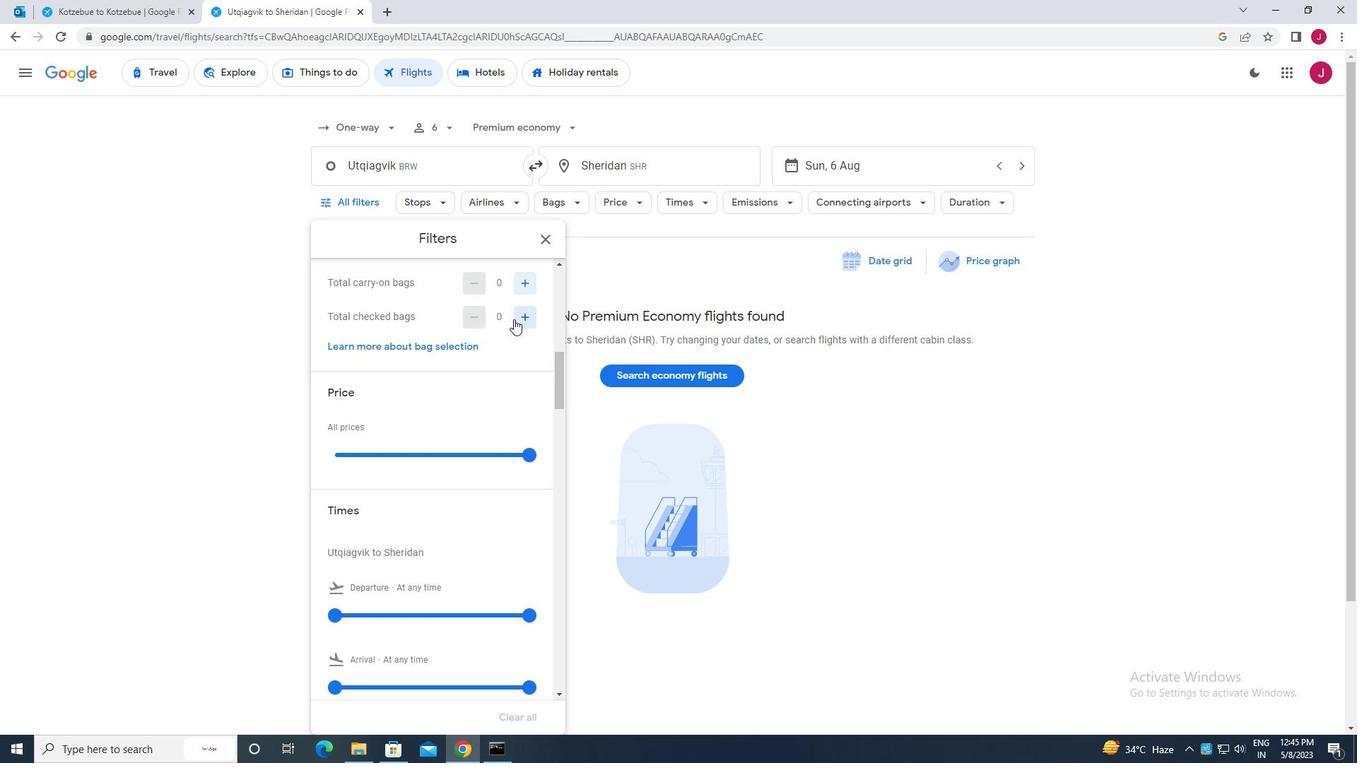 
Action: Mouse pressed left at (516, 318)
Screenshot: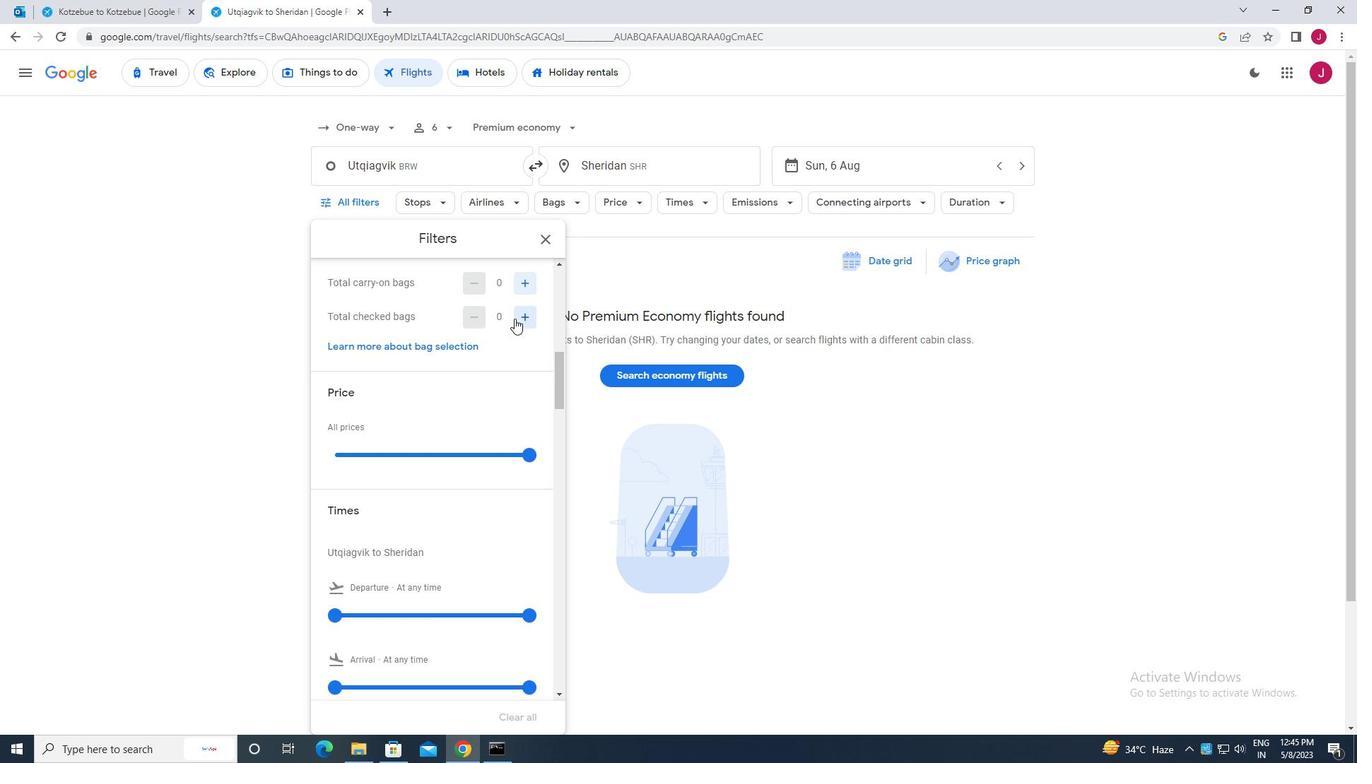 
Action: Mouse moved to (517, 318)
Screenshot: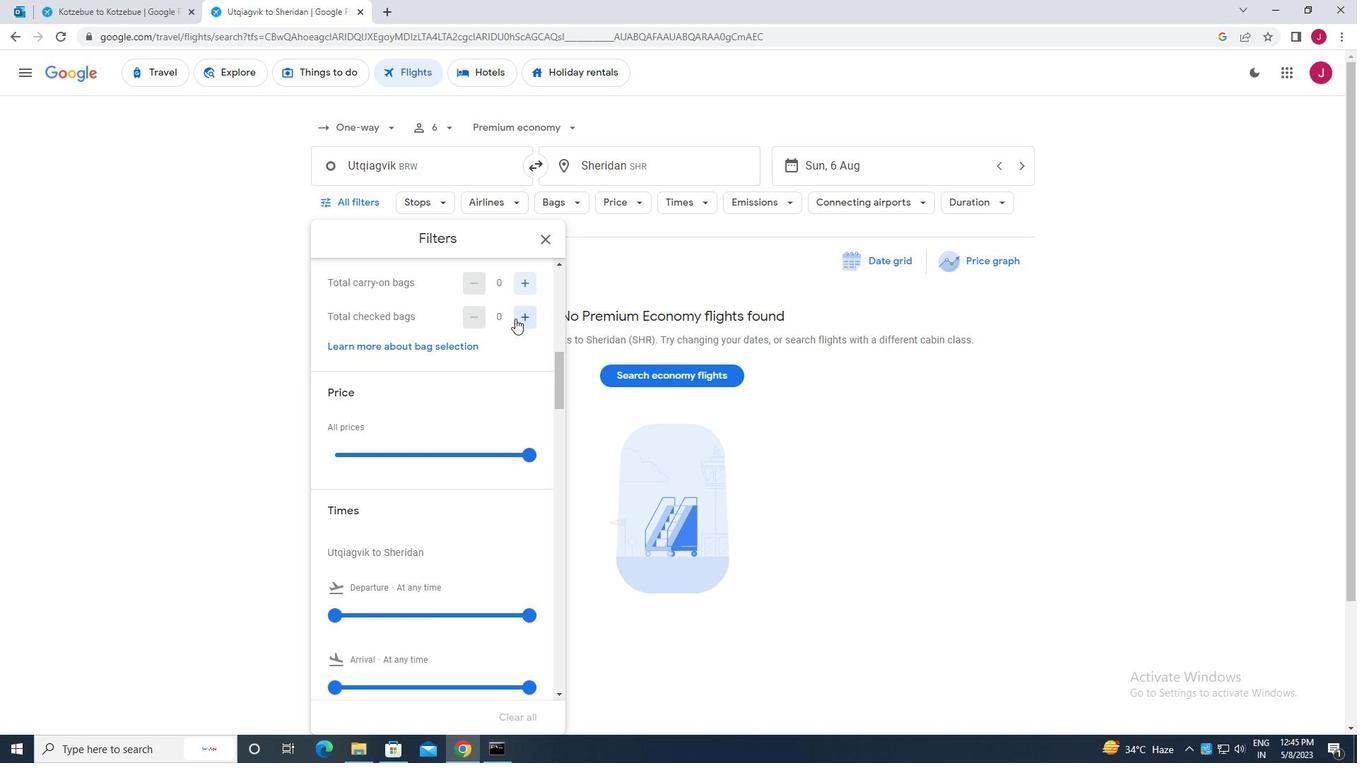 
Action: Mouse scrolled (517, 318) with delta (0, 0)
Screenshot: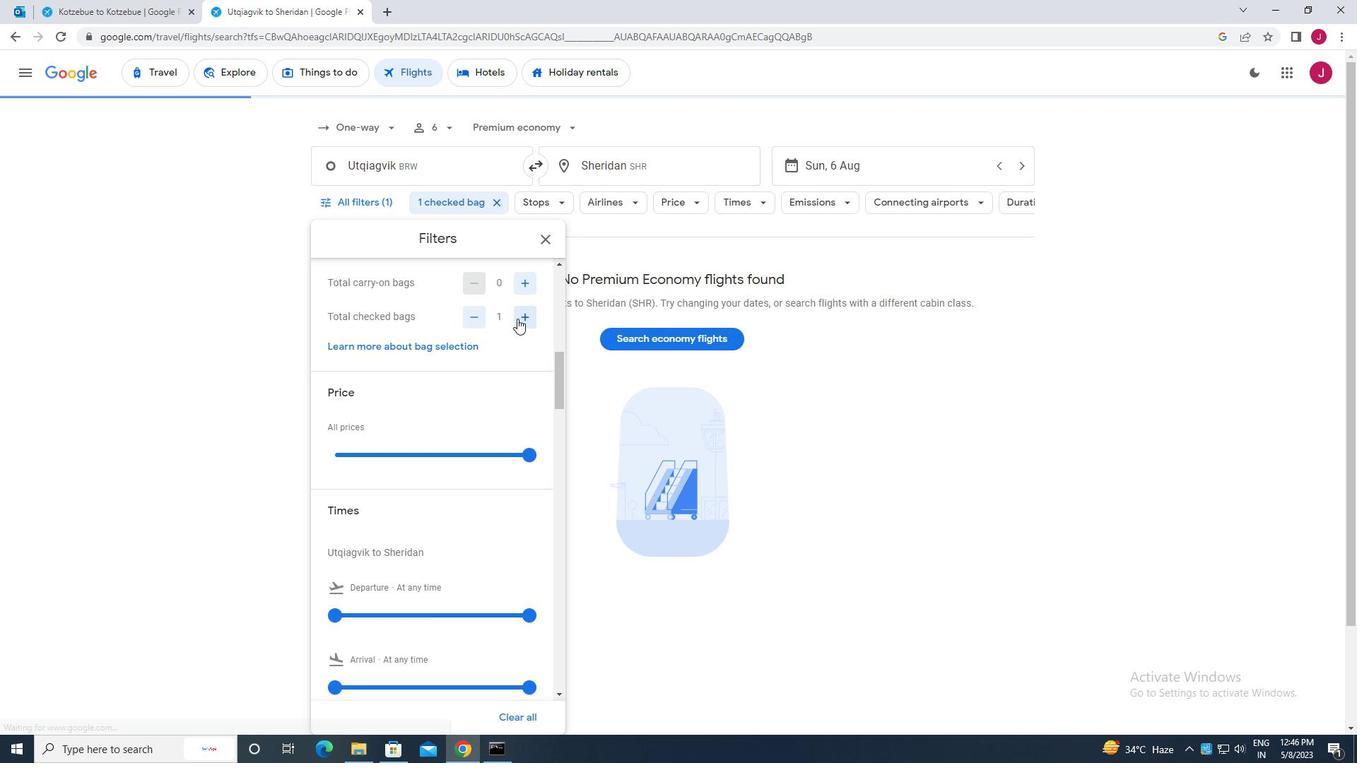 
Action: Mouse scrolled (517, 318) with delta (0, 0)
Screenshot: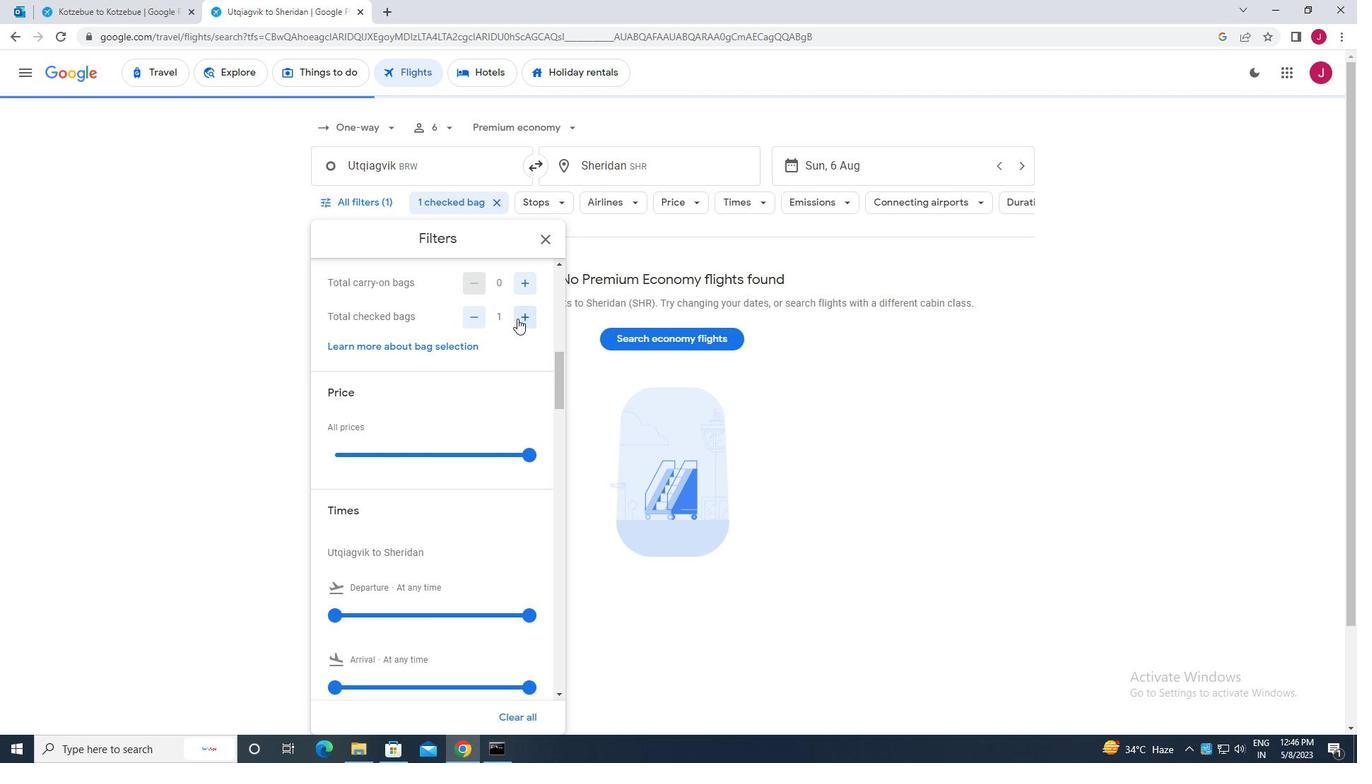 
Action: Mouse moved to (525, 313)
Screenshot: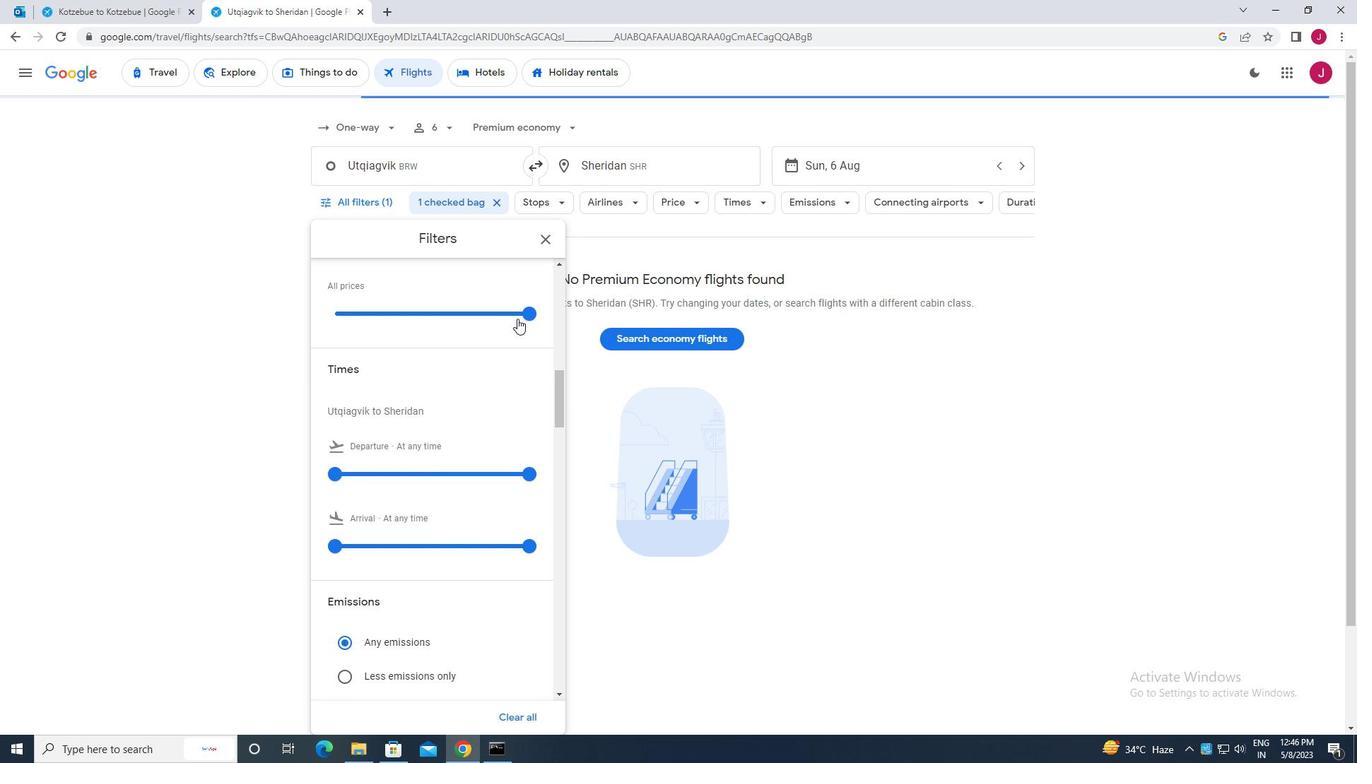 
Action: Mouse pressed left at (525, 313)
Screenshot: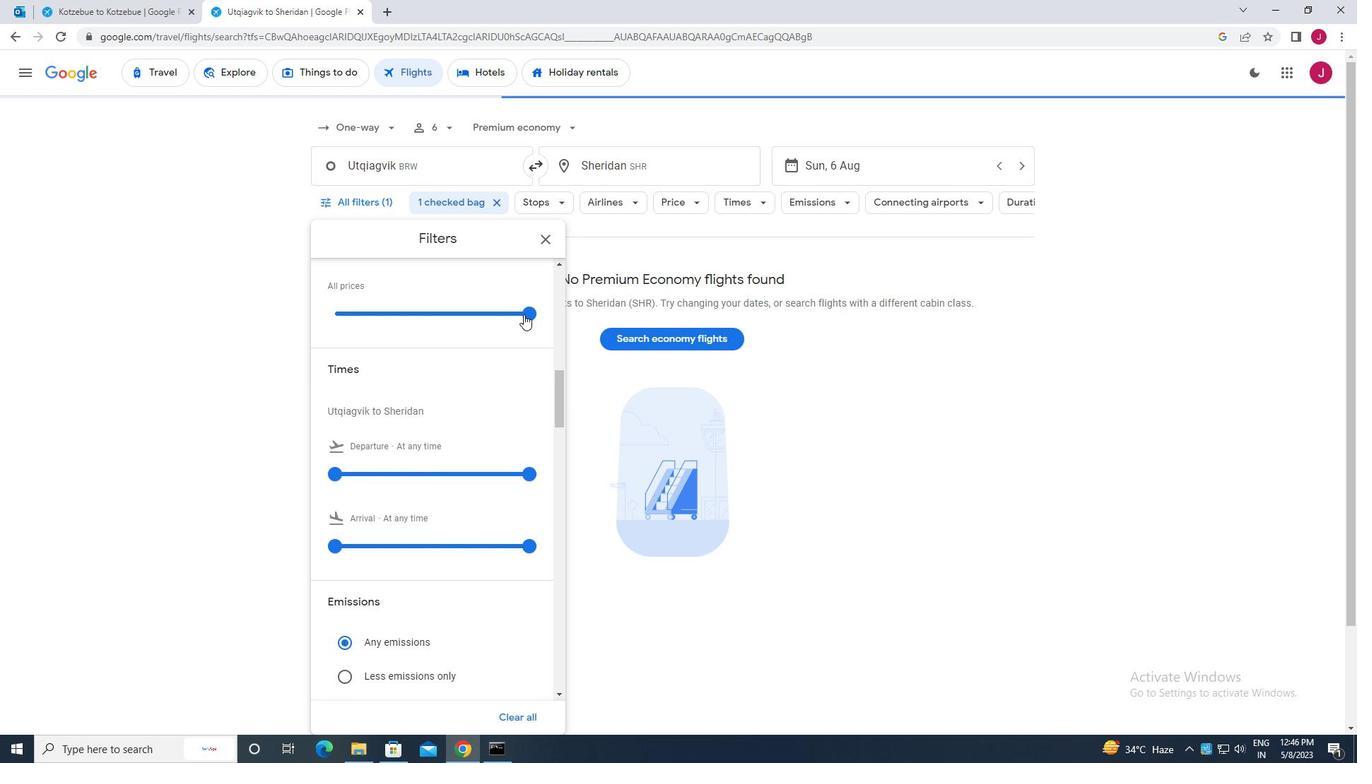 
Action: Mouse scrolled (525, 313) with delta (0, 0)
Screenshot: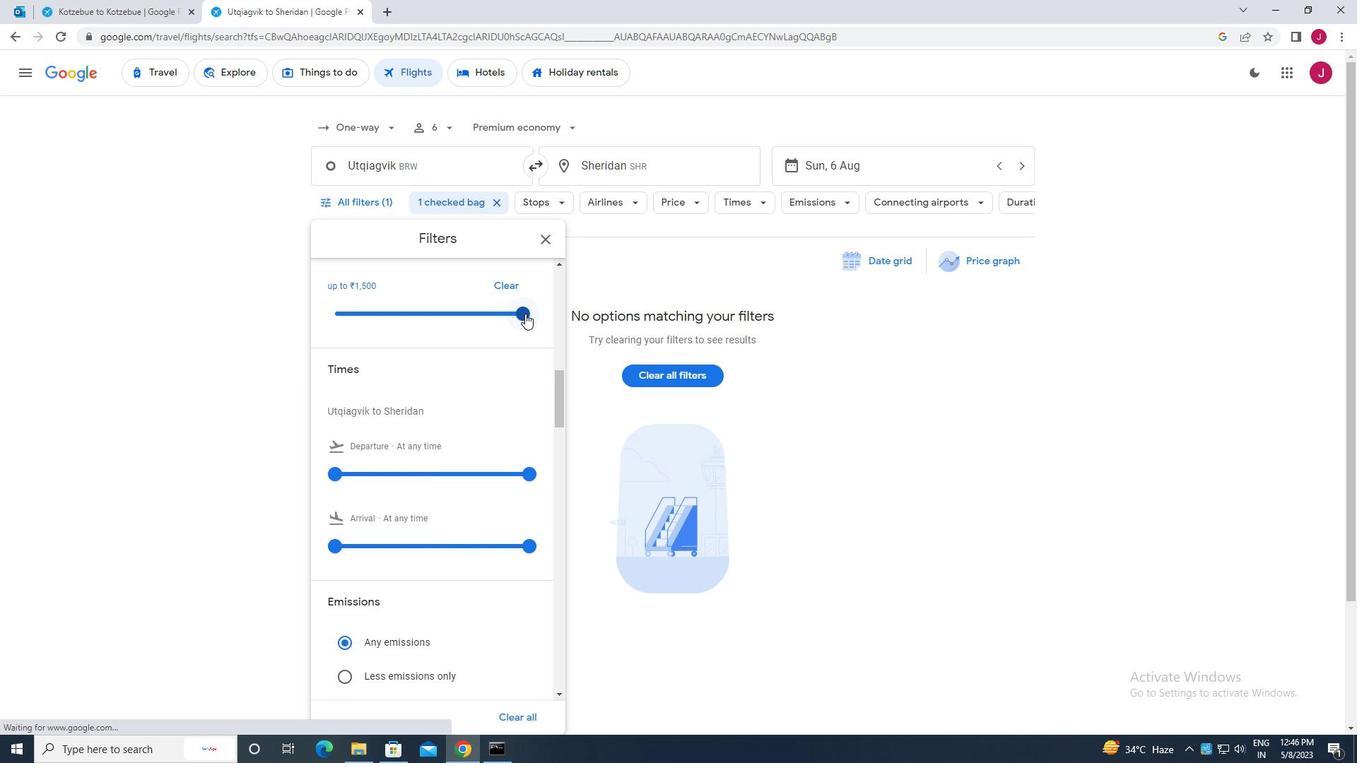 
Action: Mouse scrolled (525, 313) with delta (0, 0)
Screenshot: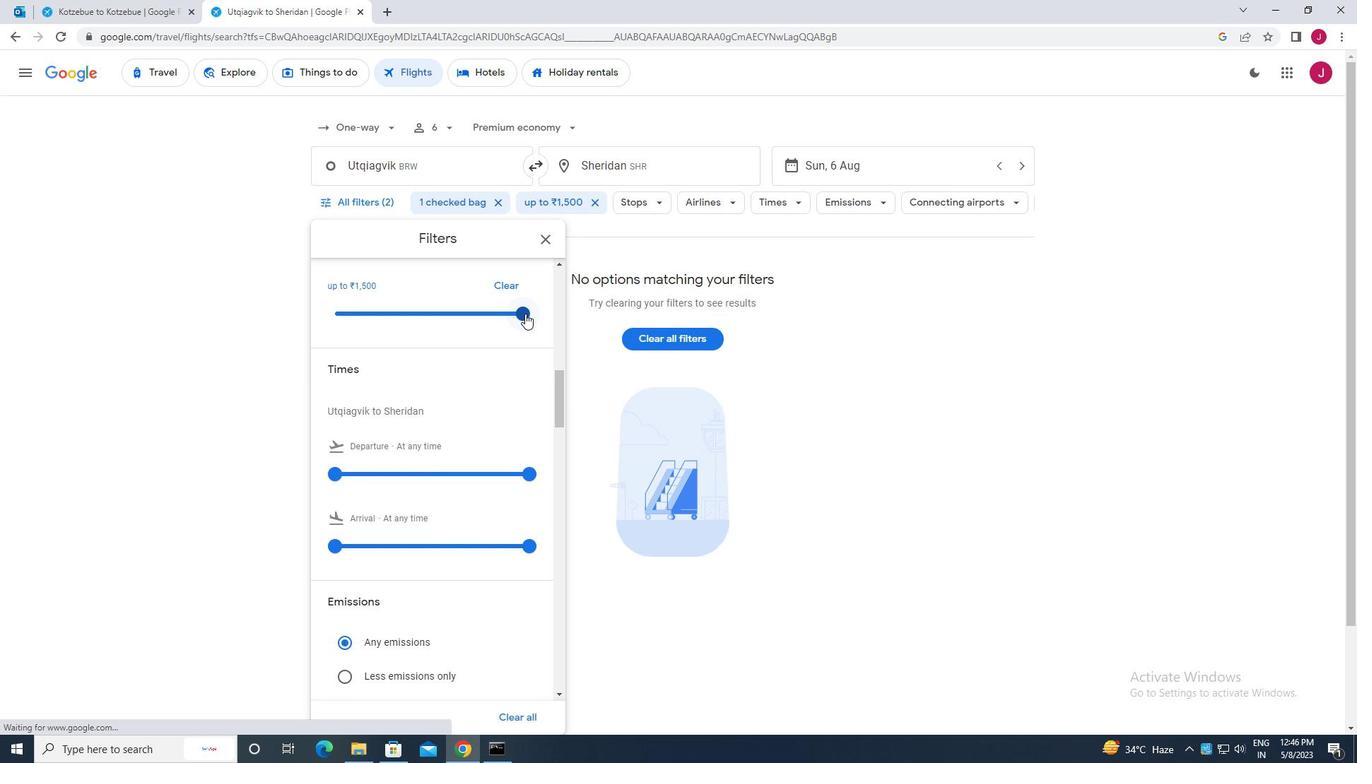 
Action: Mouse moved to (330, 334)
Screenshot: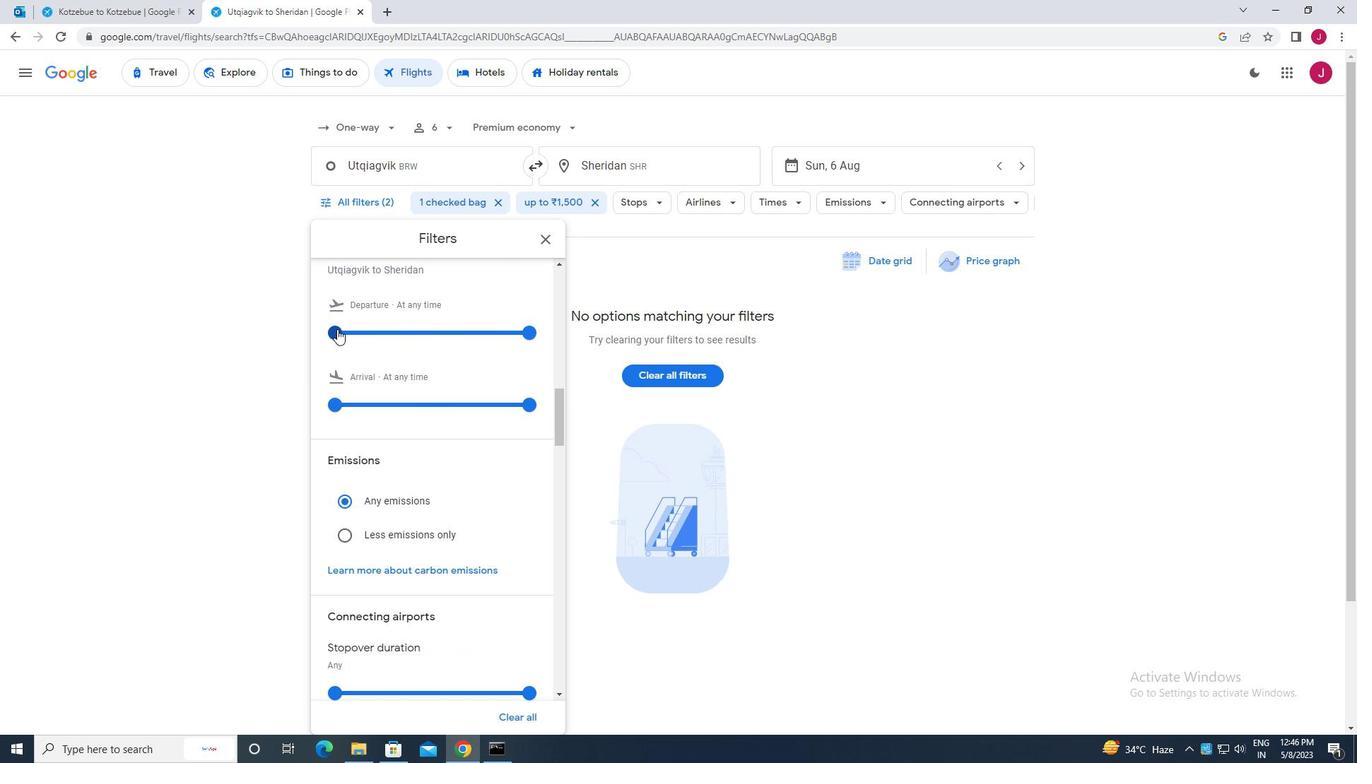 
Action: Mouse pressed left at (330, 334)
Screenshot: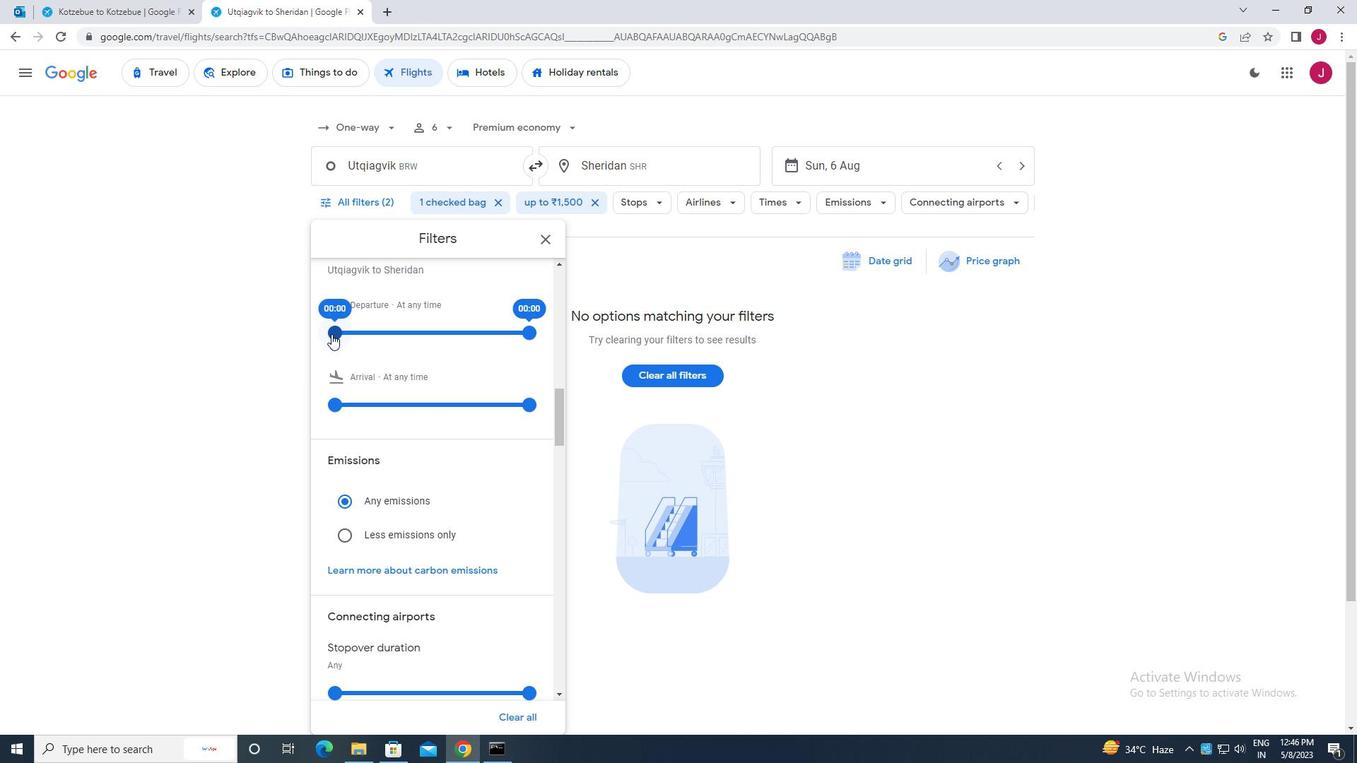 
Action: Mouse moved to (525, 330)
Screenshot: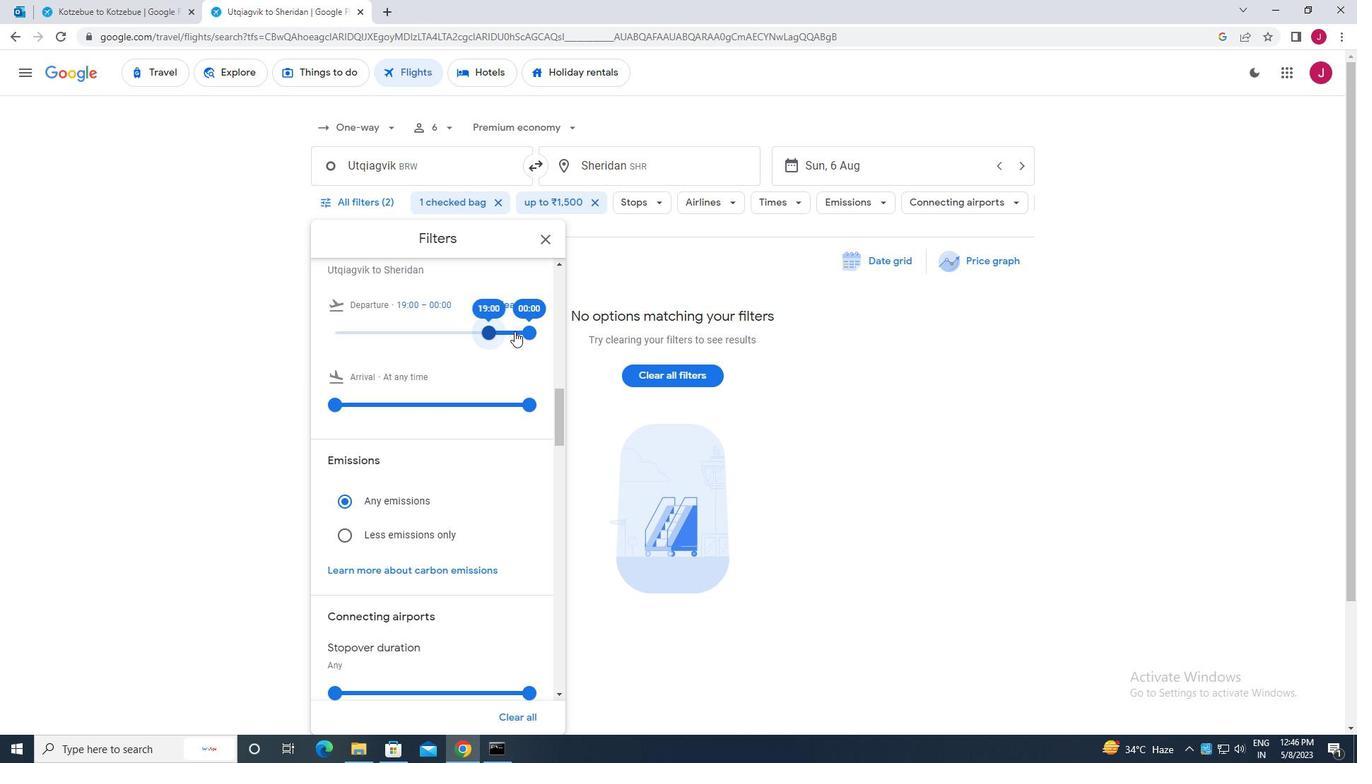 
Action: Mouse pressed left at (525, 330)
Screenshot: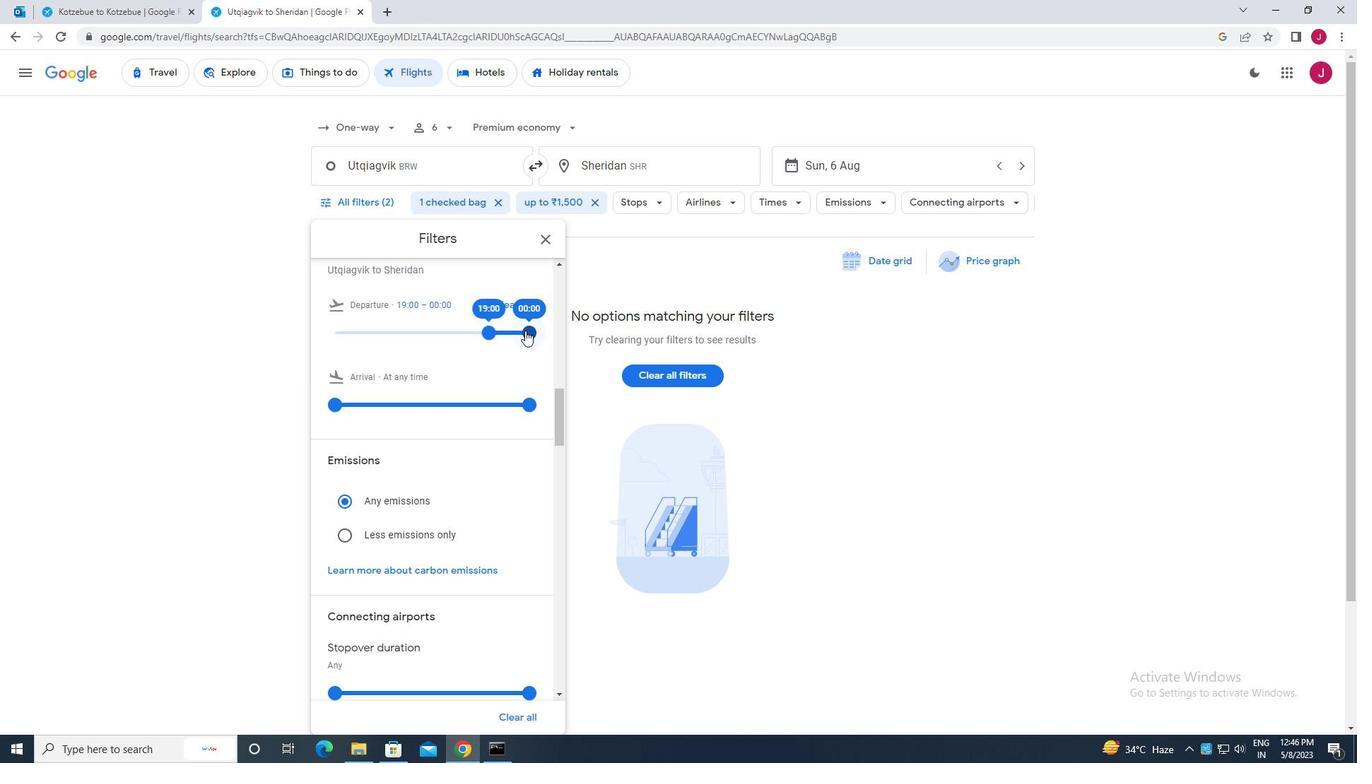 
Action: Mouse moved to (547, 241)
Screenshot: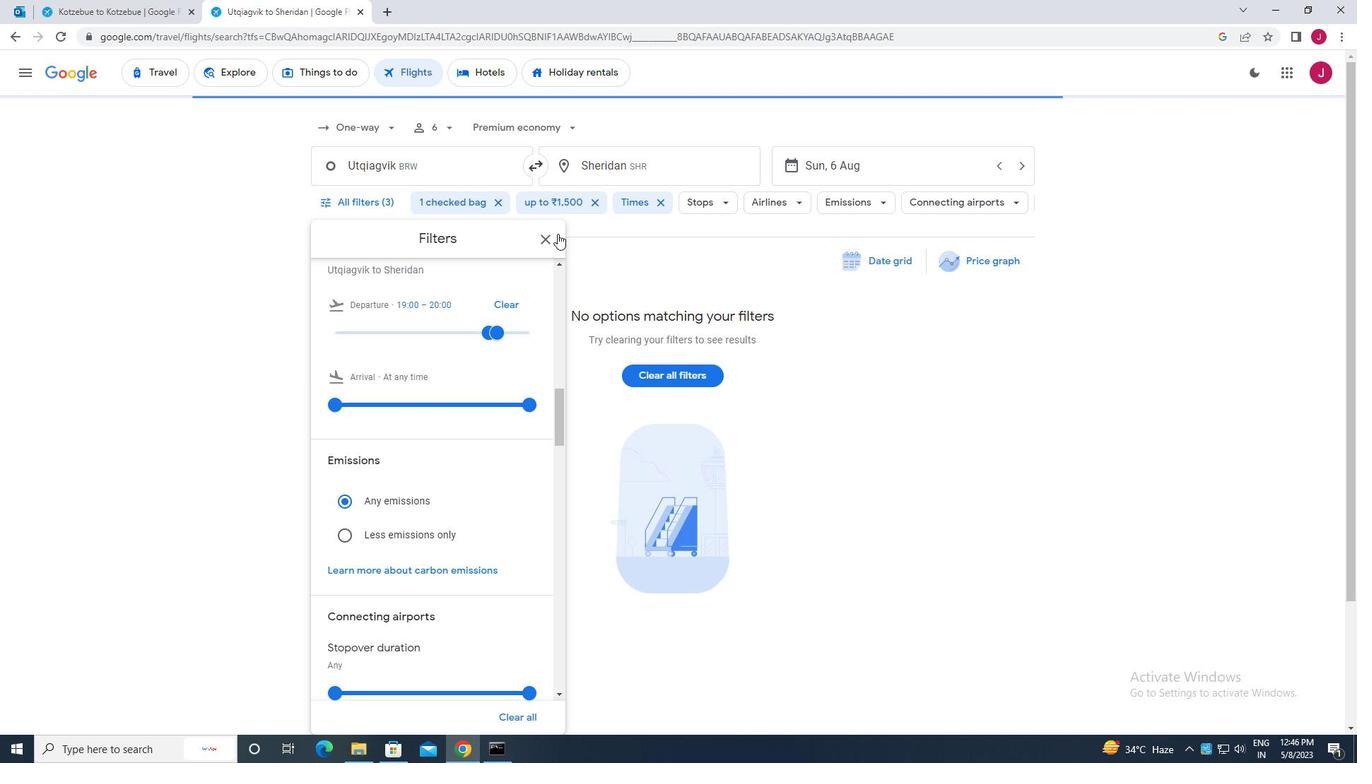 
Action: Mouse pressed left at (547, 241)
Screenshot: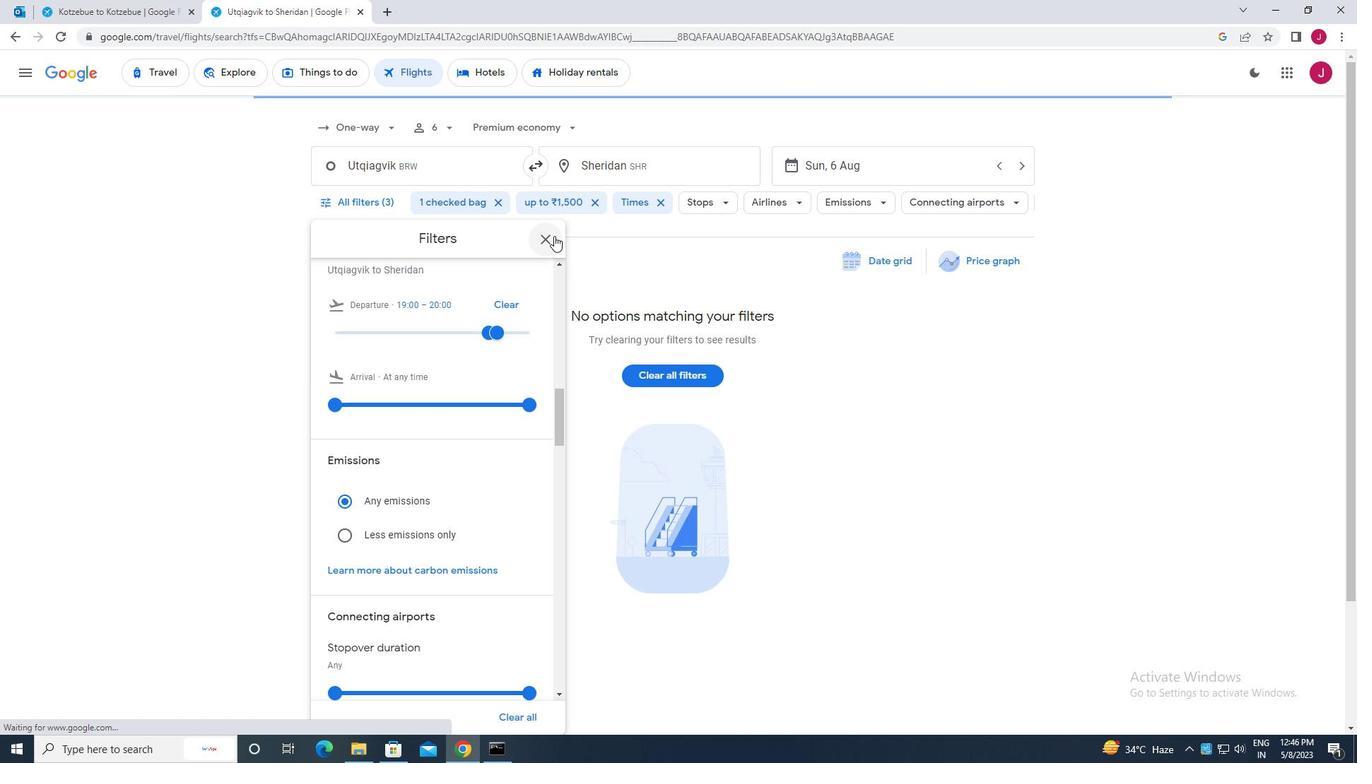 
